Task: Find connections with filter location Ipiales with filter topic #Mentoringwith filter profile language German with filter current company Lenovo India with filter school Medical College with filter industry E-Learning Providers with filter service category Logo Design with filter keywords title Physicist
Action: Mouse moved to (159, 261)
Screenshot: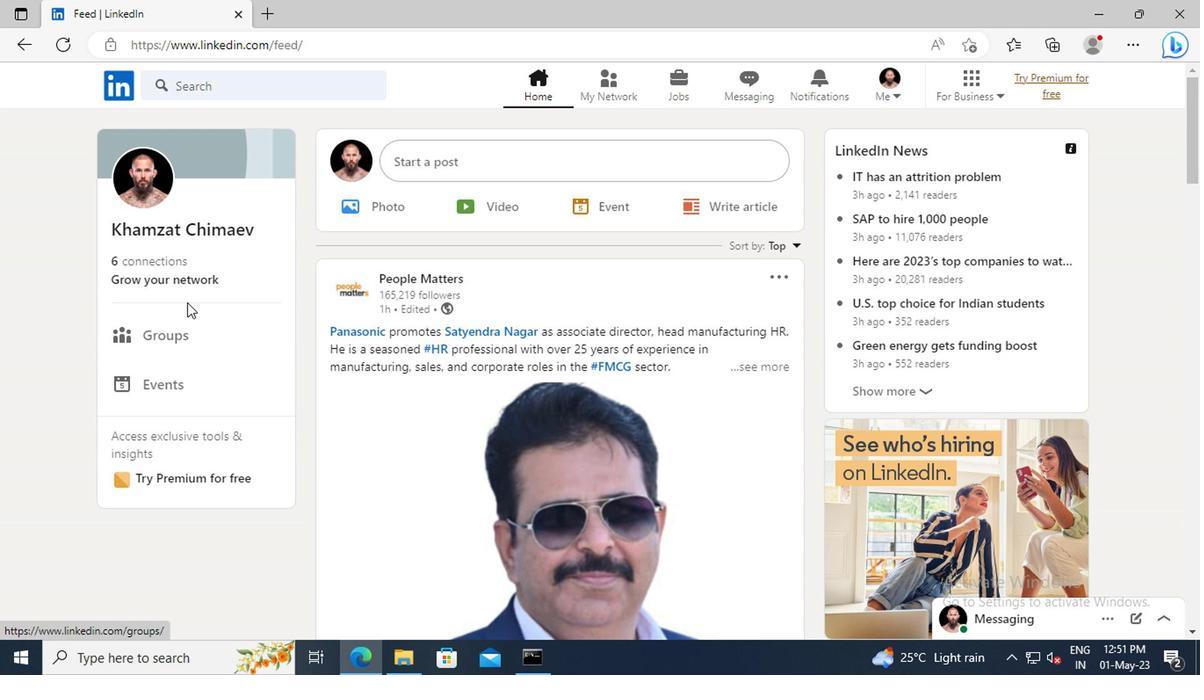 
Action: Mouse pressed left at (159, 261)
Screenshot: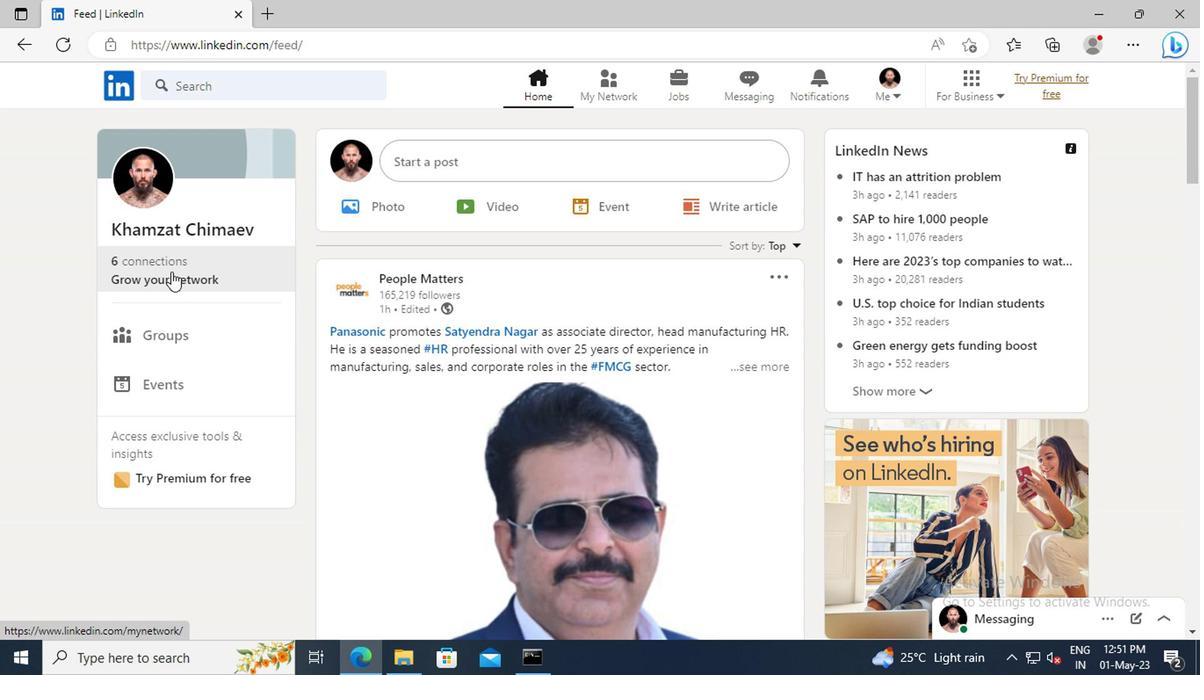 
Action: Mouse moved to (176, 175)
Screenshot: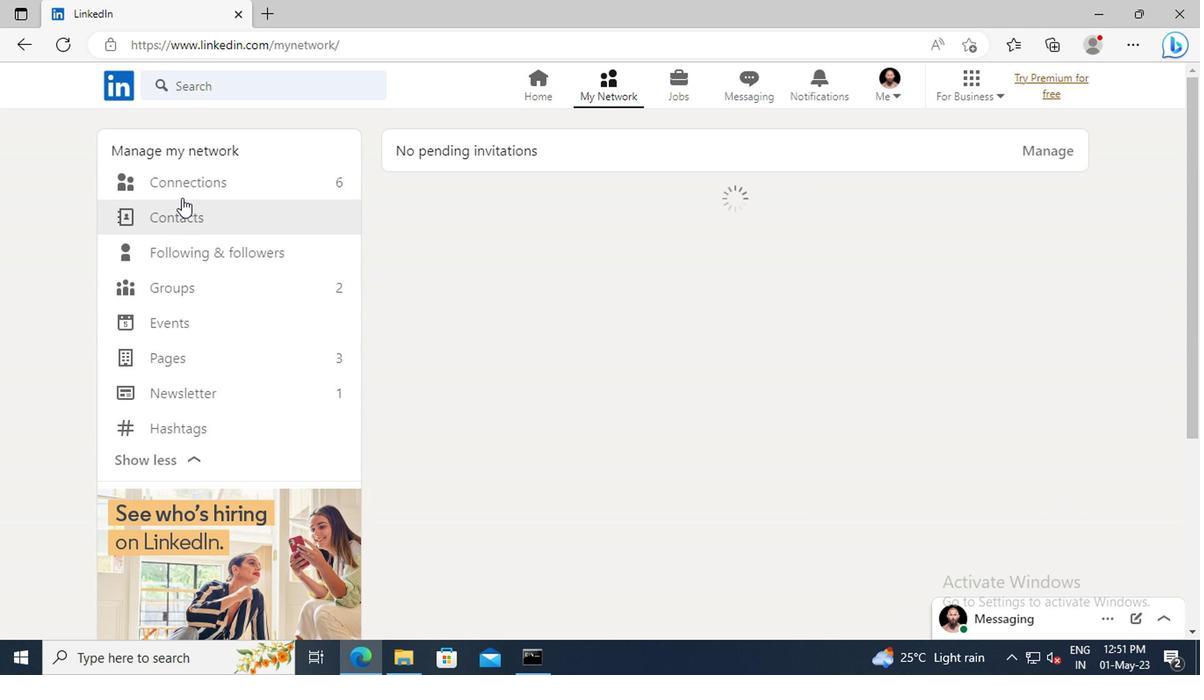 
Action: Mouse pressed left at (176, 175)
Screenshot: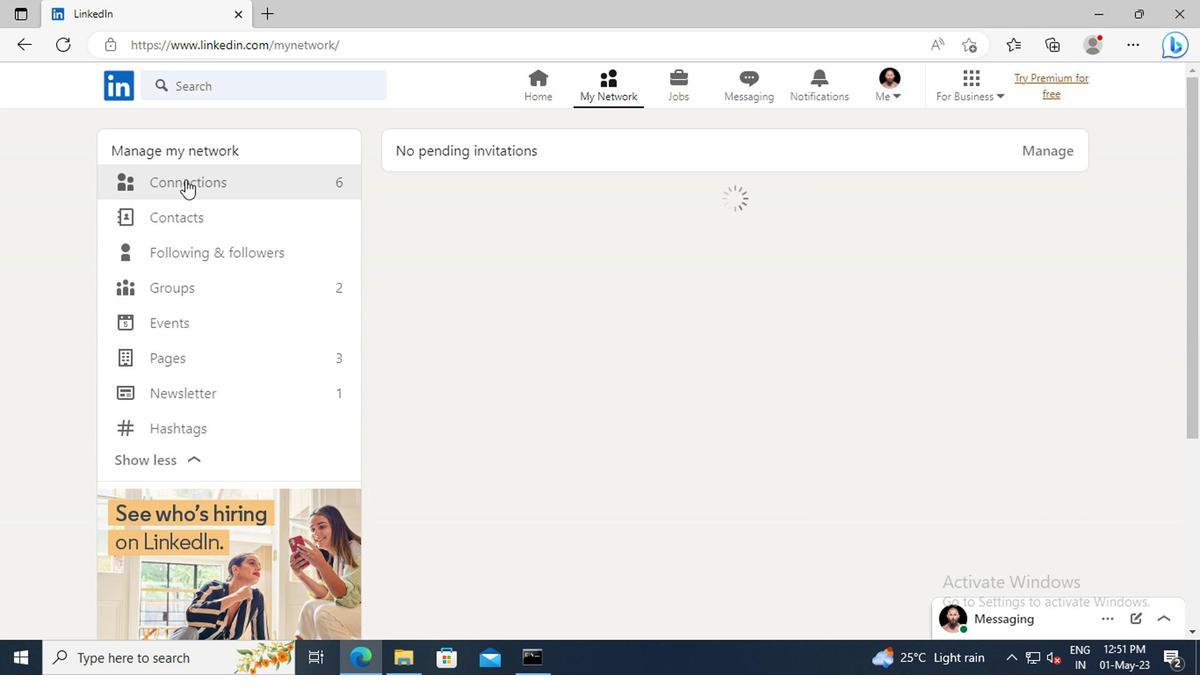 
Action: Mouse moved to (706, 183)
Screenshot: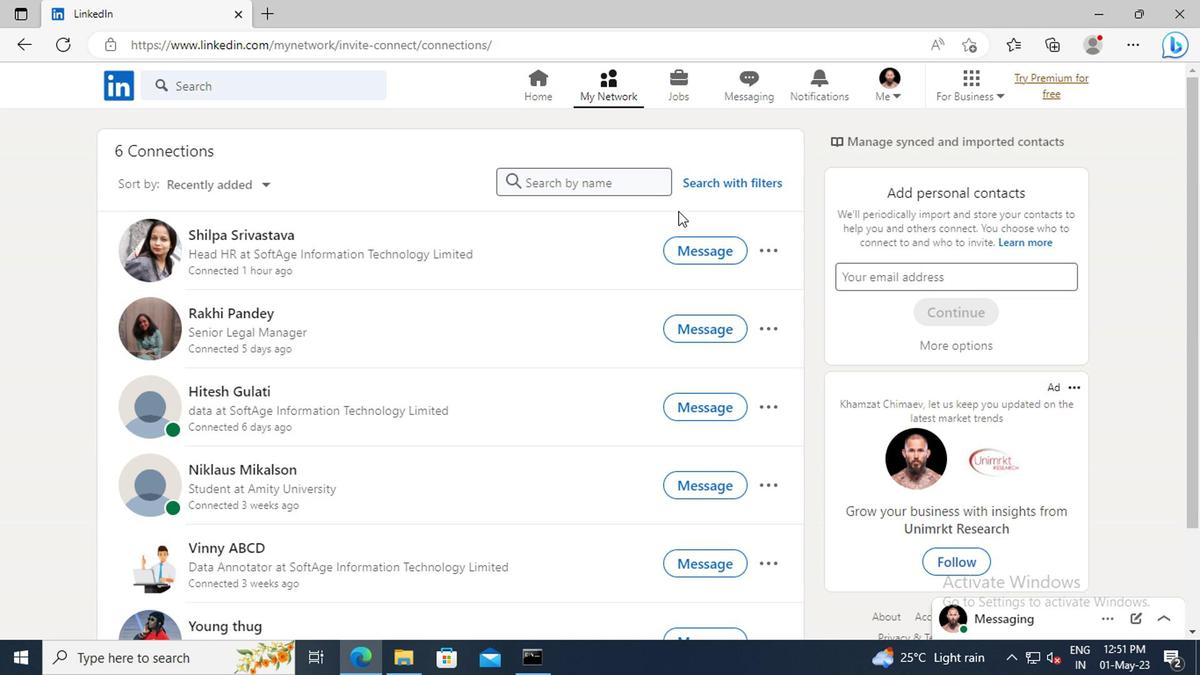 
Action: Mouse pressed left at (706, 183)
Screenshot: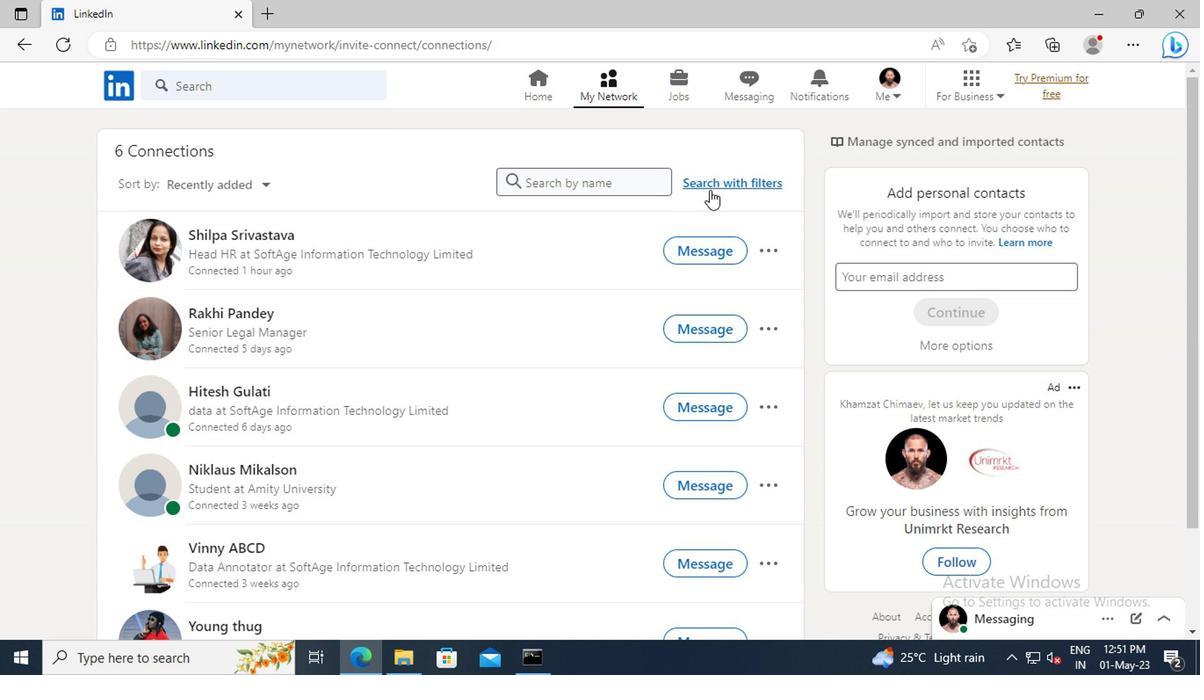 
Action: Mouse moved to (656, 136)
Screenshot: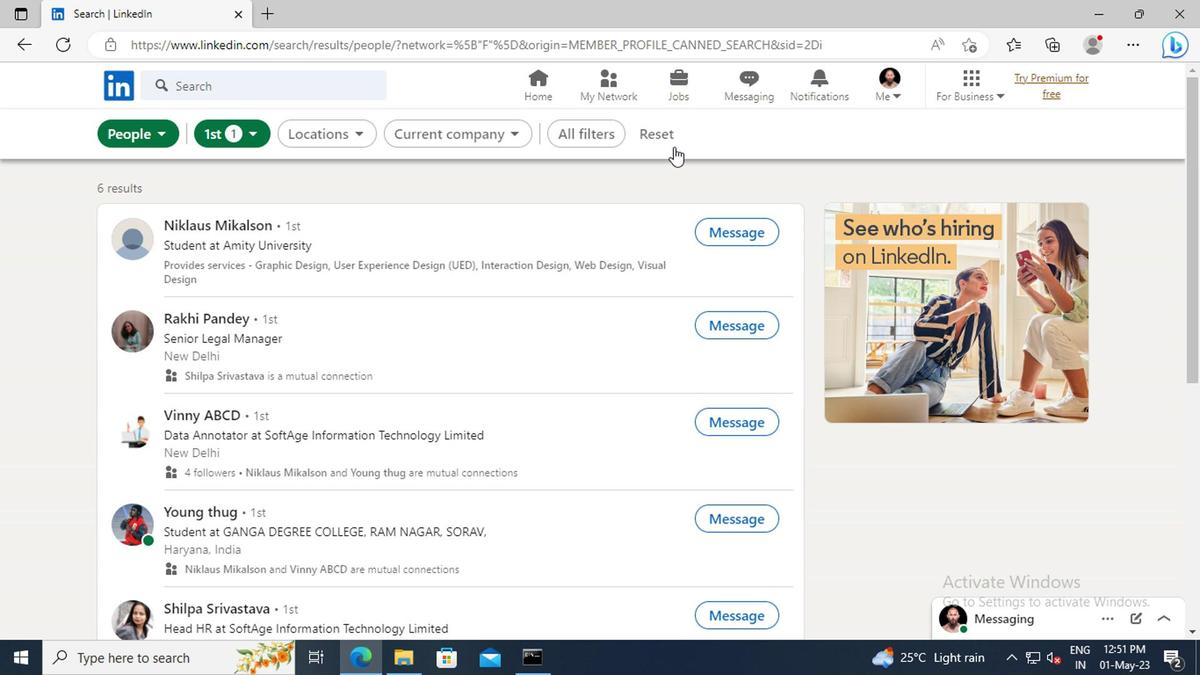 
Action: Mouse pressed left at (656, 136)
Screenshot: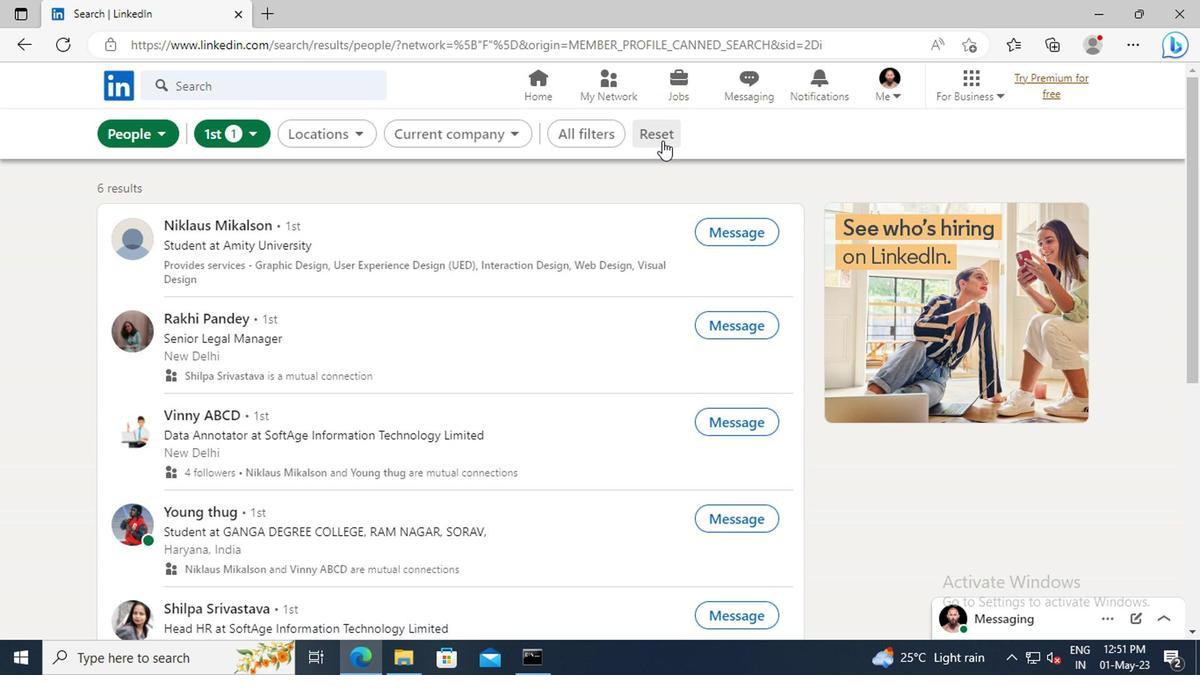 
Action: Mouse moved to (628, 130)
Screenshot: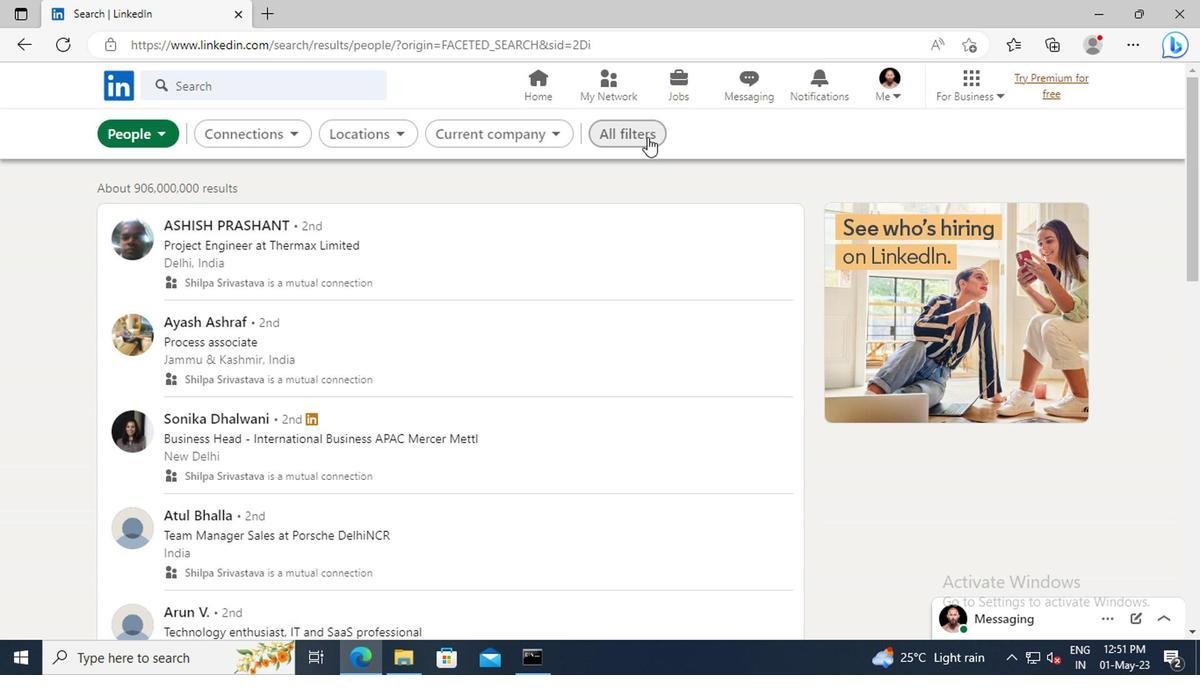 
Action: Mouse pressed left at (628, 130)
Screenshot: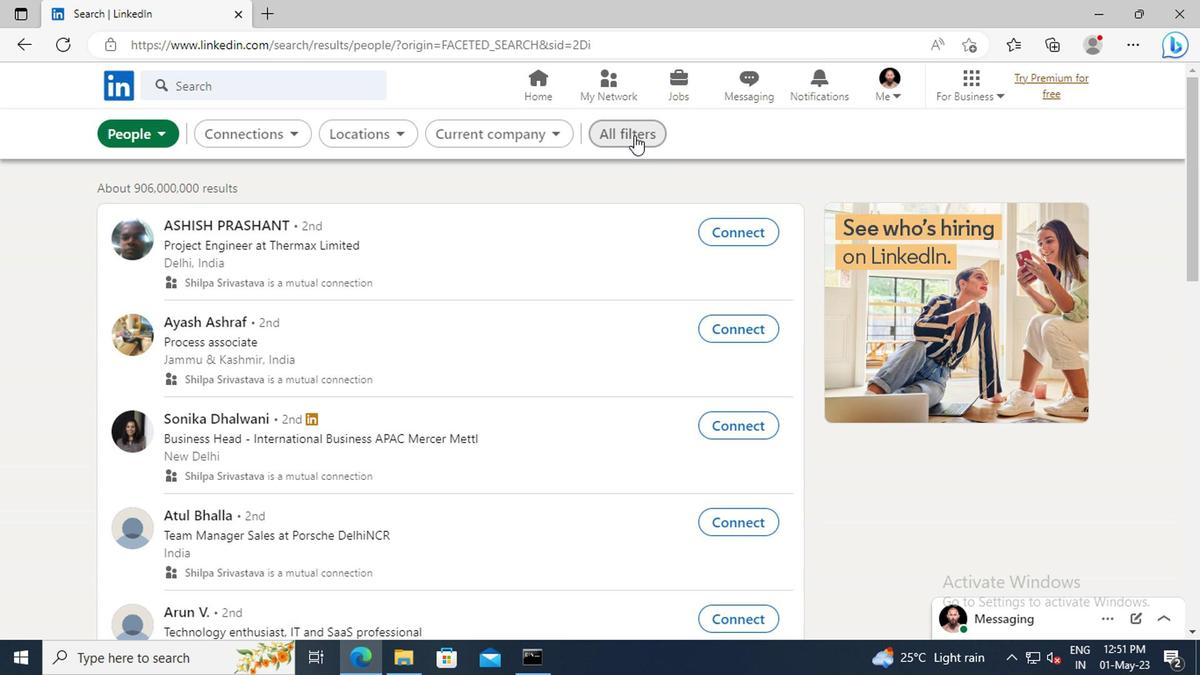 
Action: Mouse moved to (990, 318)
Screenshot: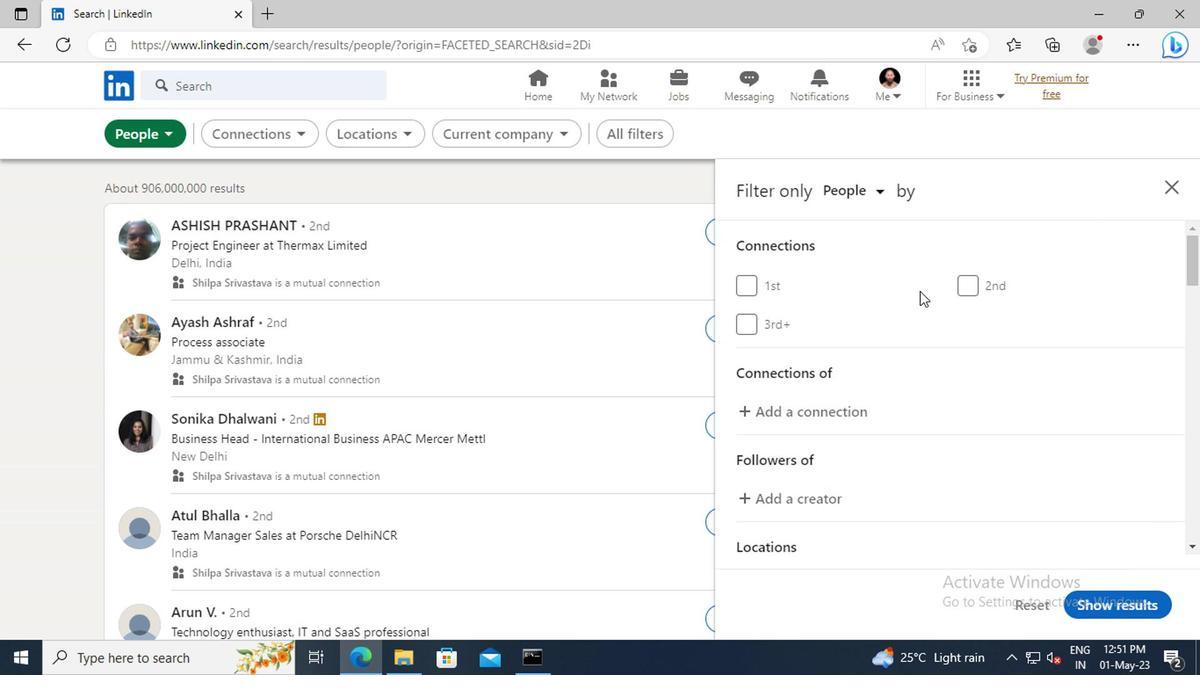
Action: Mouse scrolled (990, 318) with delta (0, 0)
Screenshot: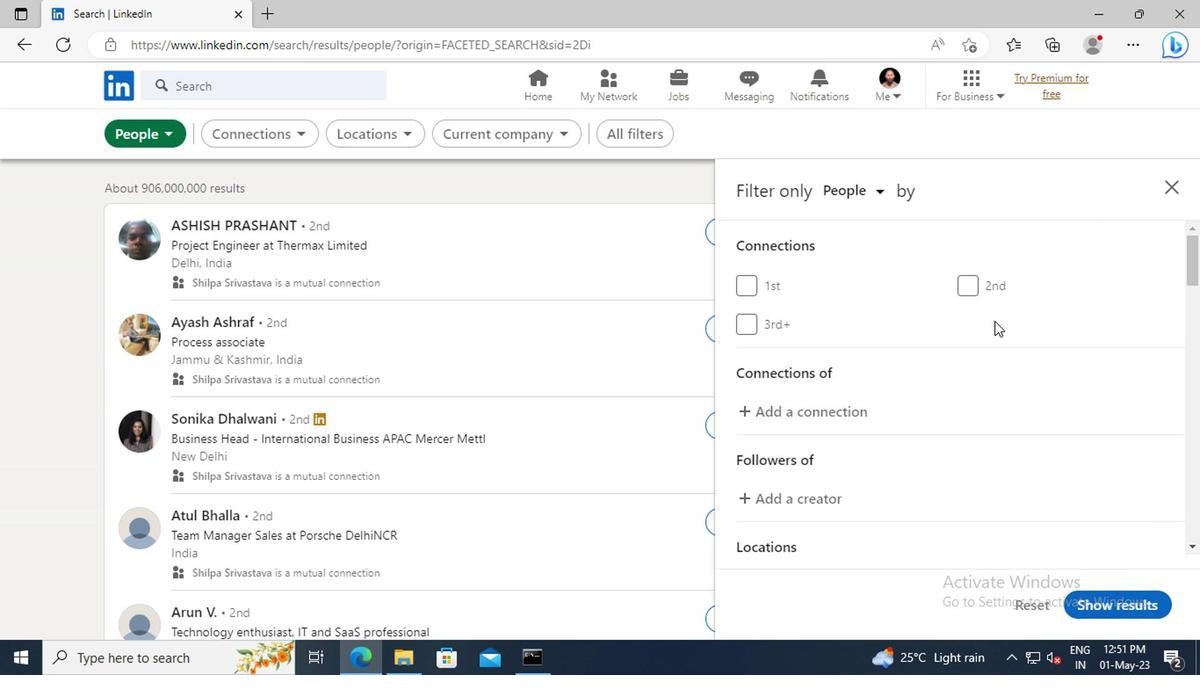 
Action: Mouse scrolled (990, 318) with delta (0, 0)
Screenshot: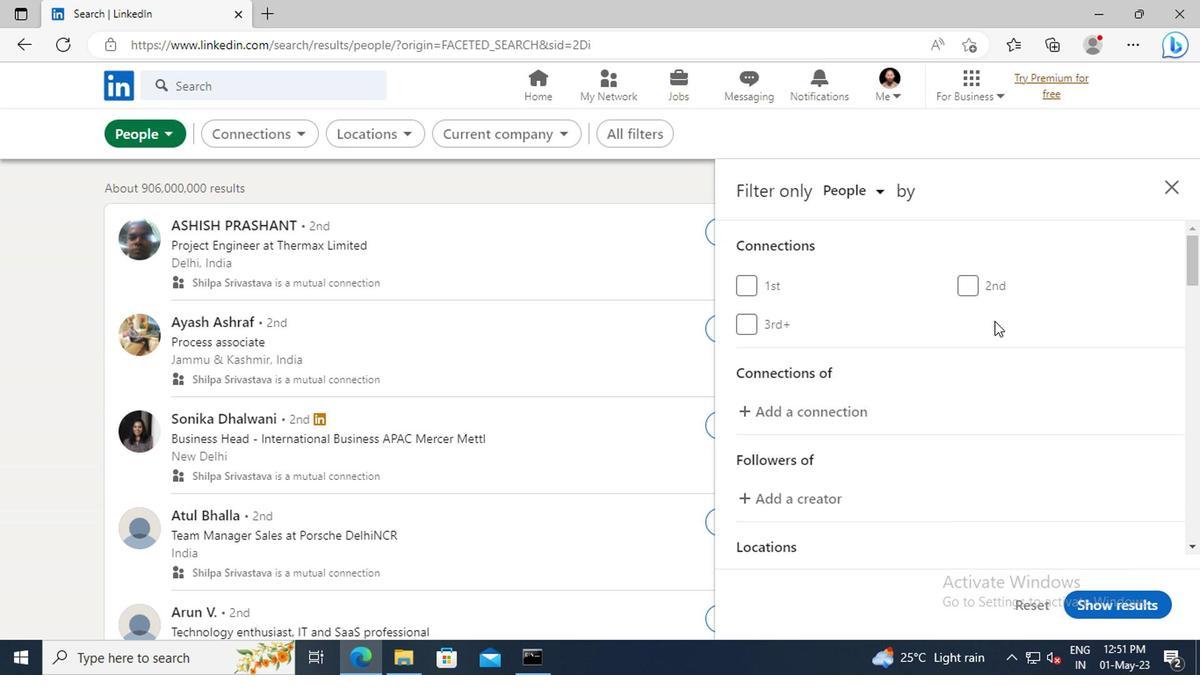 
Action: Mouse scrolled (990, 318) with delta (0, 0)
Screenshot: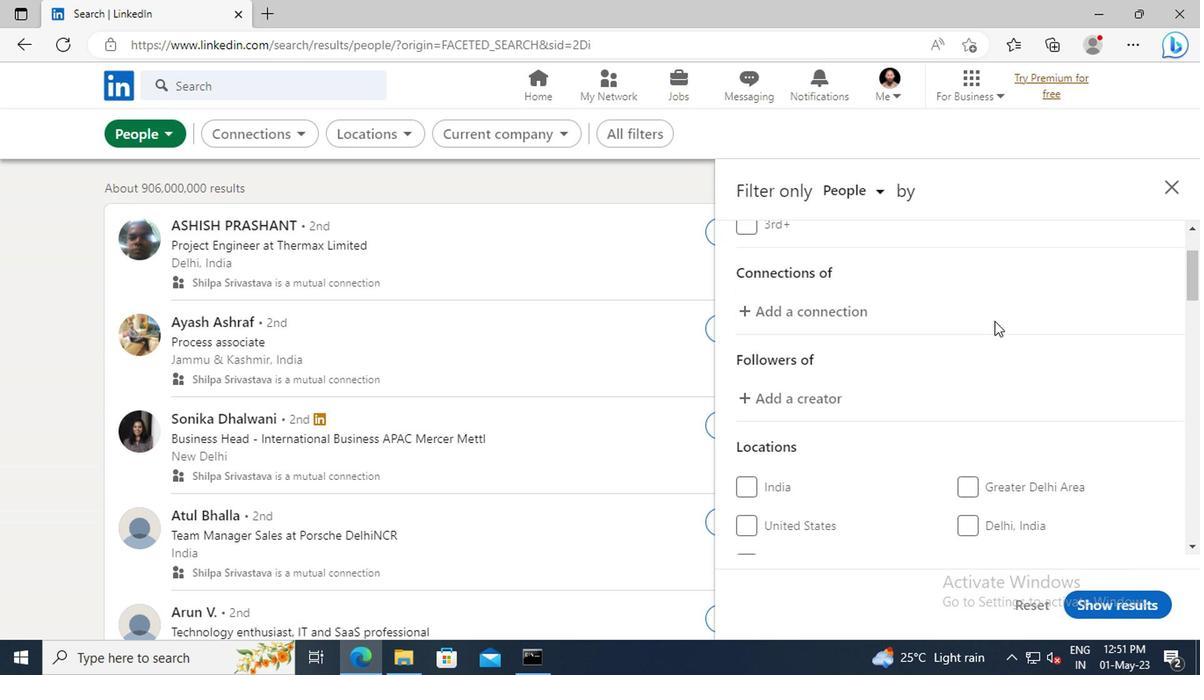 
Action: Mouse scrolled (990, 318) with delta (0, 0)
Screenshot: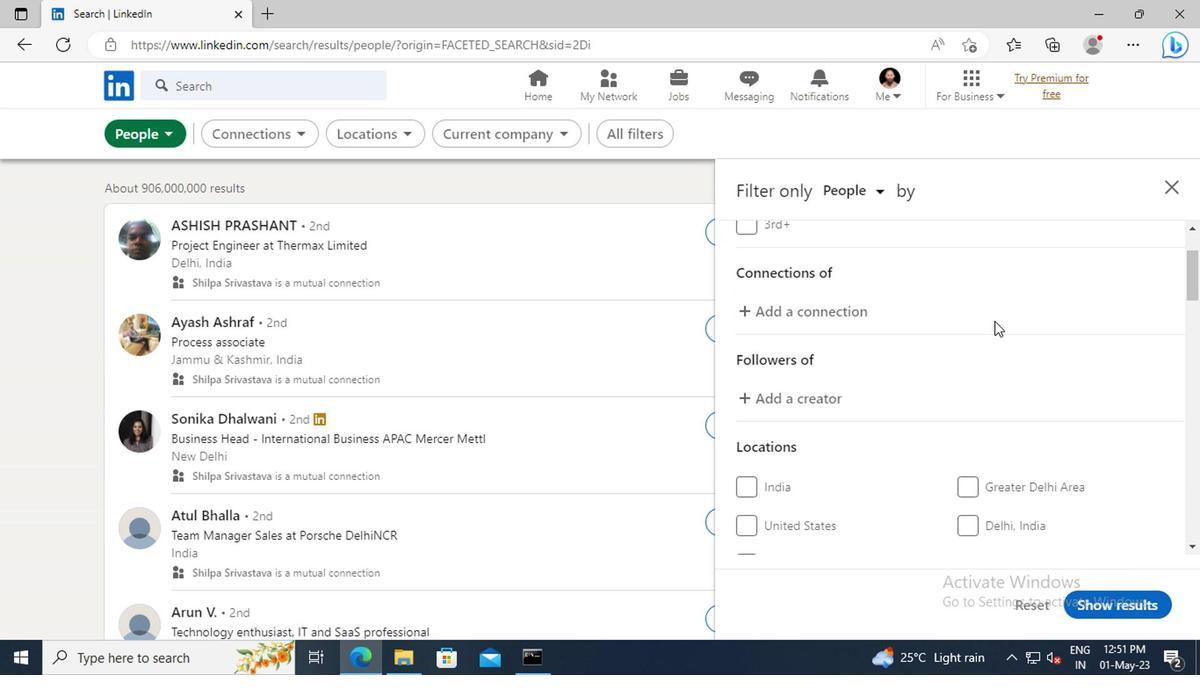 
Action: Mouse scrolled (990, 318) with delta (0, 0)
Screenshot: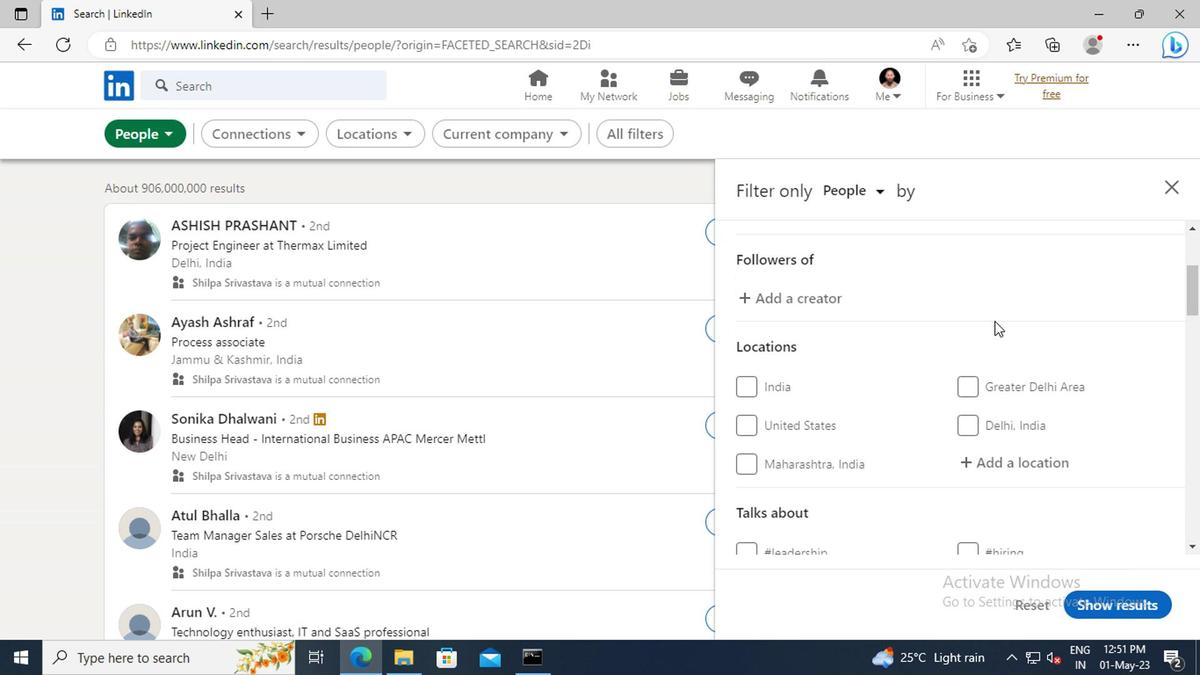 
Action: Mouse moved to (983, 410)
Screenshot: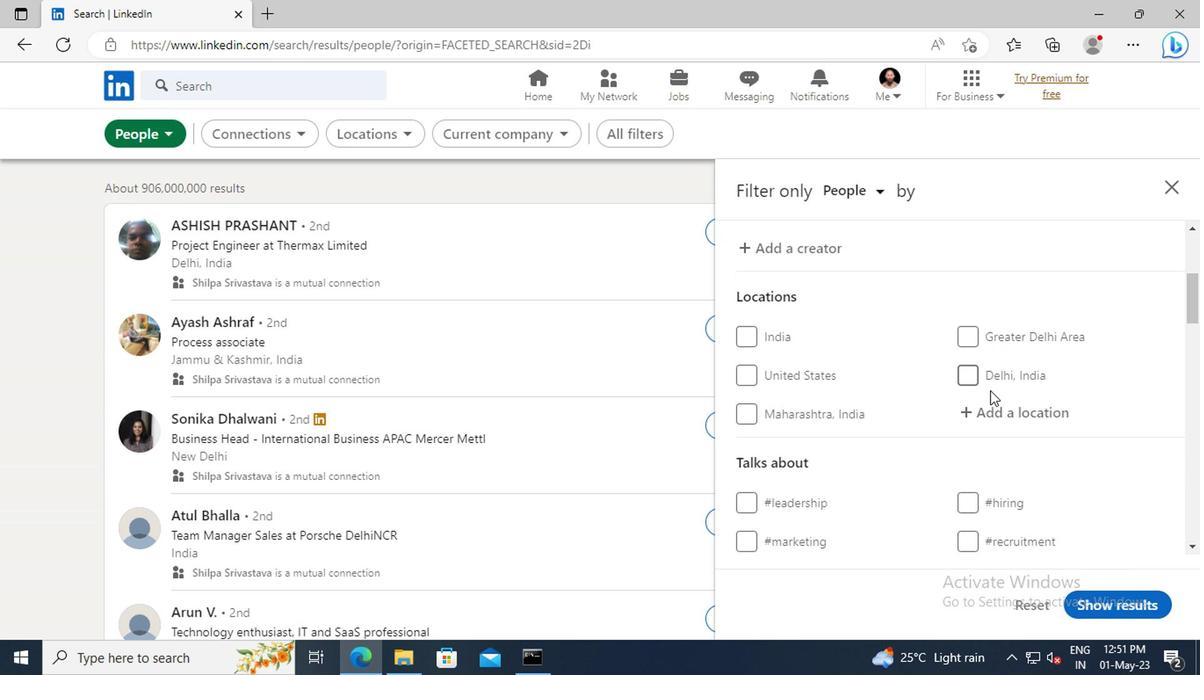 
Action: Mouse pressed left at (983, 410)
Screenshot: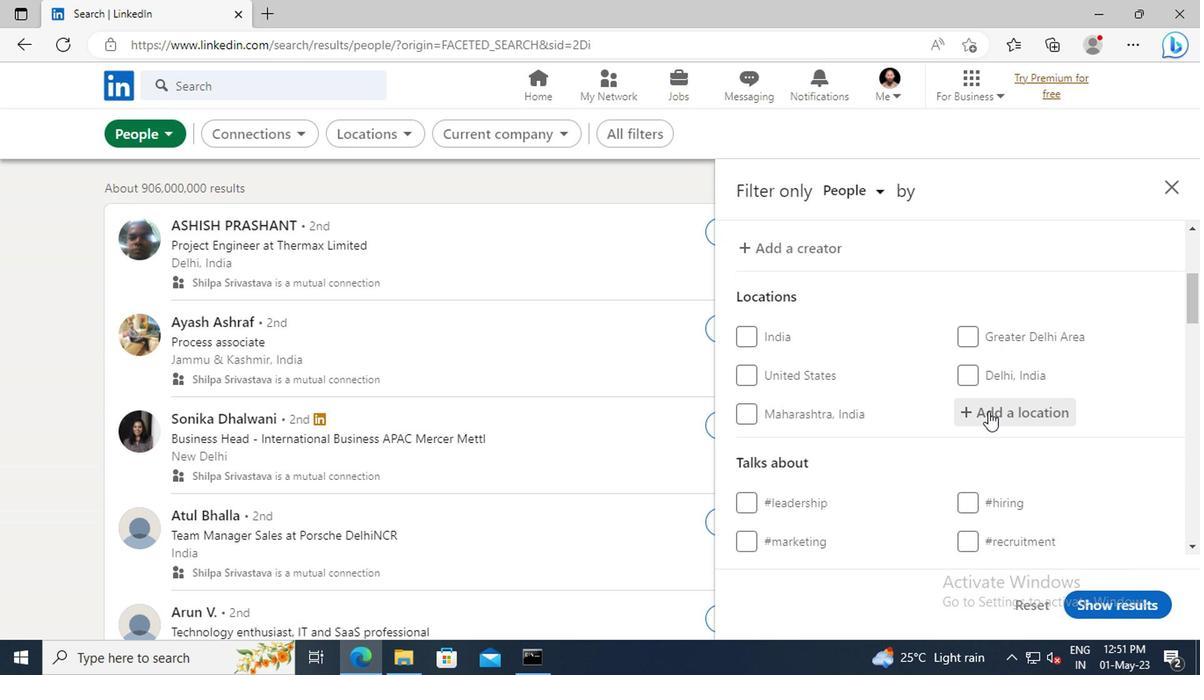 
Action: Key pressed <Key.shift>IPIALES
Screenshot: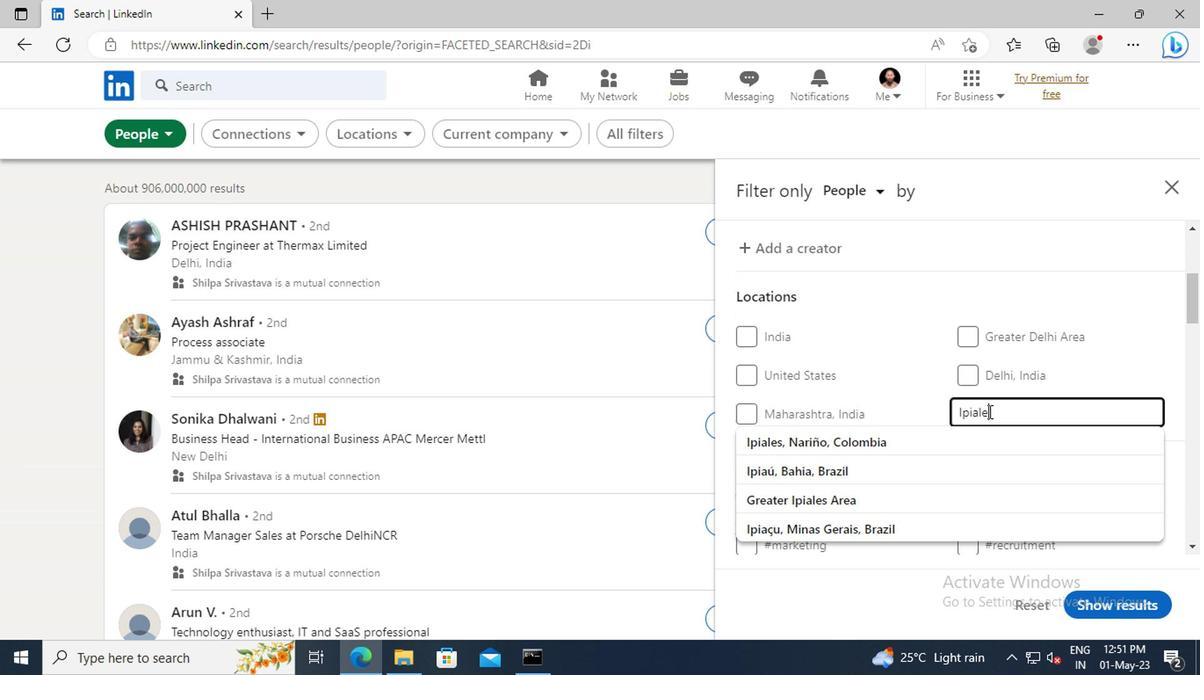 
Action: Mouse moved to (968, 443)
Screenshot: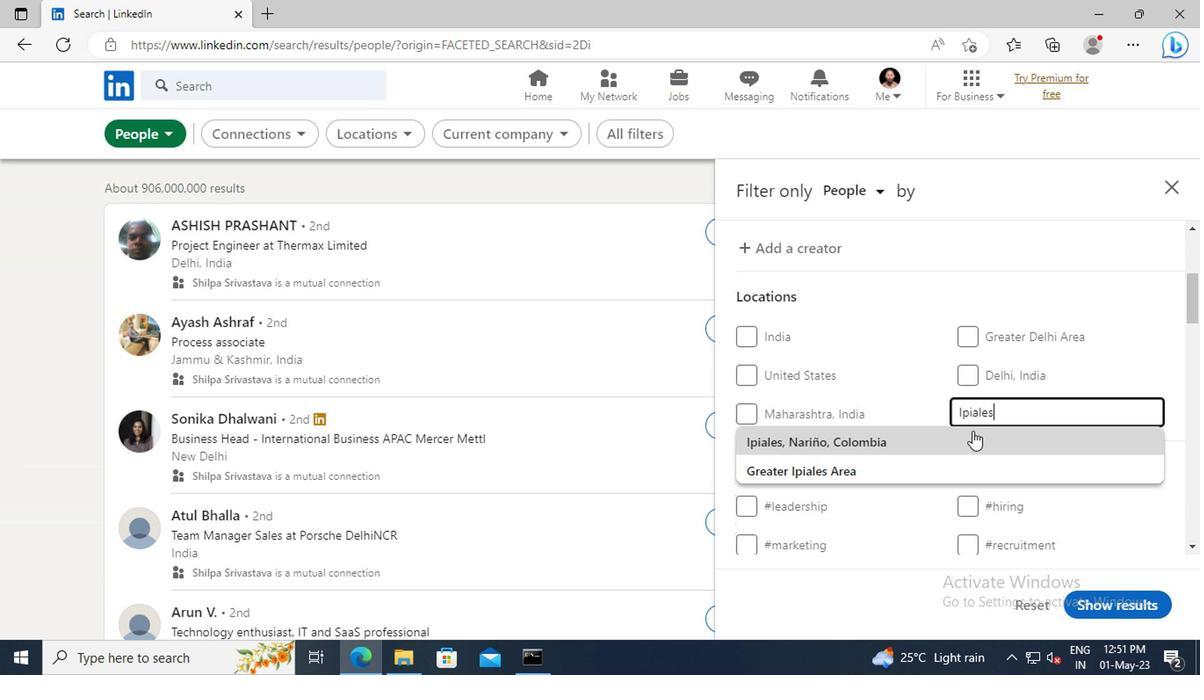 
Action: Mouse pressed left at (968, 443)
Screenshot: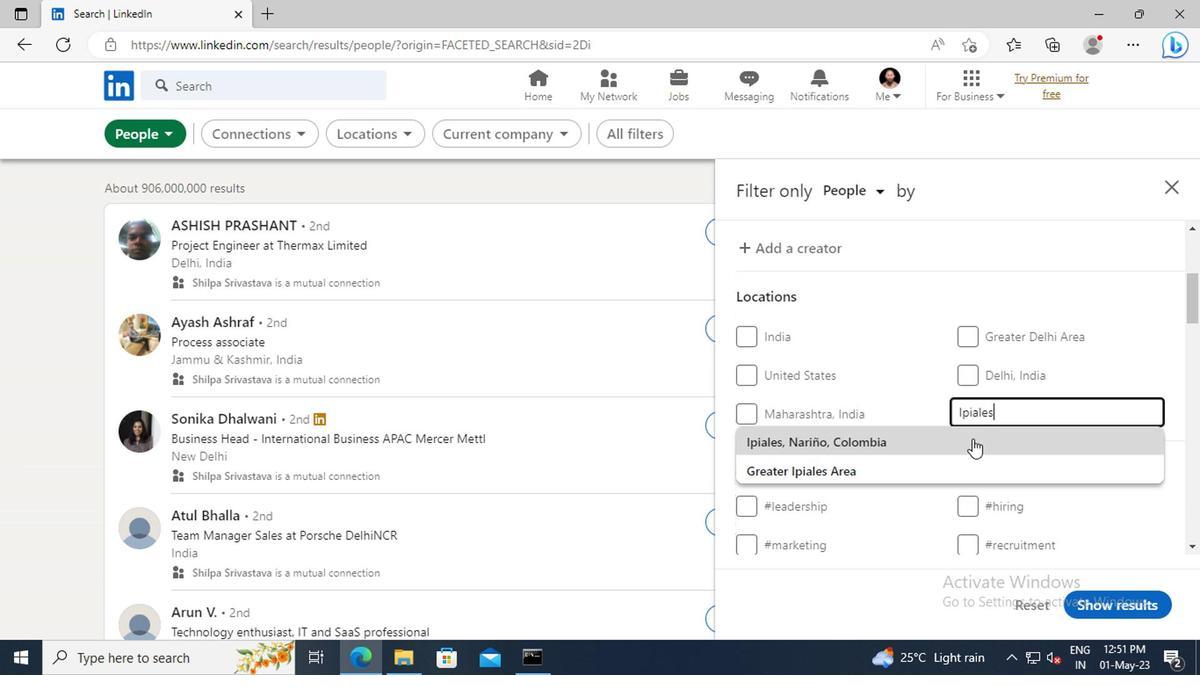 
Action: Mouse scrolled (968, 441) with delta (0, -1)
Screenshot: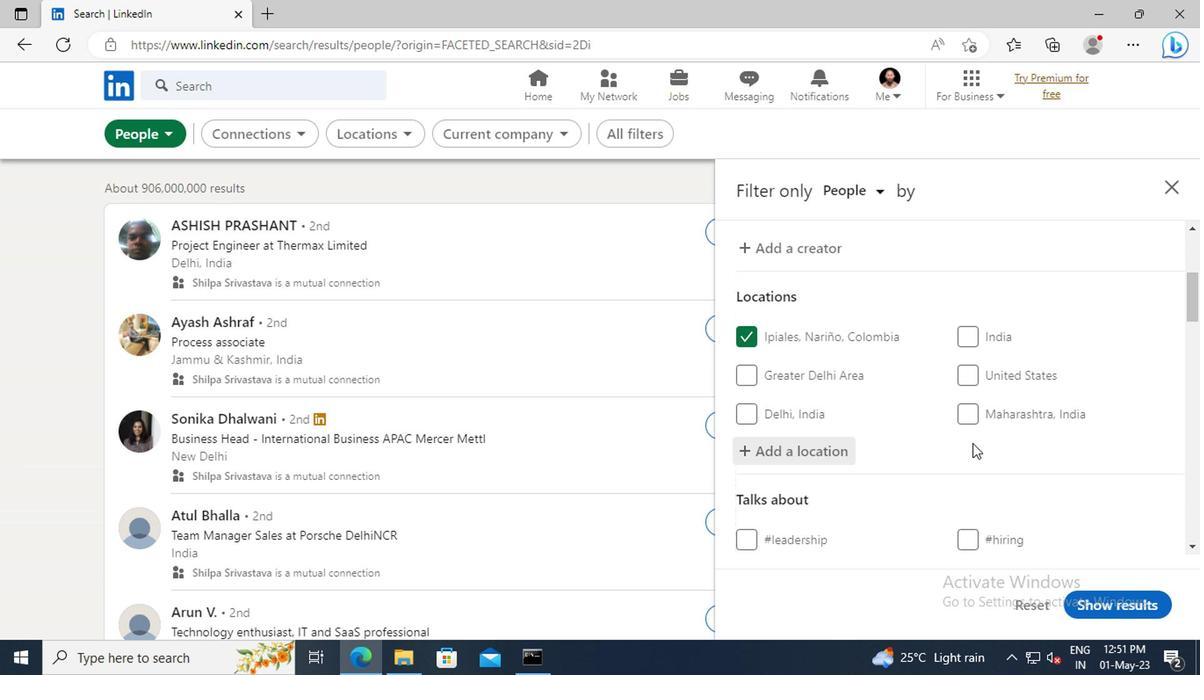 
Action: Mouse scrolled (968, 441) with delta (0, -1)
Screenshot: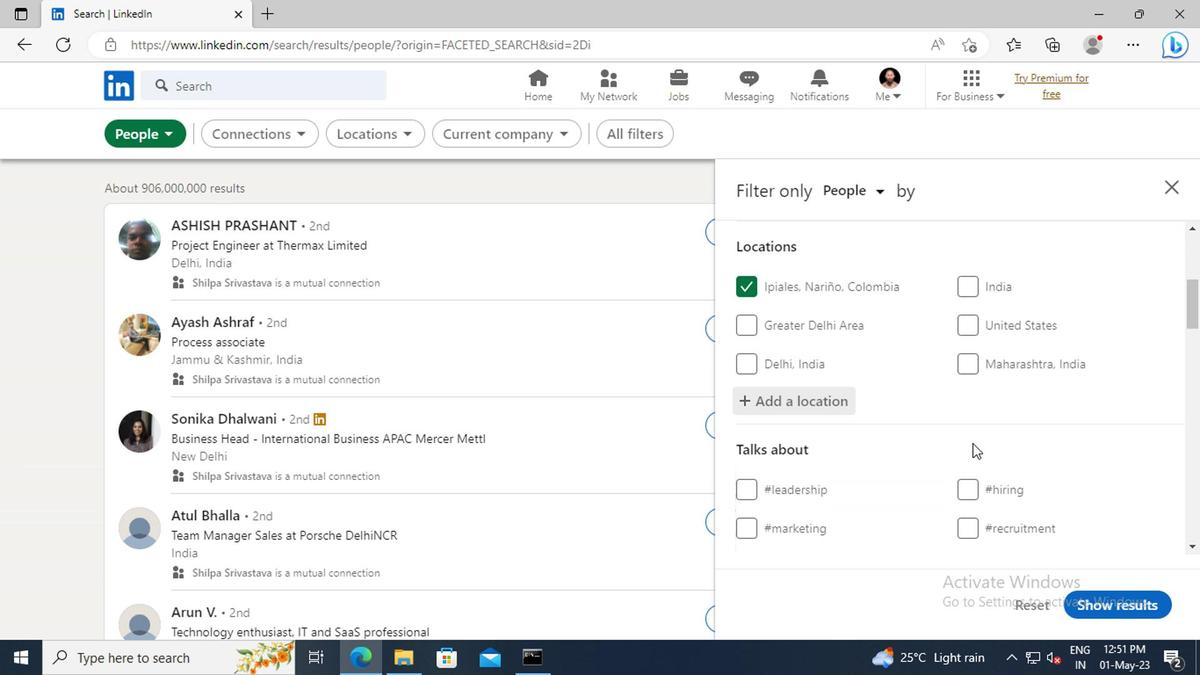 
Action: Mouse scrolled (968, 441) with delta (0, -1)
Screenshot: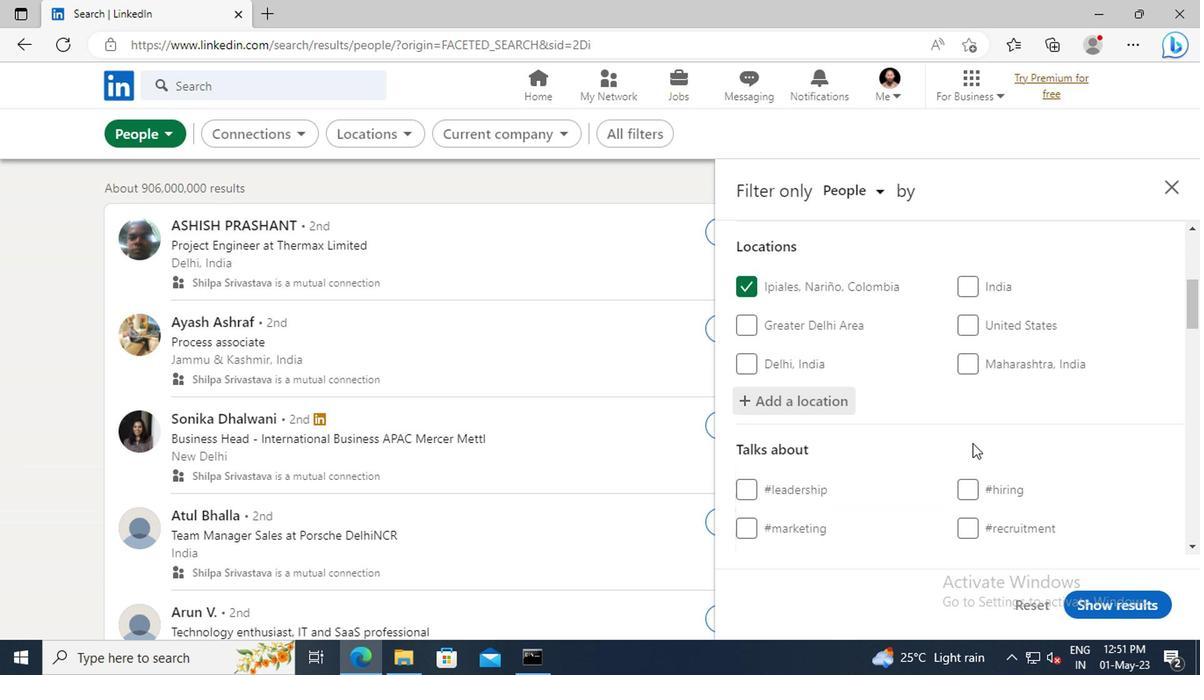 
Action: Mouse moved to (970, 466)
Screenshot: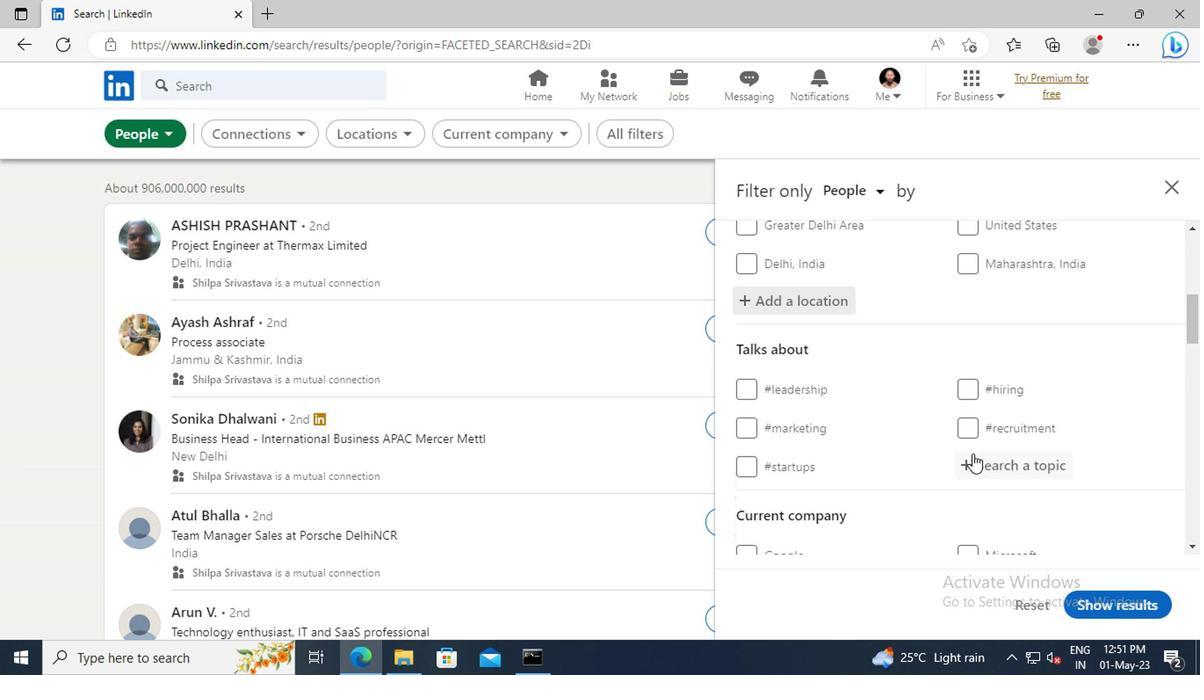 
Action: Mouse pressed left at (970, 466)
Screenshot: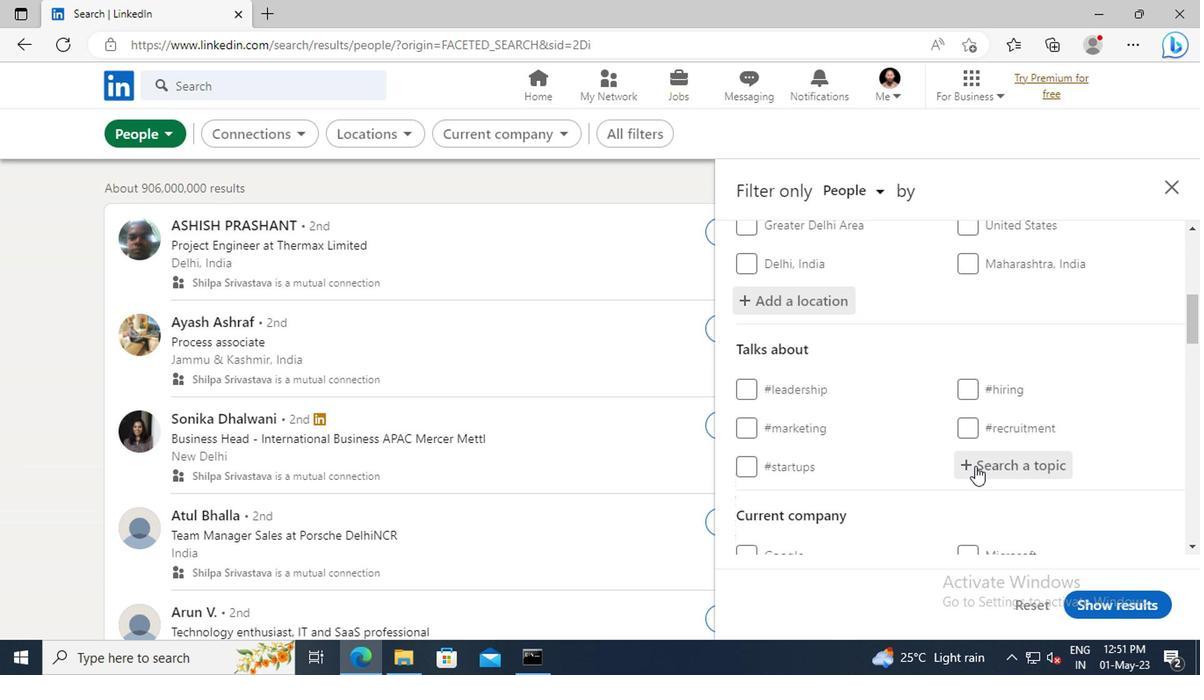 
Action: Key pressed <Key.shift>MENTORI
Screenshot: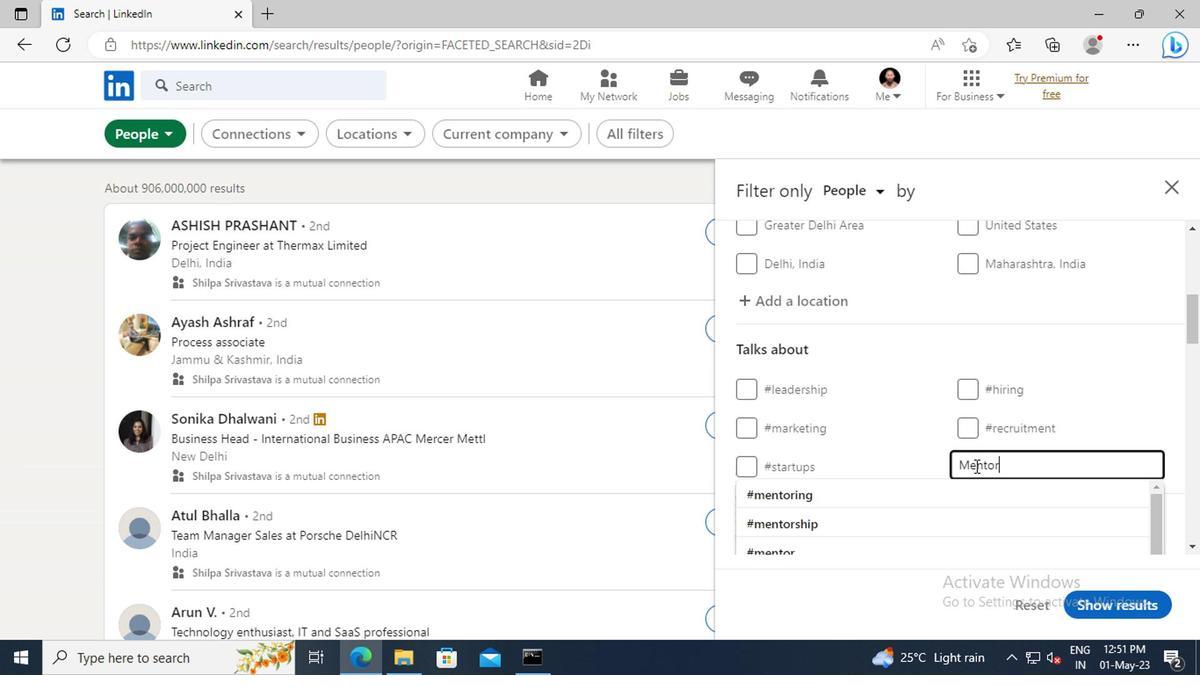 
Action: Mouse moved to (947, 496)
Screenshot: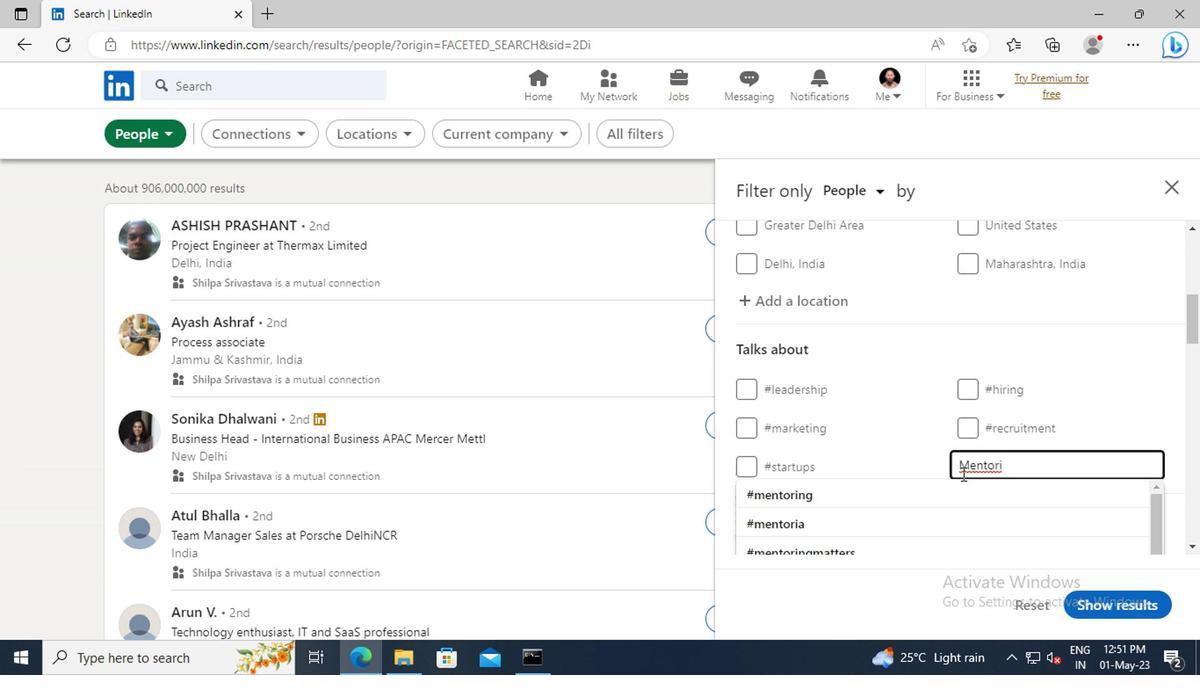 
Action: Mouse pressed left at (947, 496)
Screenshot: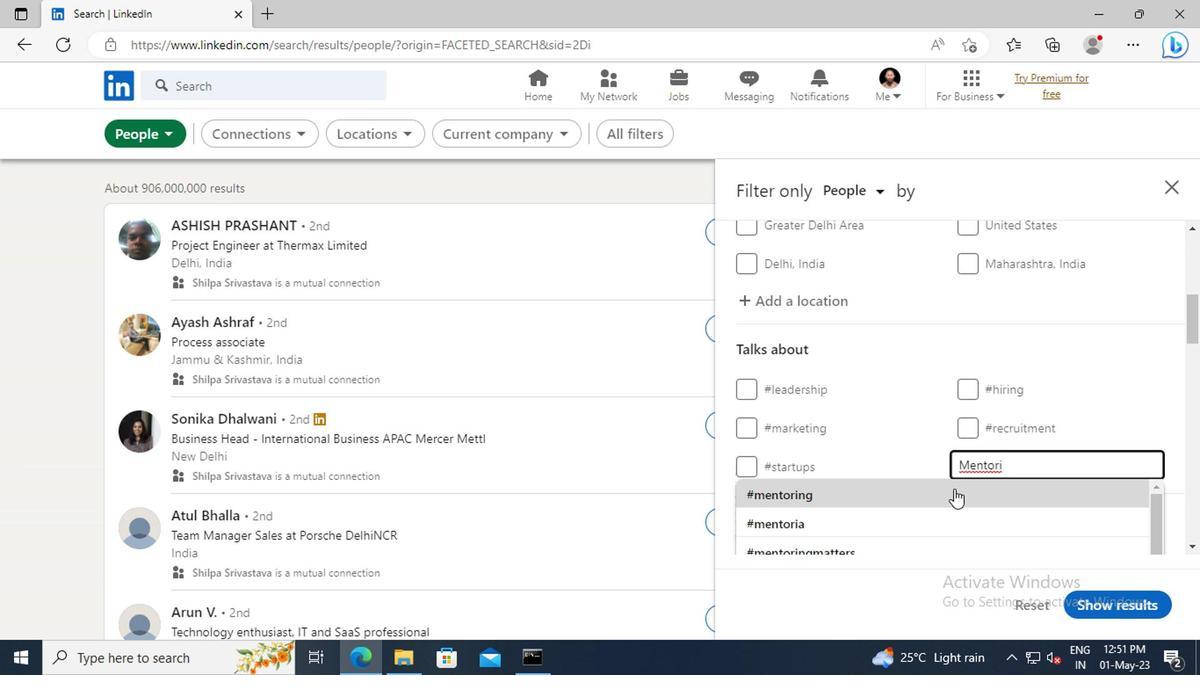 
Action: Mouse scrolled (947, 495) with delta (0, 0)
Screenshot: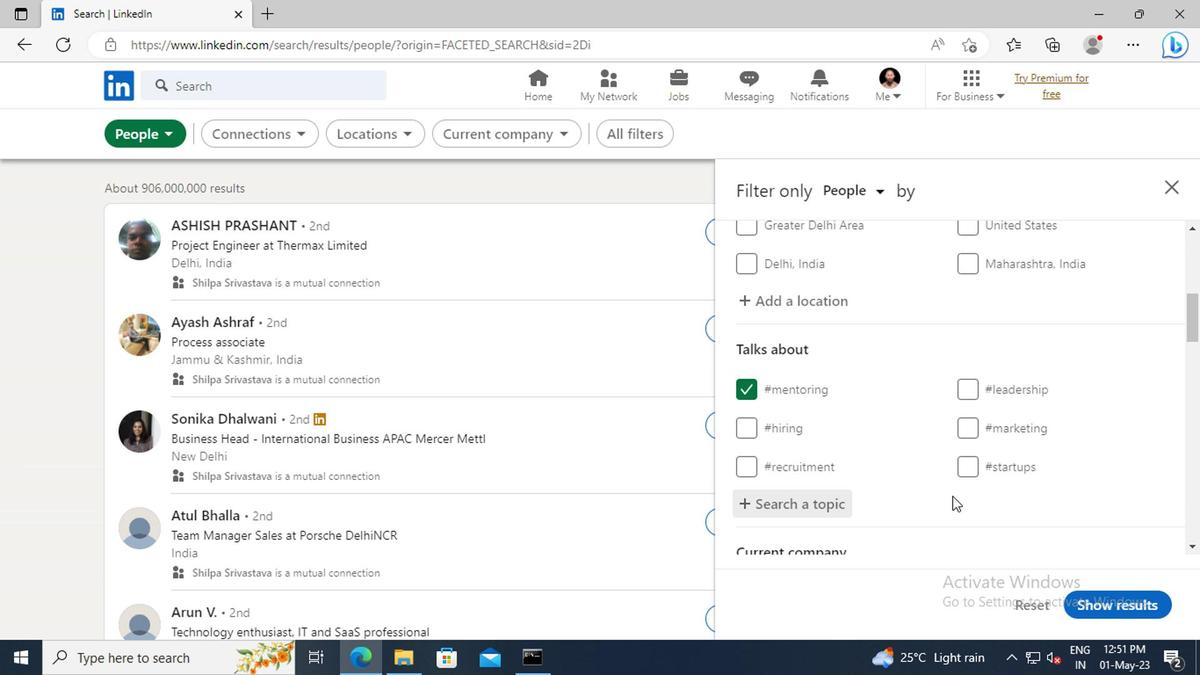 
Action: Mouse scrolled (947, 495) with delta (0, 0)
Screenshot: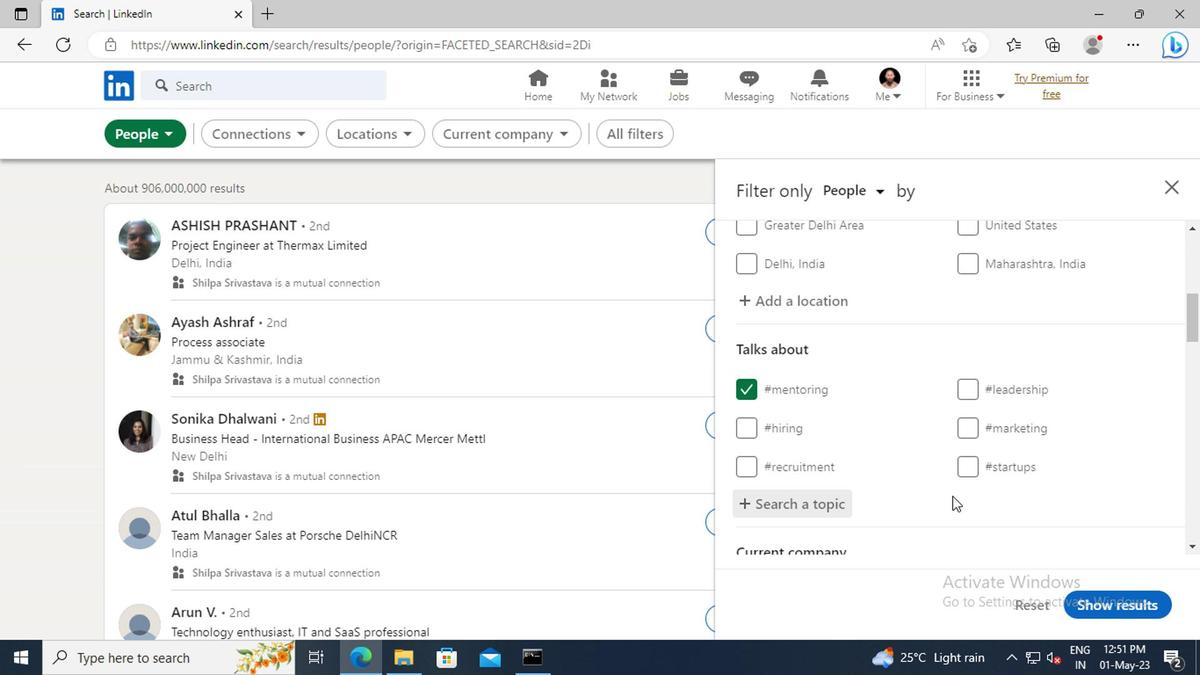 
Action: Mouse scrolled (947, 495) with delta (0, 0)
Screenshot: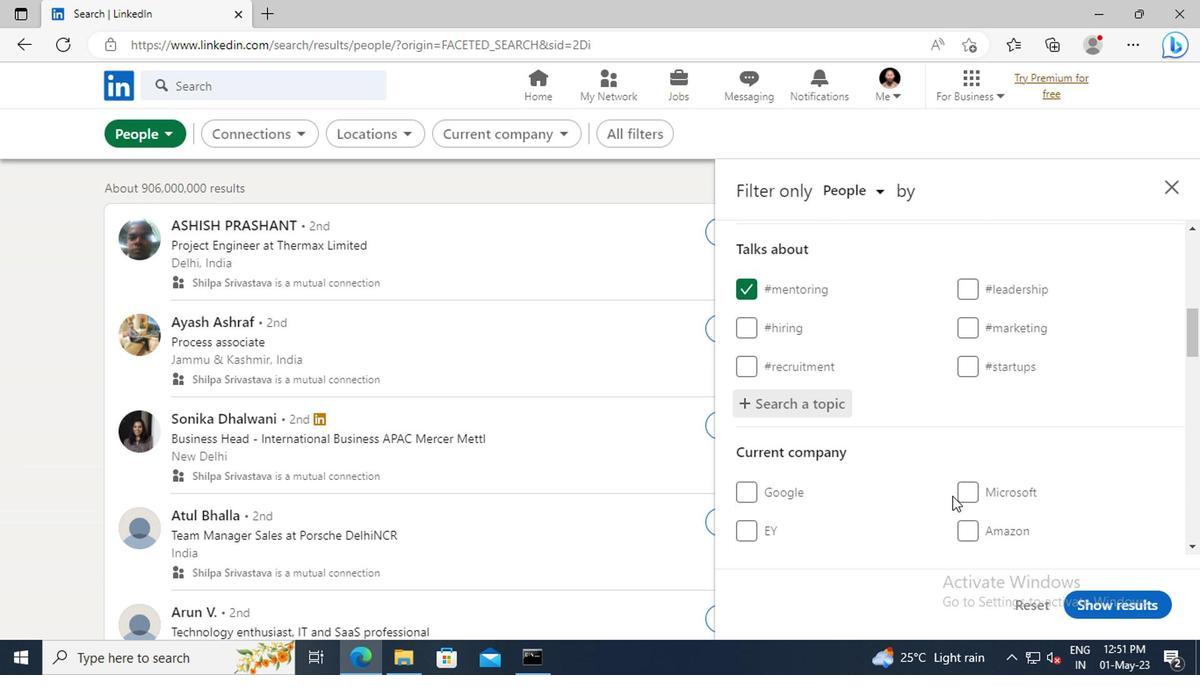 
Action: Mouse scrolled (947, 495) with delta (0, 0)
Screenshot: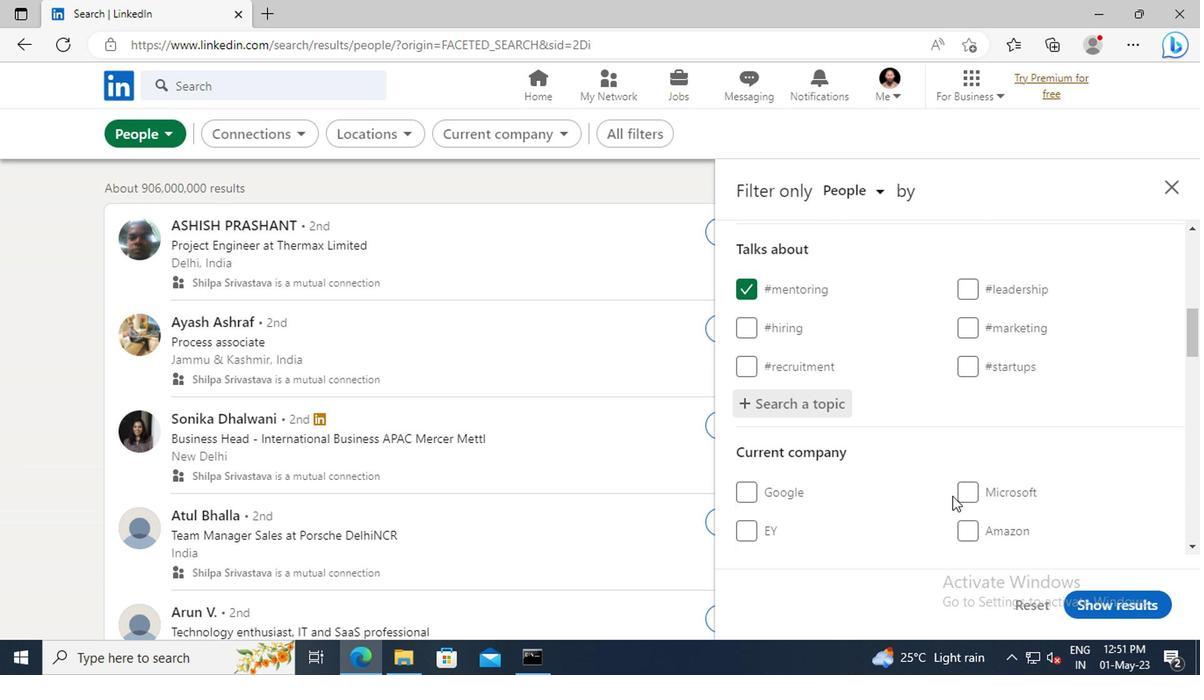 
Action: Mouse scrolled (947, 495) with delta (0, 0)
Screenshot: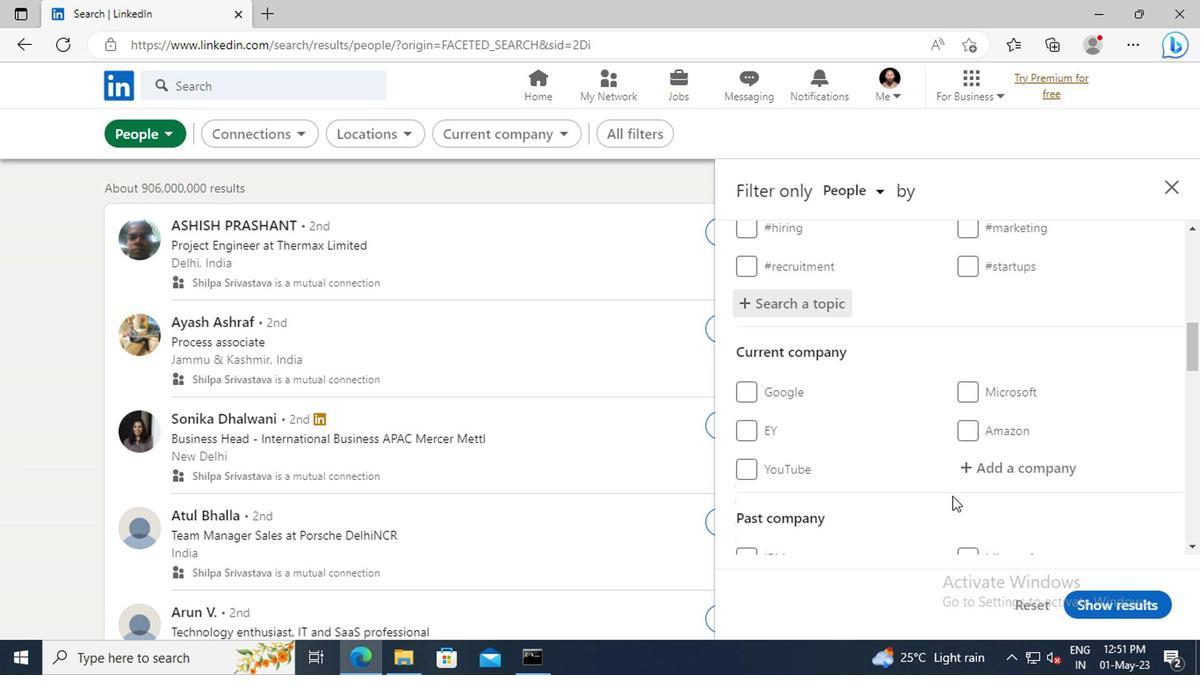 
Action: Mouse scrolled (947, 495) with delta (0, 0)
Screenshot: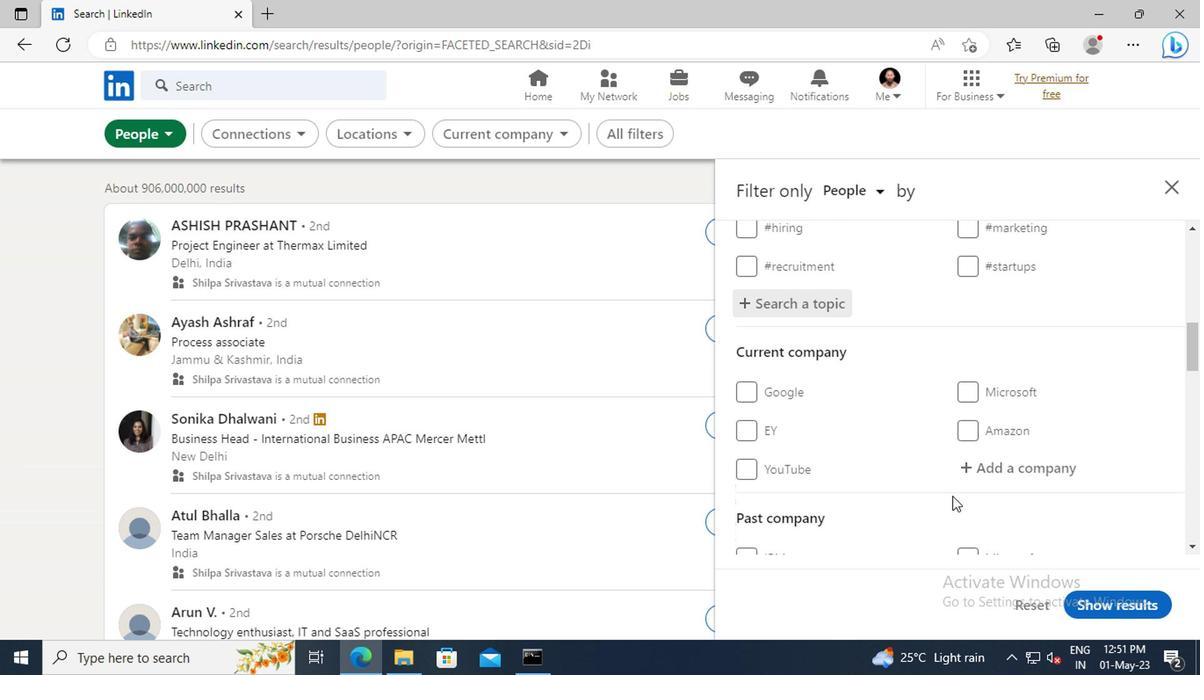 
Action: Mouse scrolled (947, 495) with delta (0, 0)
Screenshot: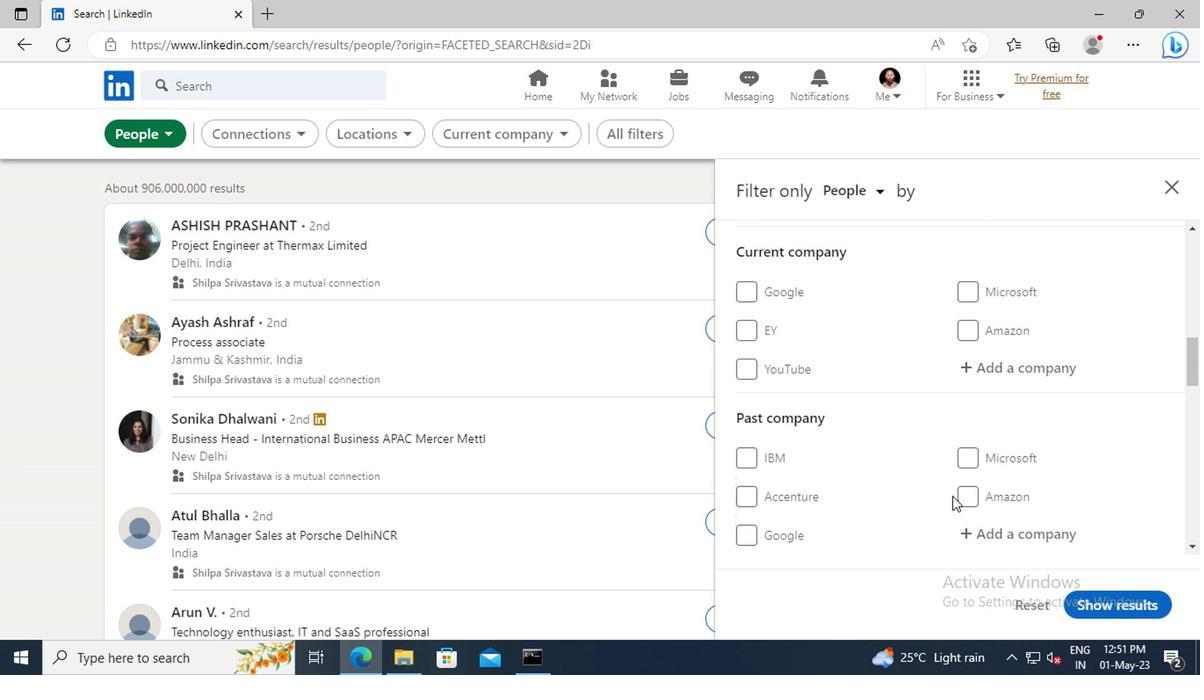 
Action: Mouse scrolled (947, 495) with delta (0, 0)
Screenshot: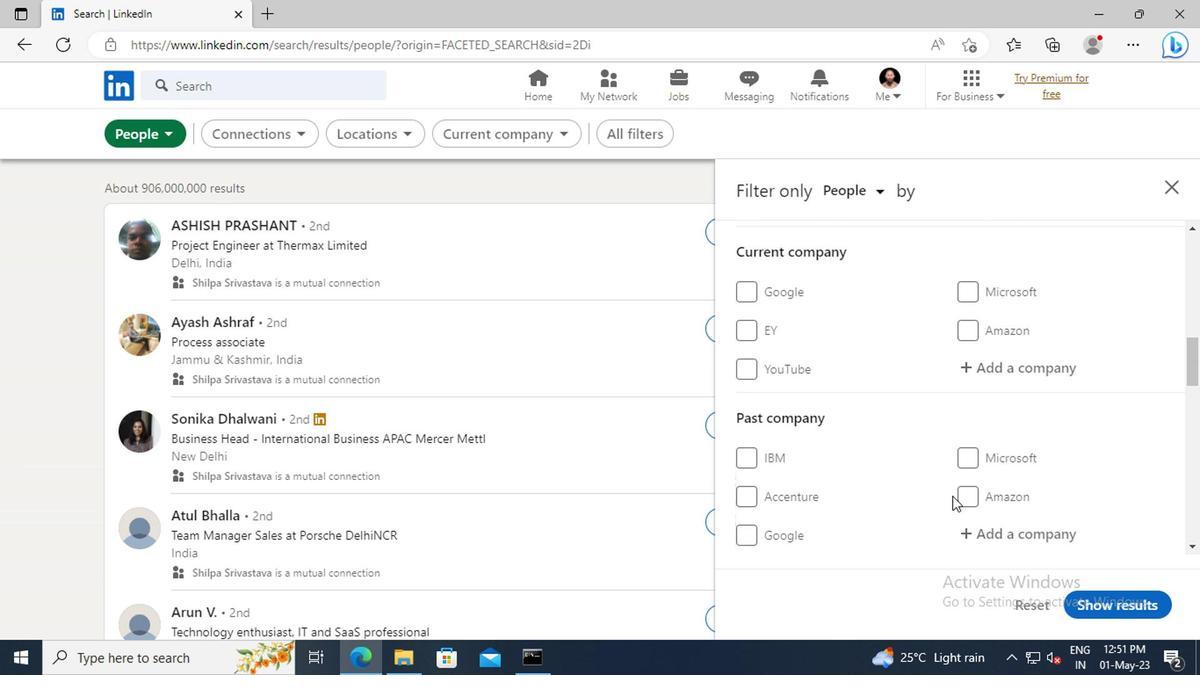 
Action: Mouse scrolled (947, 495) with delta (0, 0)
Screenshot: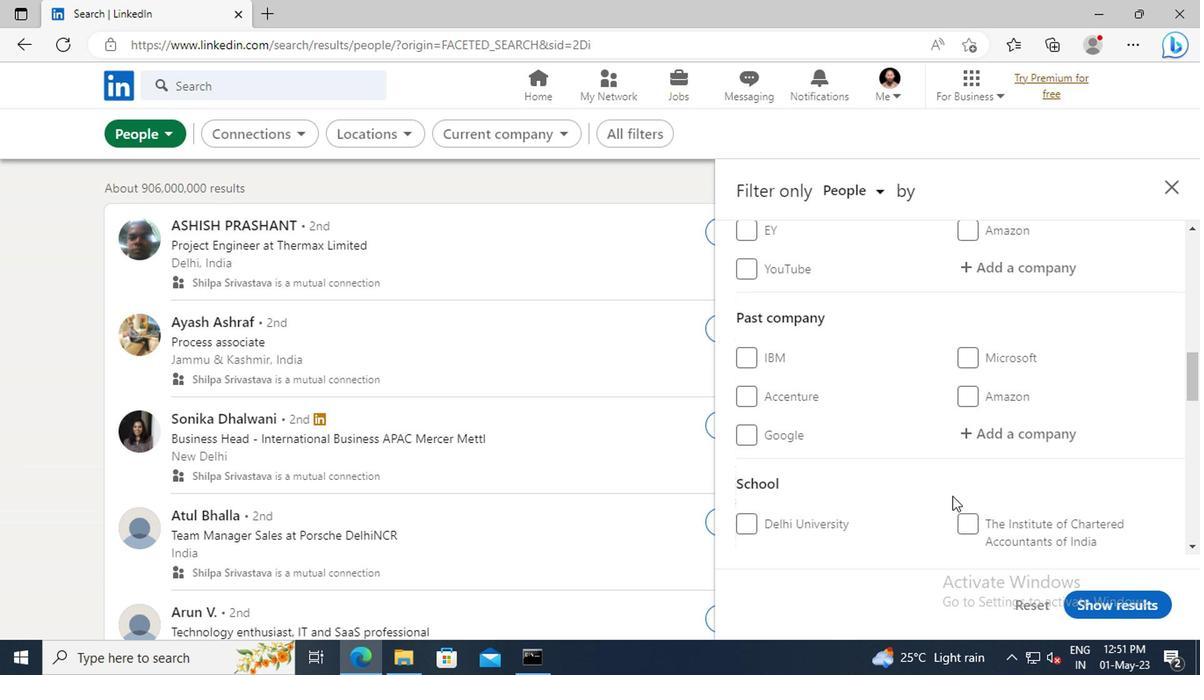 
Action: Mouse scrolled (947, 495) with delta (0, 0)
Screenshot: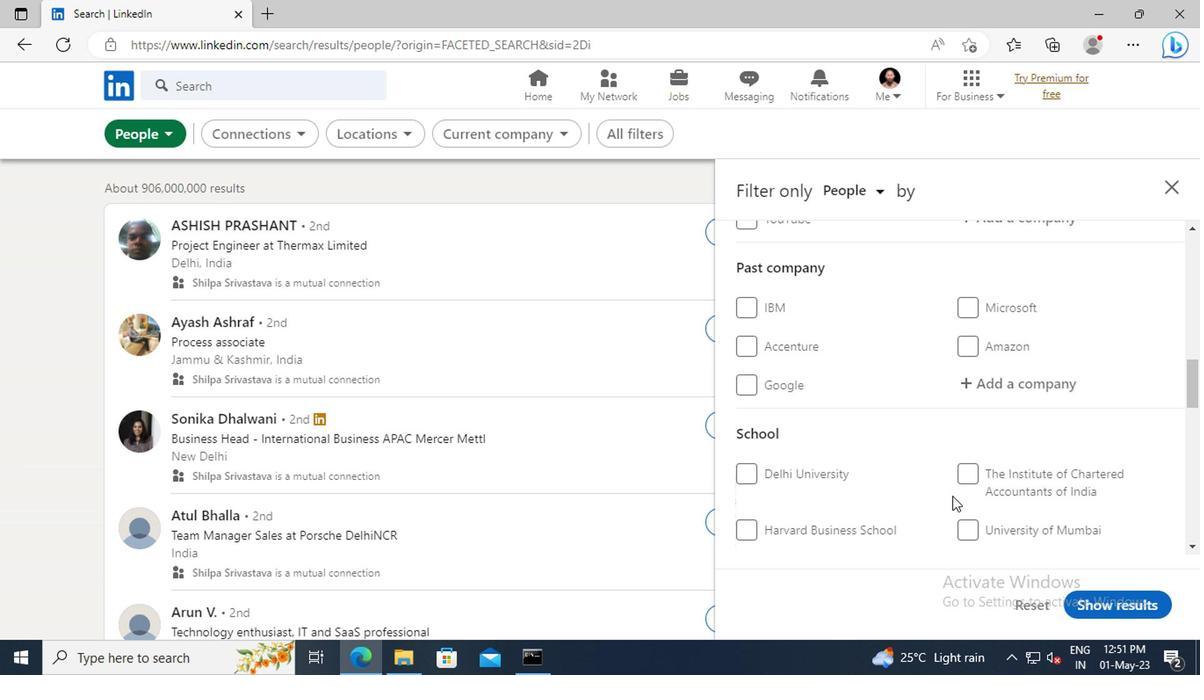 
Action: Mouse scrolled (947, 495) with delta (0, 0)
Screenshot: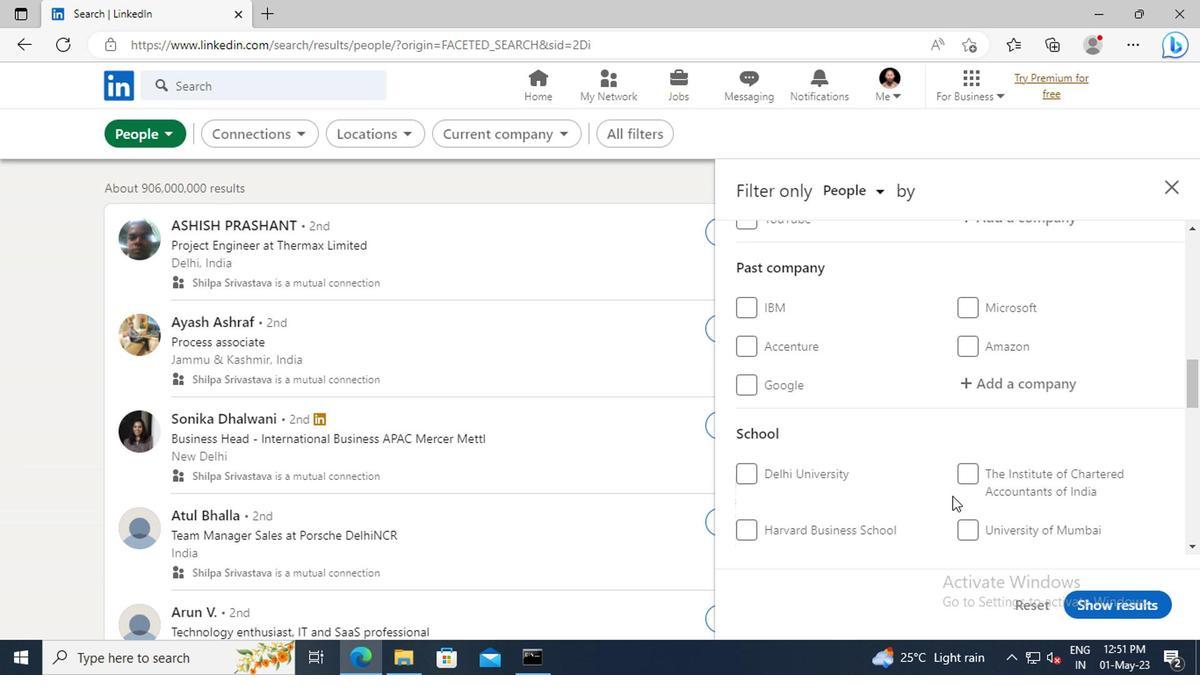 
Action: Mouse scrolled (947, 495) with delta (0, 0)
Screenshot: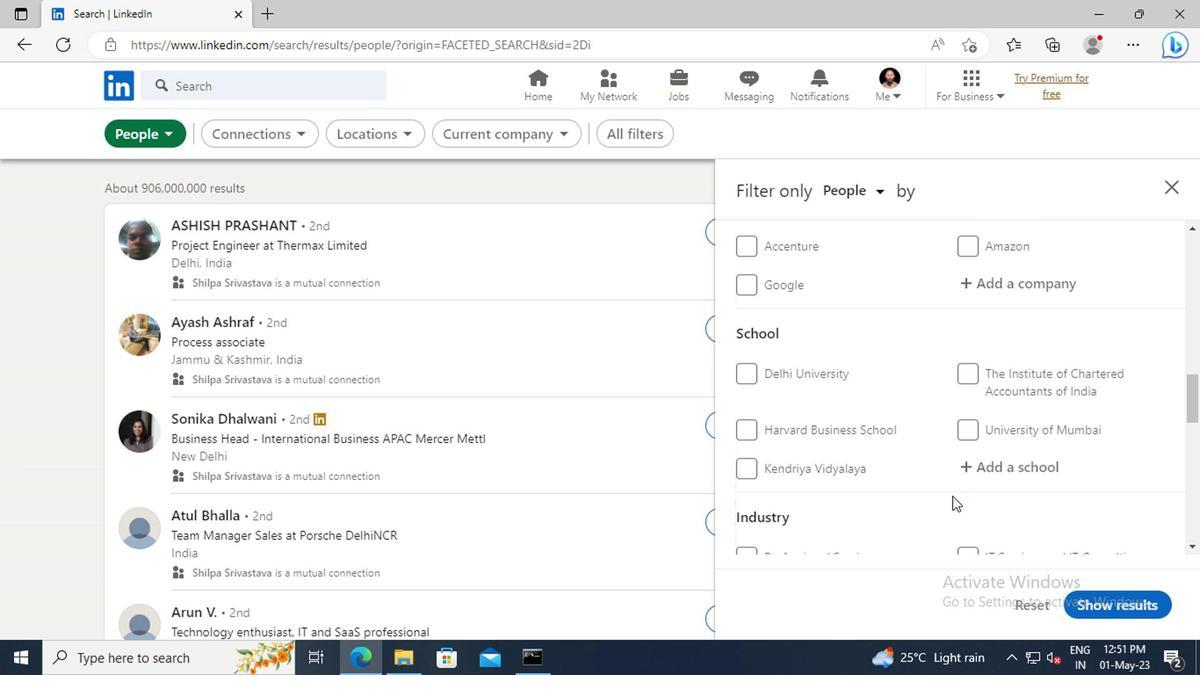 
Action: Mouse scrolled (947, 495) with delta (0, 0)
Screenshot: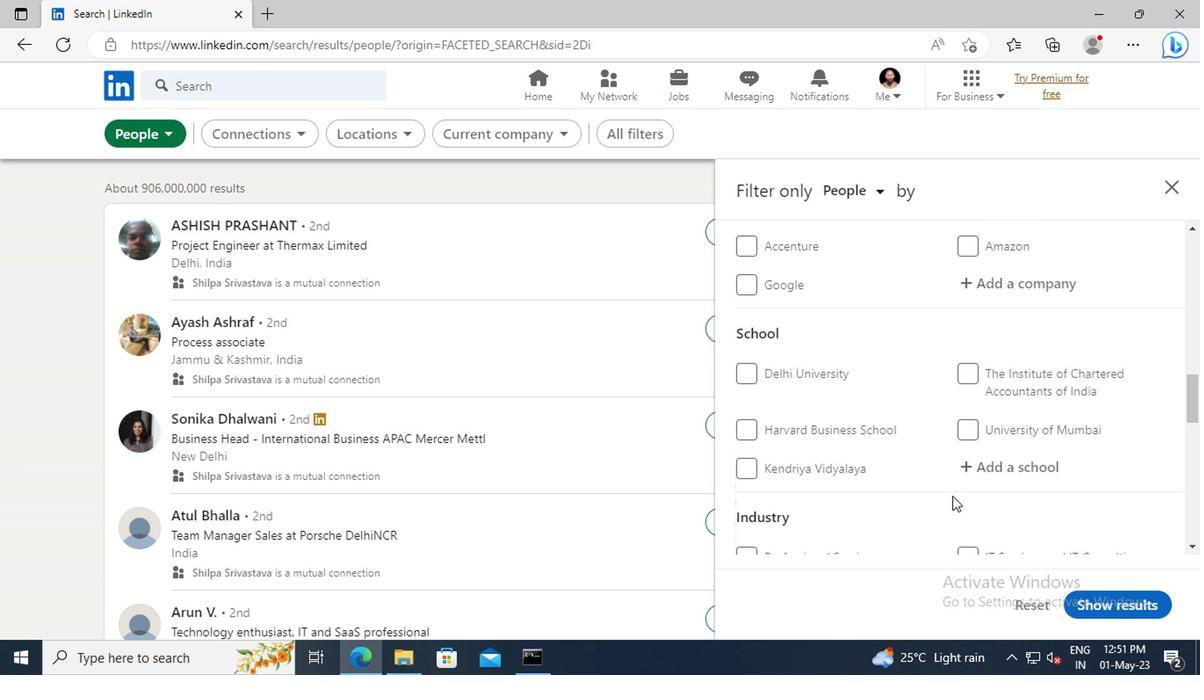 
Action: Mouse scrolled (947, 495) with delta (0, 0)
Screenshot: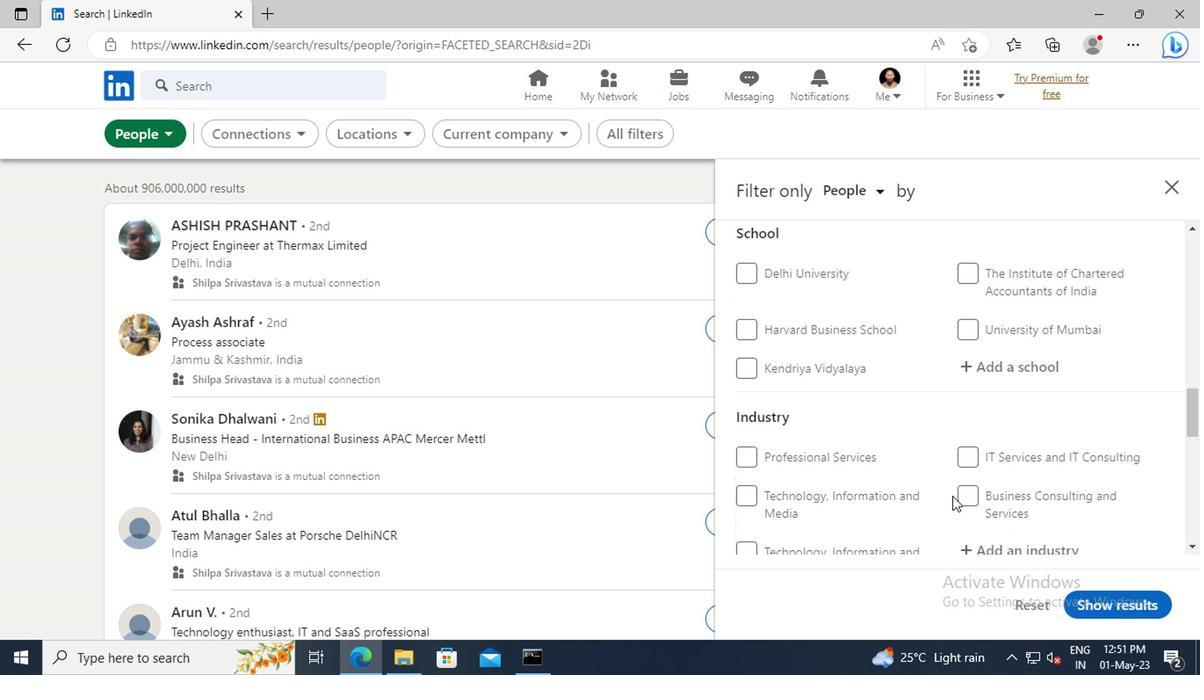
Action: Mouse scrolled (947, 495) with delta (0, 0)
Screenshot: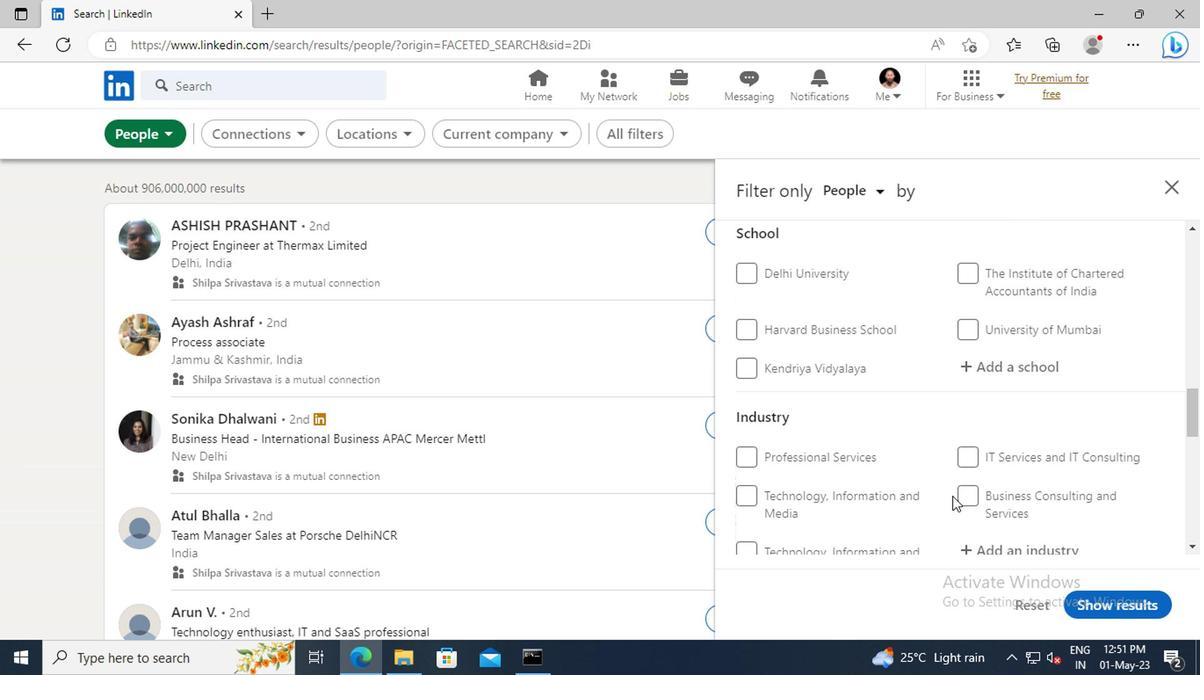 
Action: Mouse scrolled (947, 495) with delta (0, 0)
Screenshot: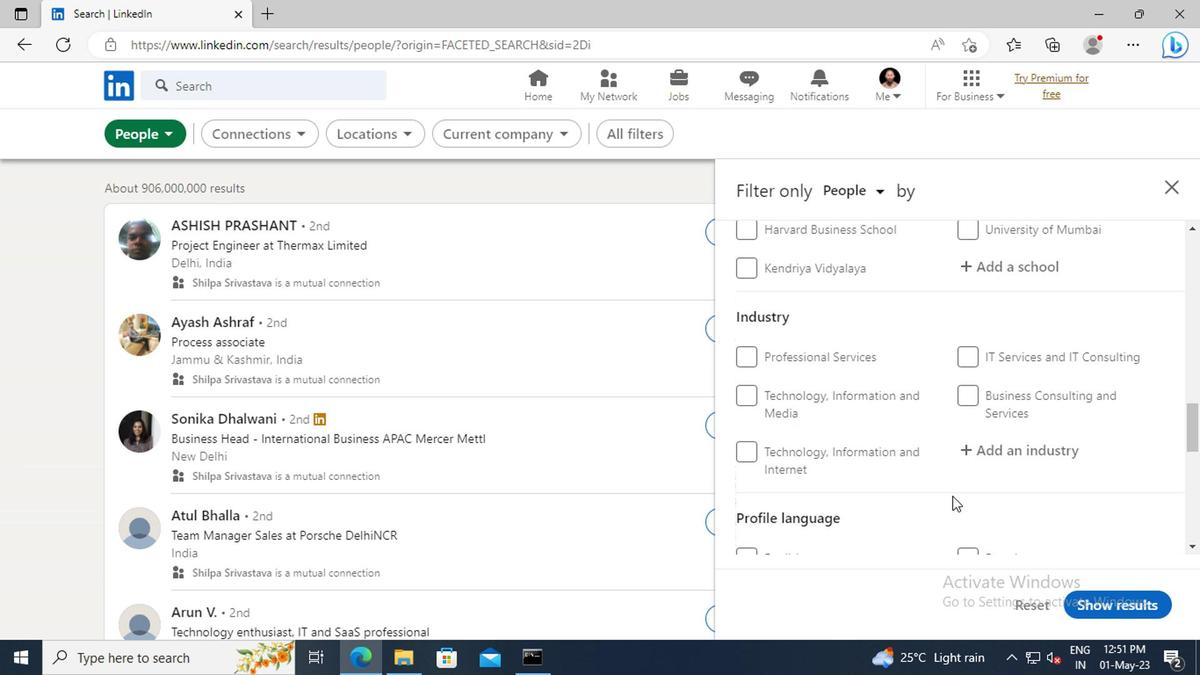 
Action: Mouse scrolled (947, 495) with delta (0, 0)
Screenshot: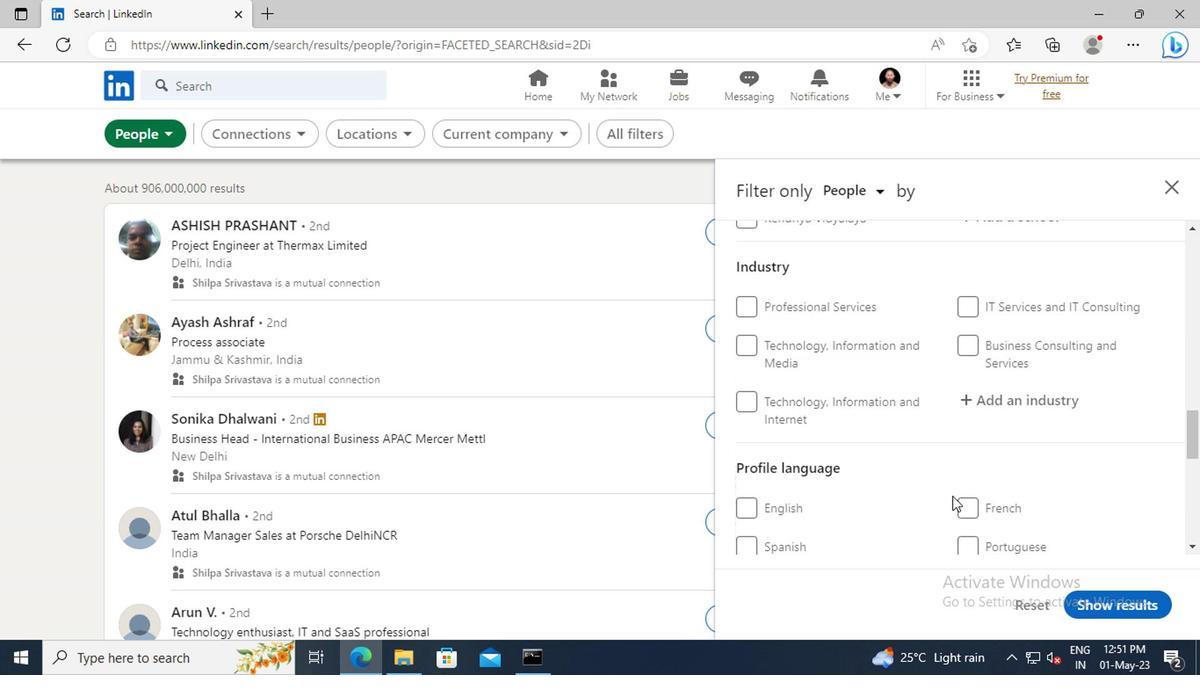 
Action: Mouse scrolled (947, 495) with delta (0, 0)
Screenshot: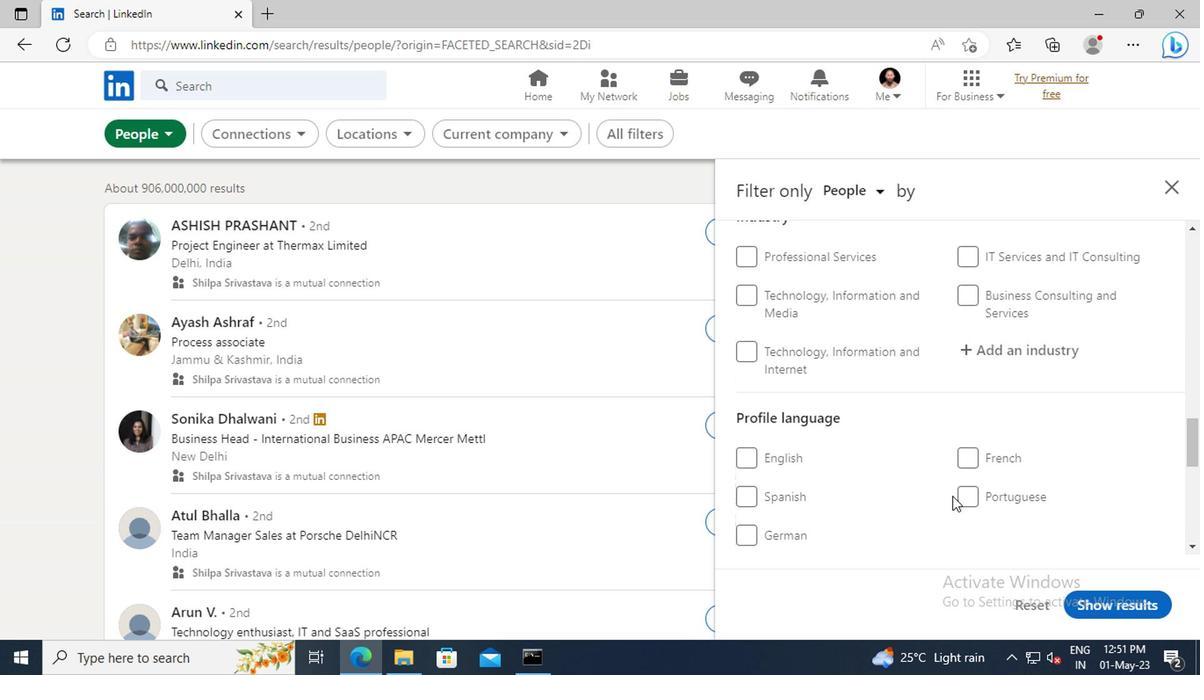 
Action: Mouse moved to (738, 487)
Screenshot: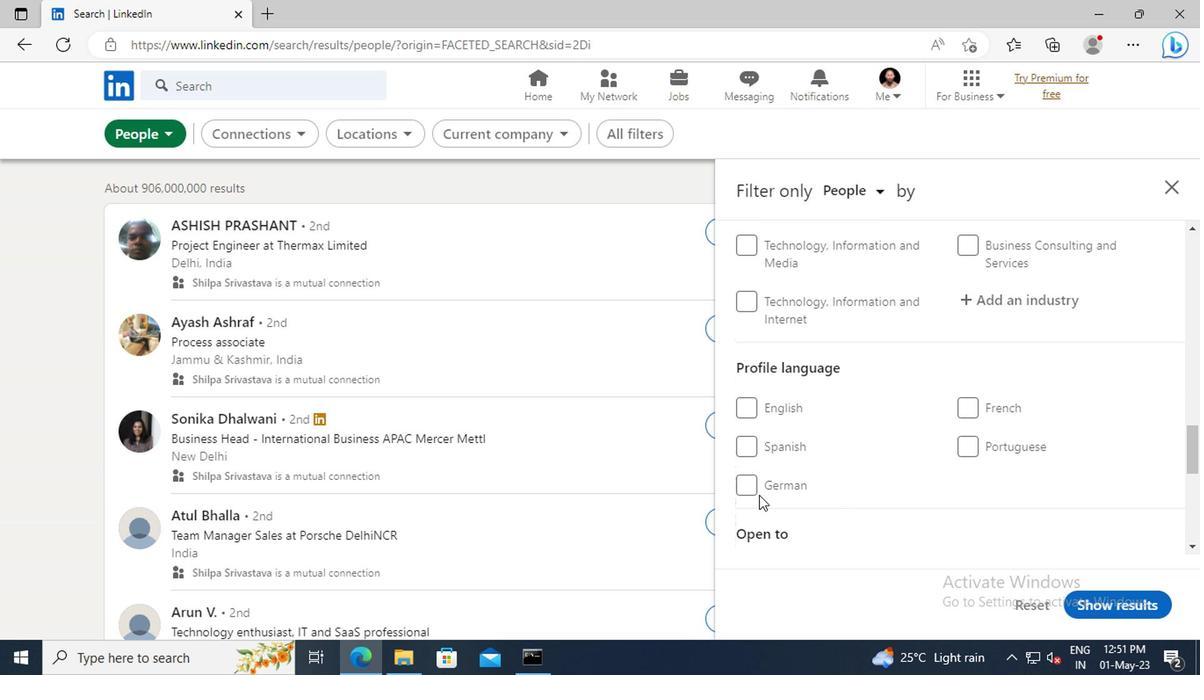 
Action: Mouse pressed left at (738, 487)
Screenshot: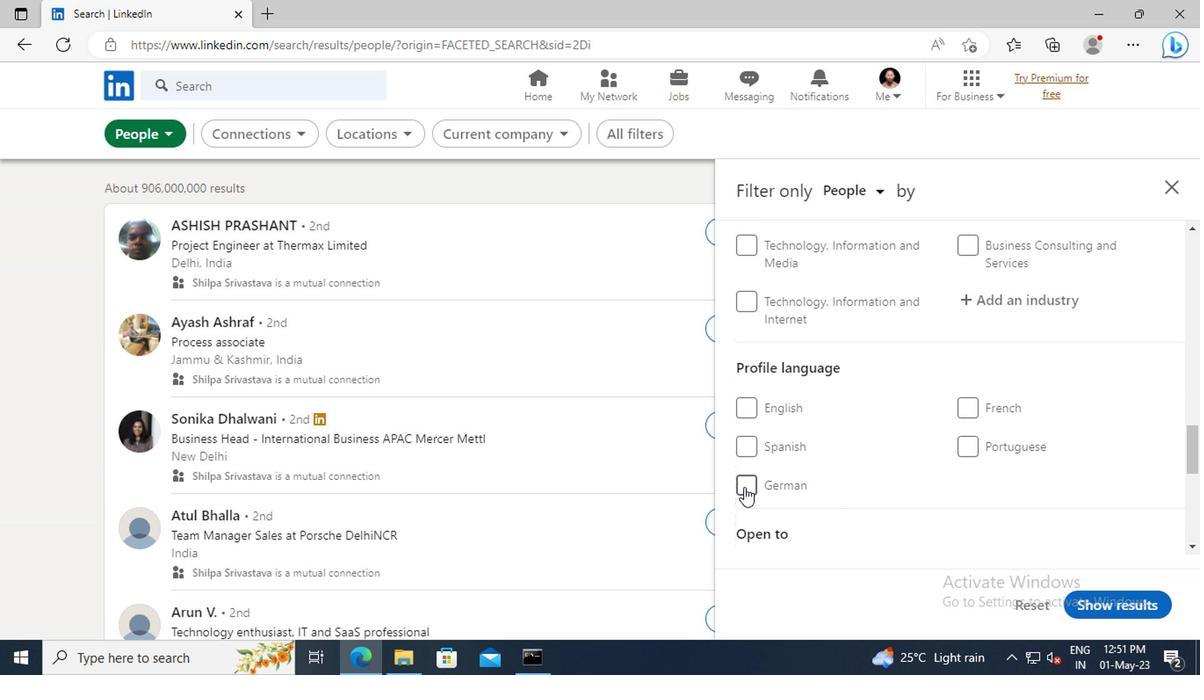 
Action: Mouse moved to (985, 468)
Screenshot: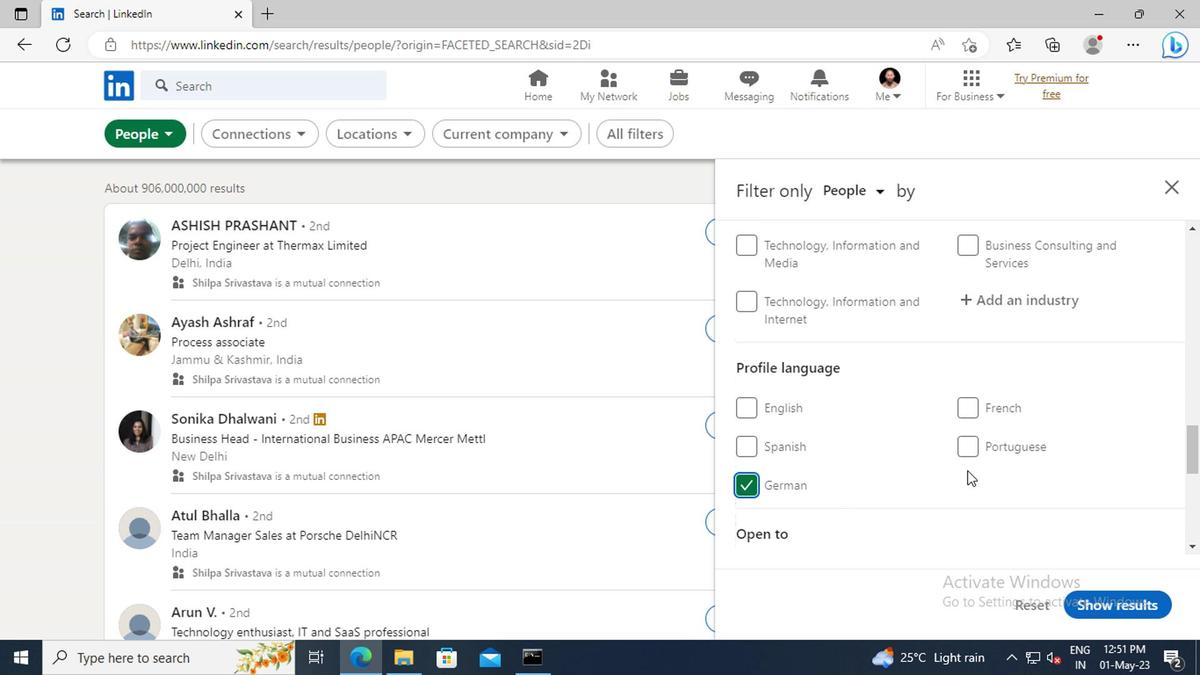 
Action: Mouse scrolled (985, 468) with delta (0, 0)
Screenshot: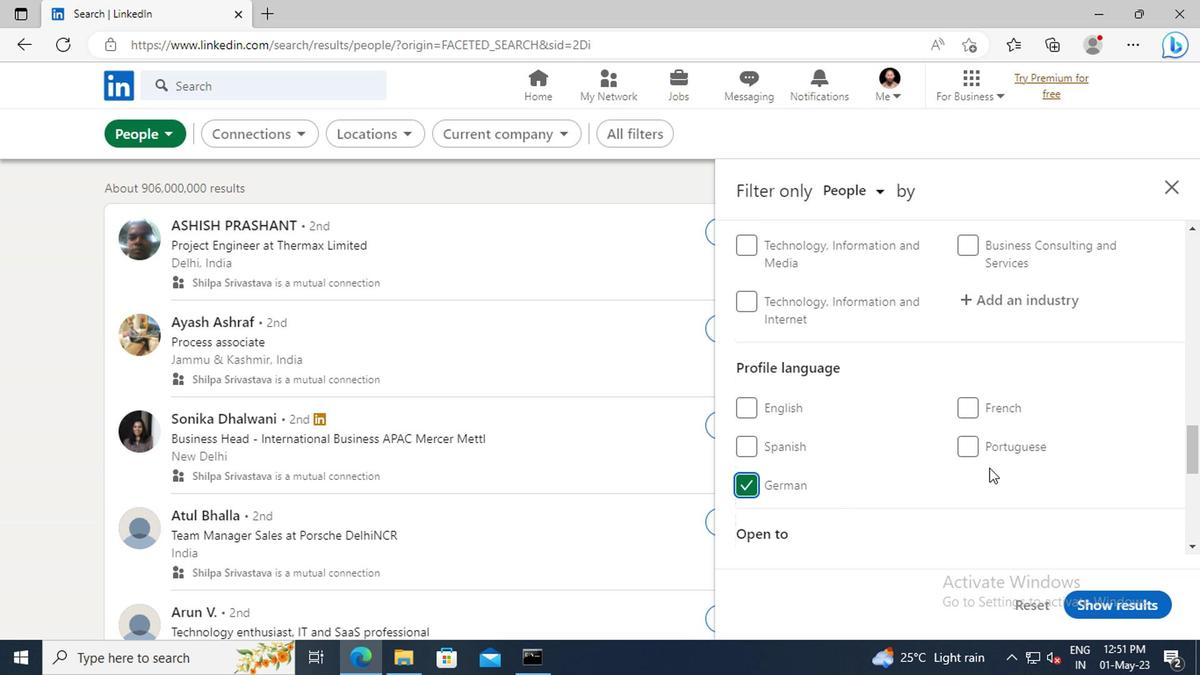 
Action: Mouse scrolled (985, 468) with delta (0, 0)
Screenshot: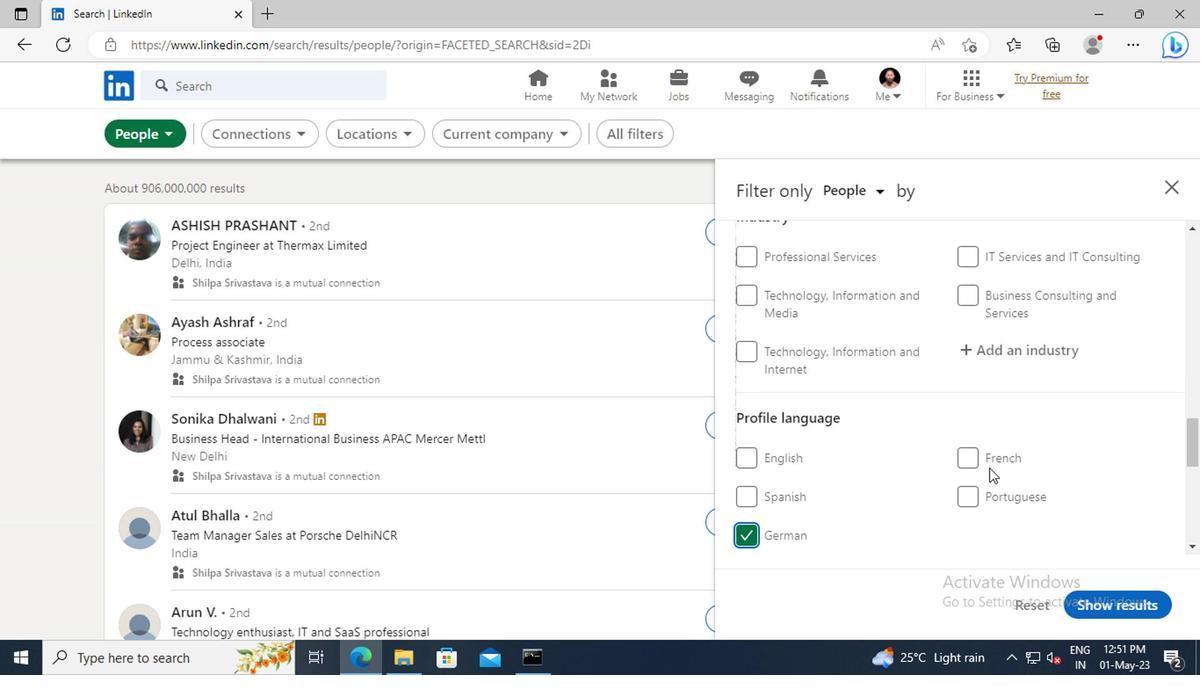 
Action: Mouse scrolled (985, 468) with delta (0, 0)
Screenshot: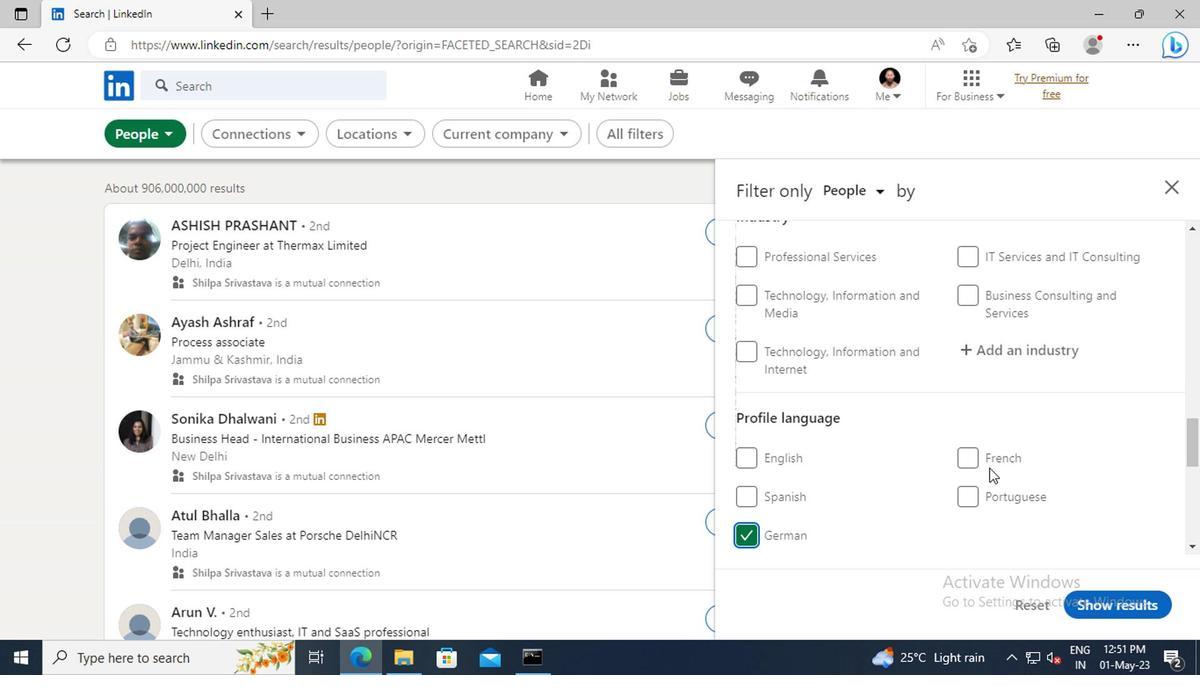 
Action: Mouse scrolled (985, 468) with delta (0, 0)
Screenshot: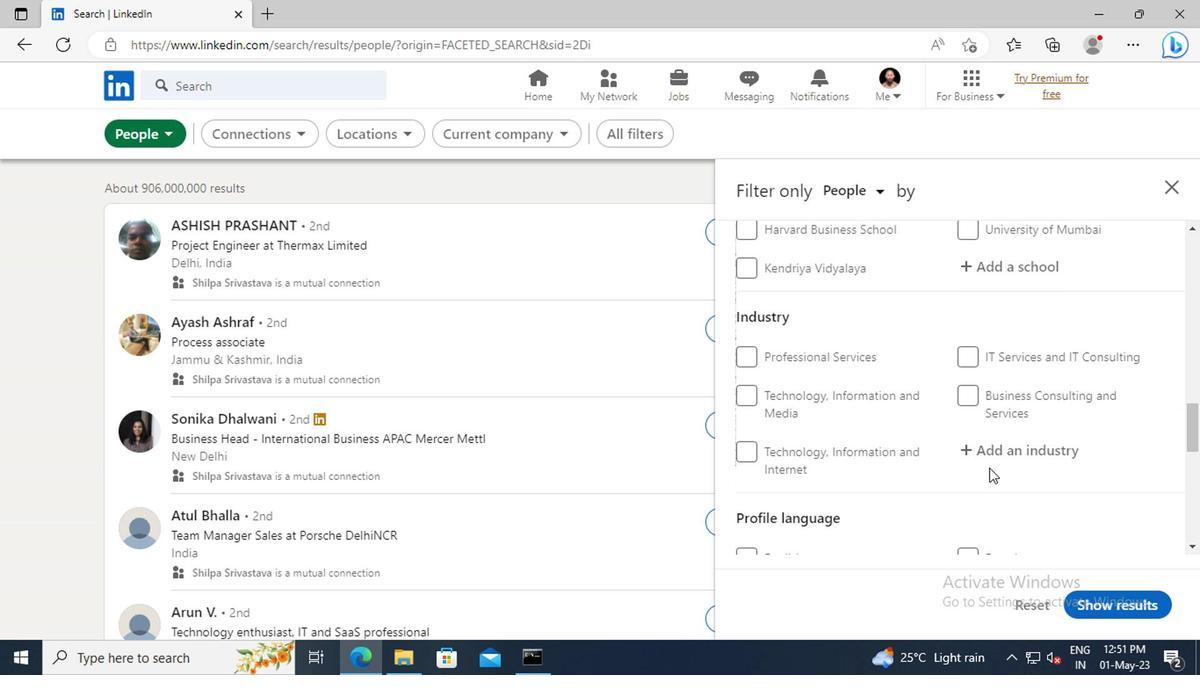 
Action: Mouse scrolled (985, 468) with delta (0, 0)
Screenshot: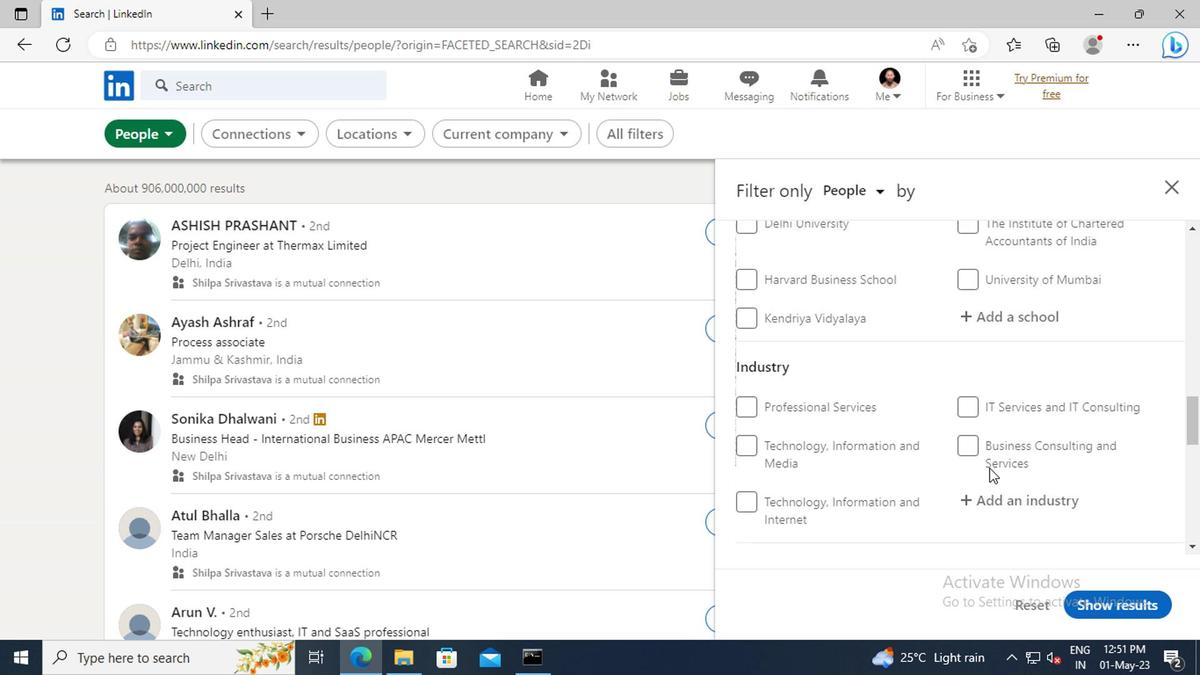 
Action: Mouse scrolled (985, 468) with delta (0, 0)
Screenshot: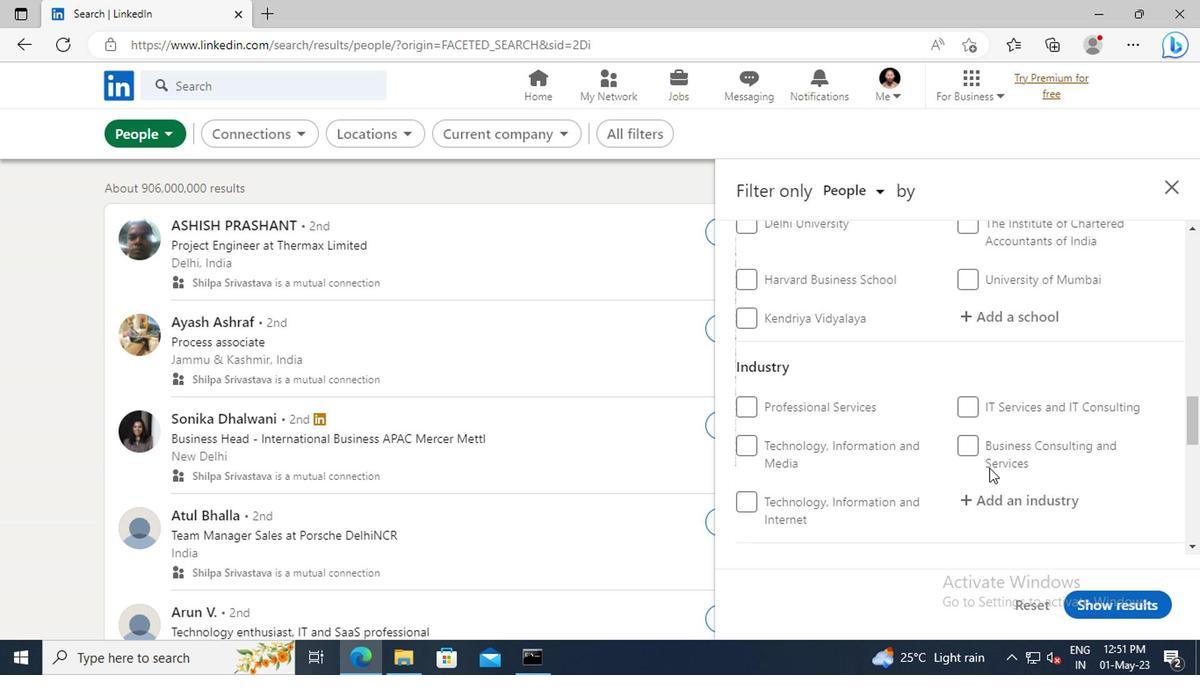 
Action: Mouse scrolled (985, 468) with delta (0, 0)
Screenshot: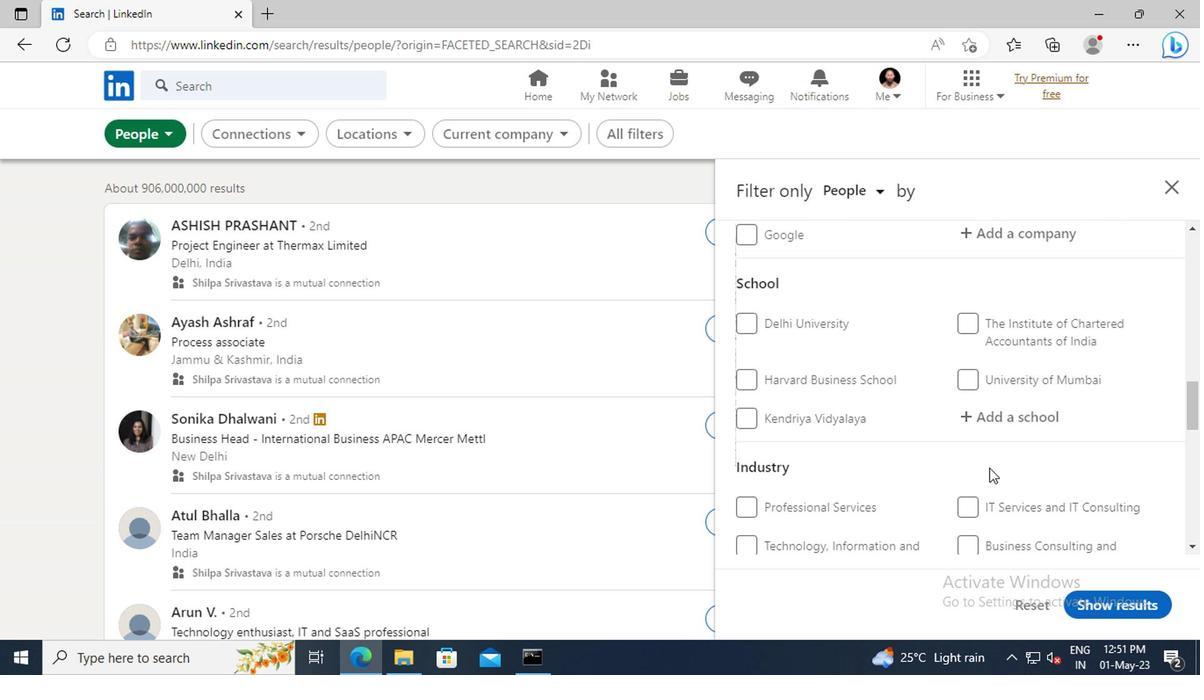 
Action: Mouse scrolled (985, 468) with delta (0, 0)
Screenshot: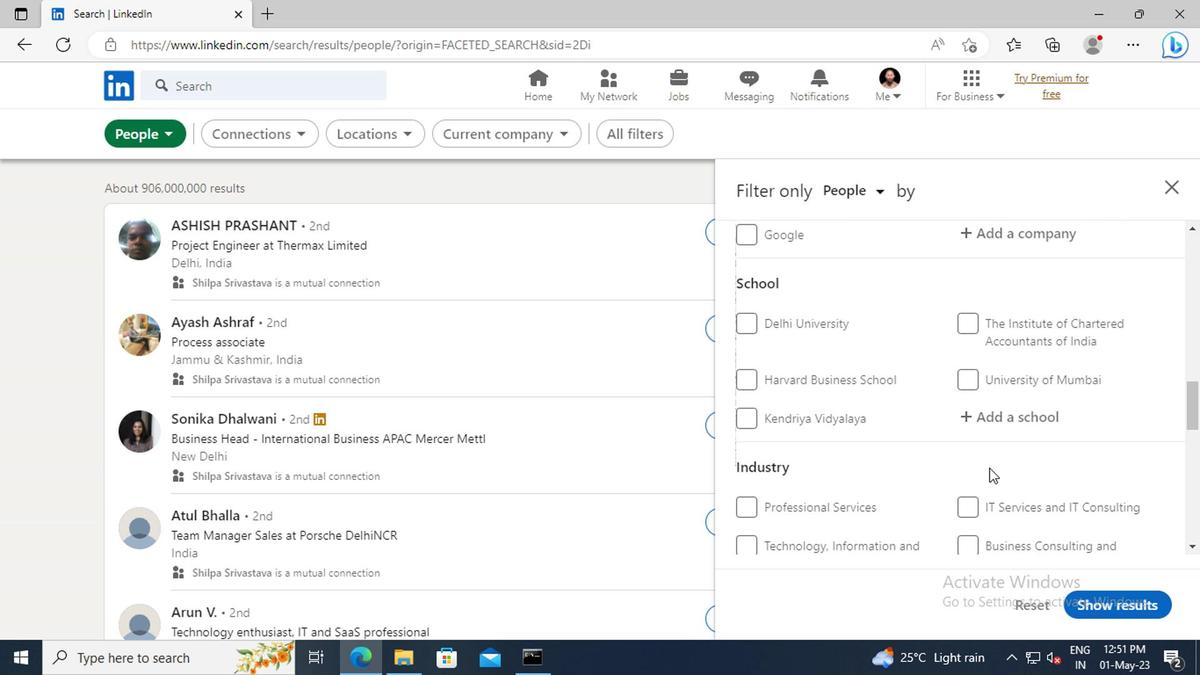 
Action: Mouse scrolled (985, 468) with delta (0, 0)
Screenshot: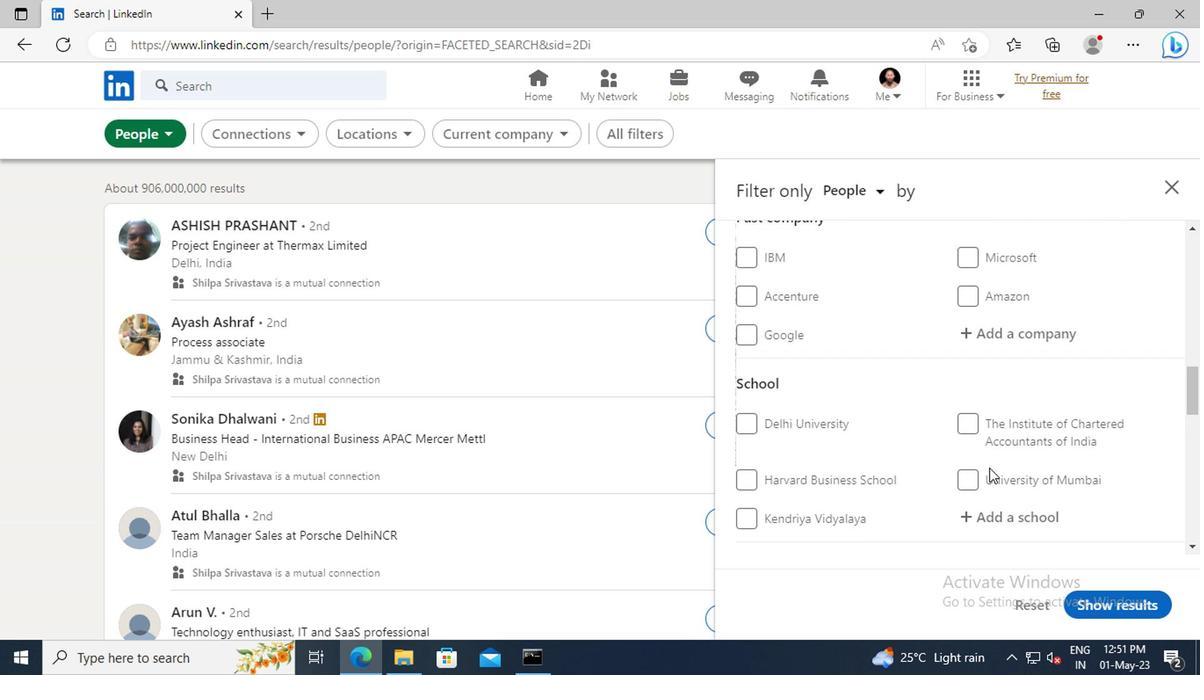 
Action: Mouse scrolled (985, 468) with delta (0, 0)
Screenshot: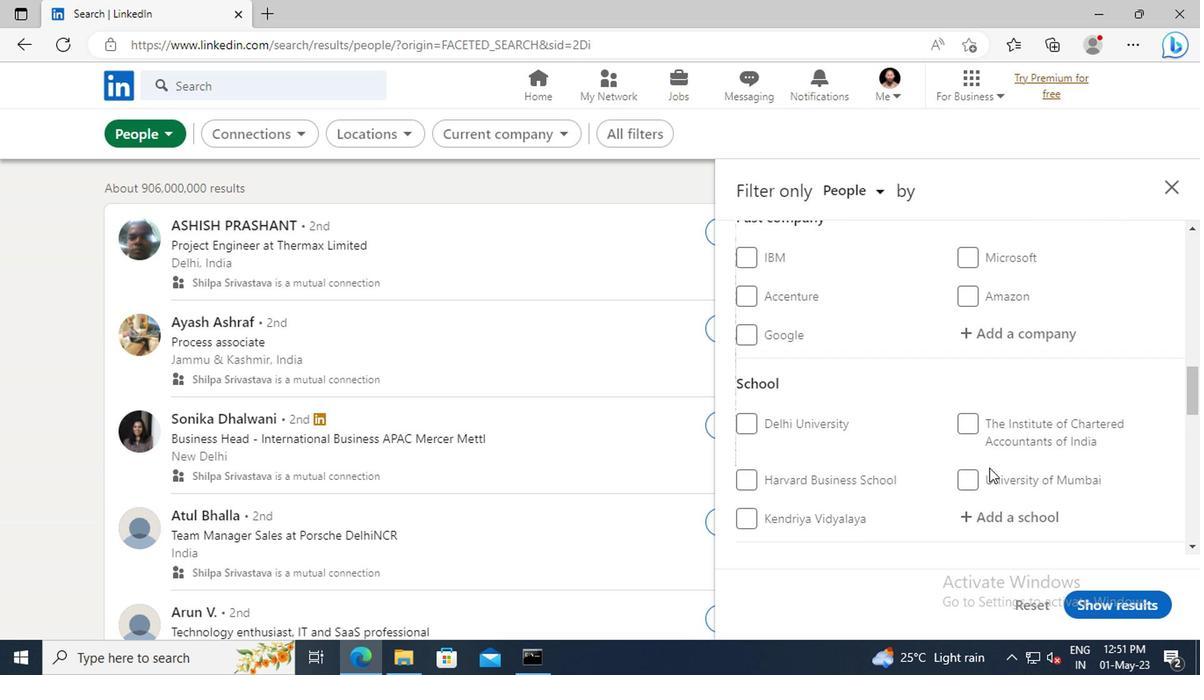 
Action: Mouse scrolled (985, 468) with delta (0, 0)
Screenshot: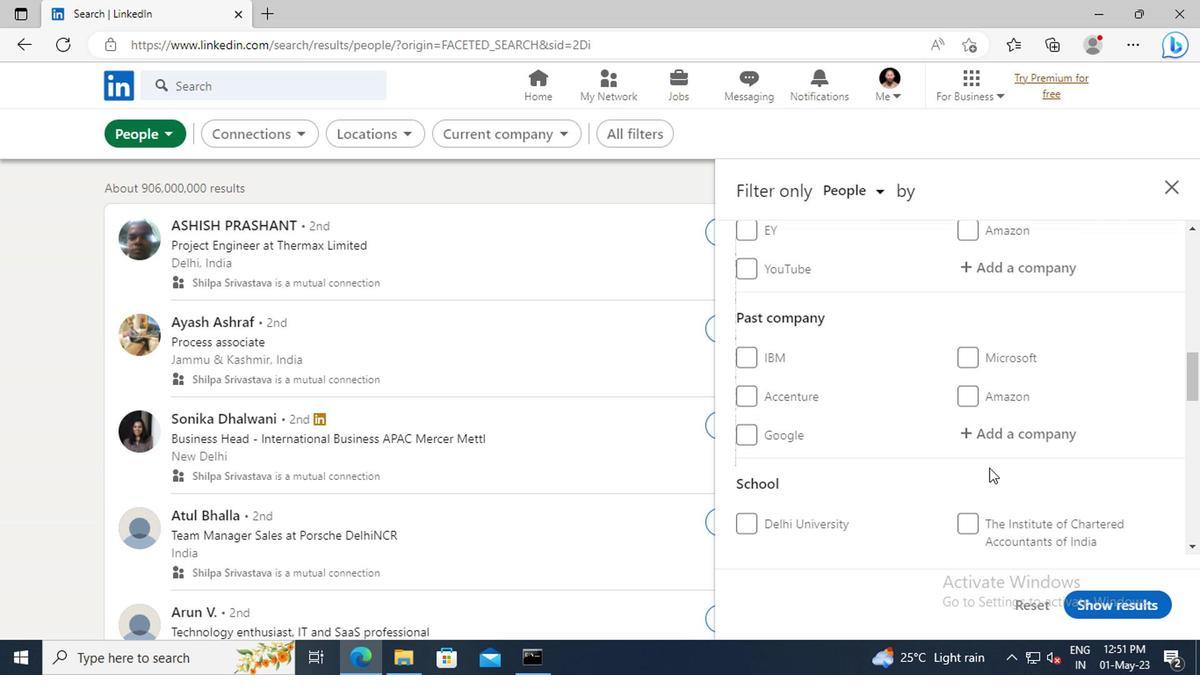 
Action: Mouse scrolled (985, 468) with delta (0, 0)
Screenshot: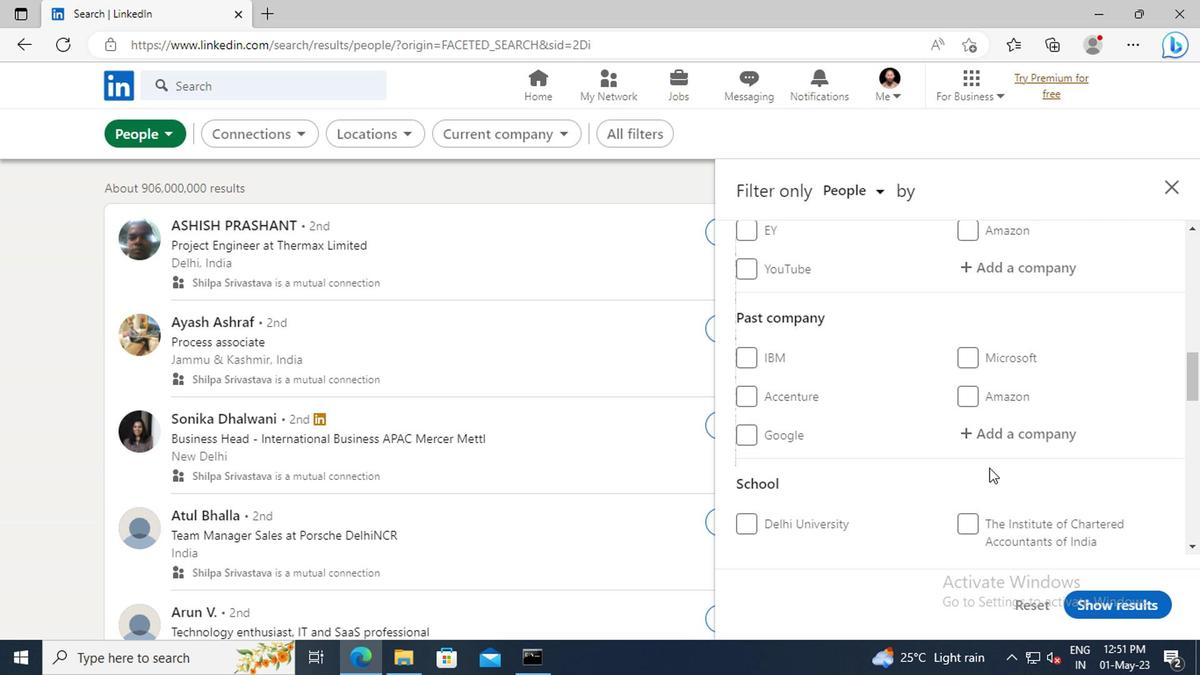 
Action: Mouse scrolled (985, 468) with delta (0, 0)
Screenshot: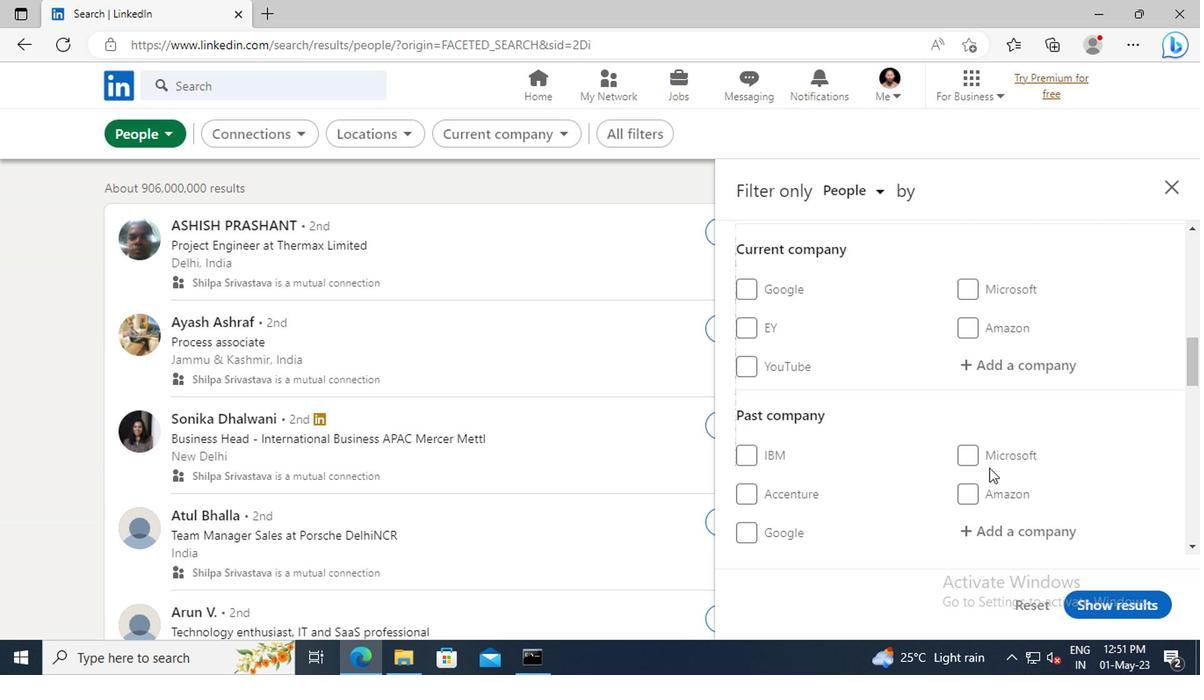 
Action: Mouse moved to (985, 422)
Screenshot: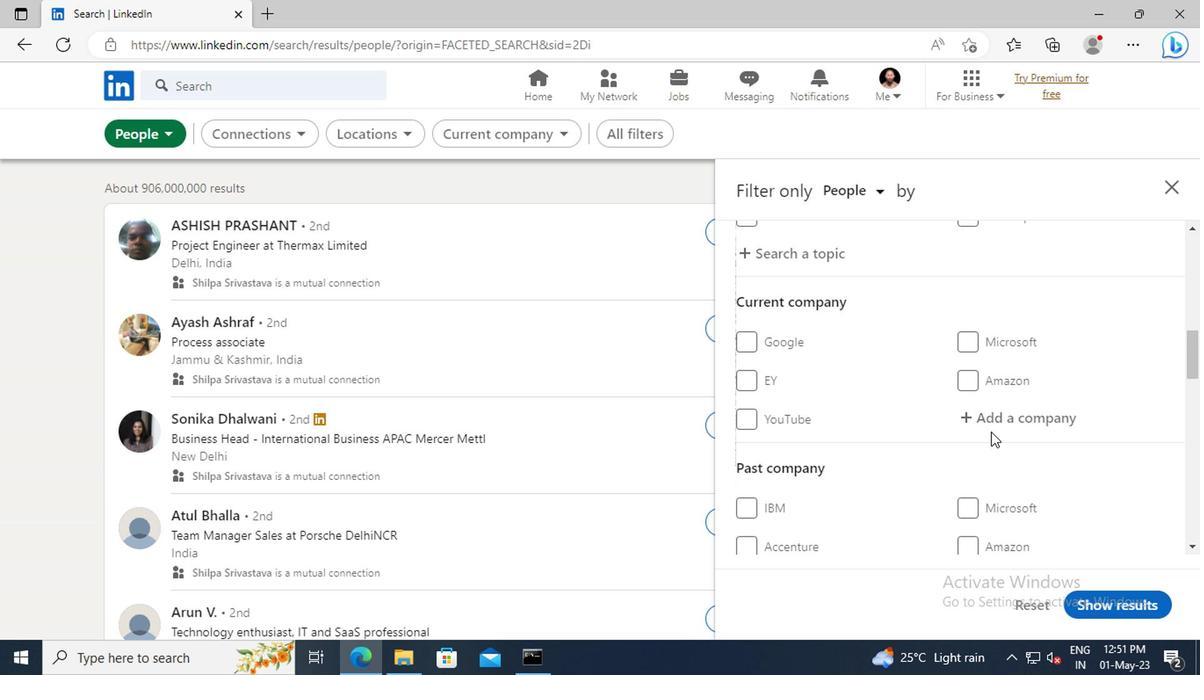 
Action: Mouse pressed left at (985, 422)
Screenshot: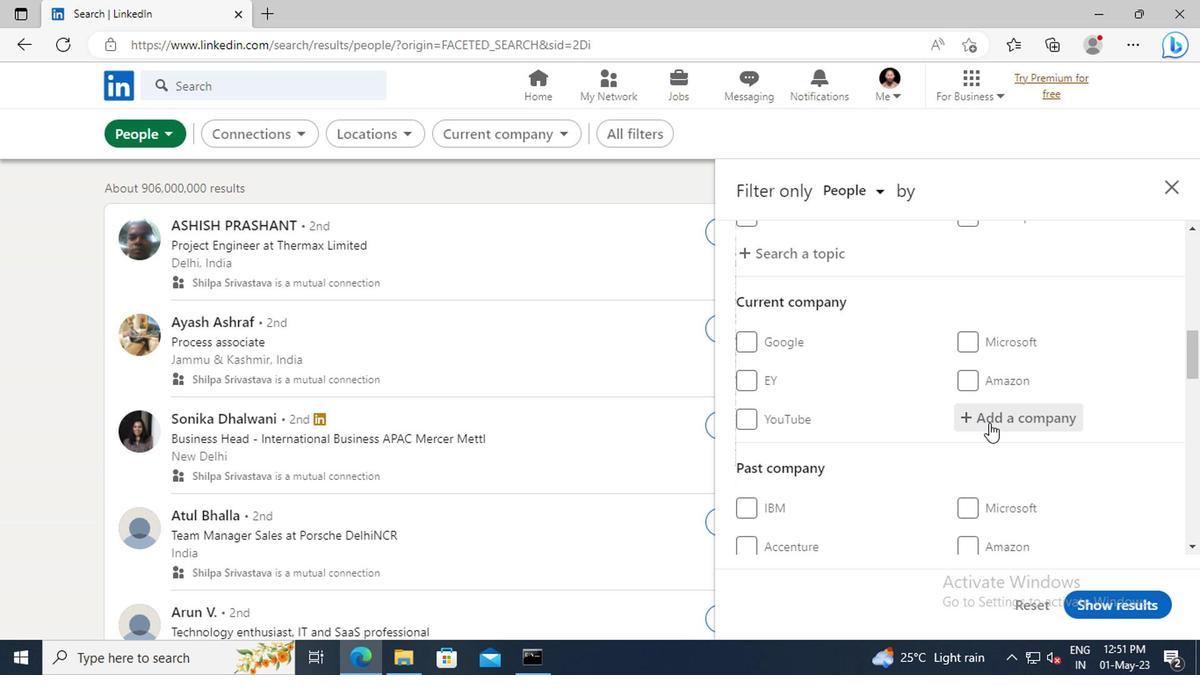 
Action: Key pressed <Key.shift>LENOVO<Key.space><Key.shift>IND
Screenshot: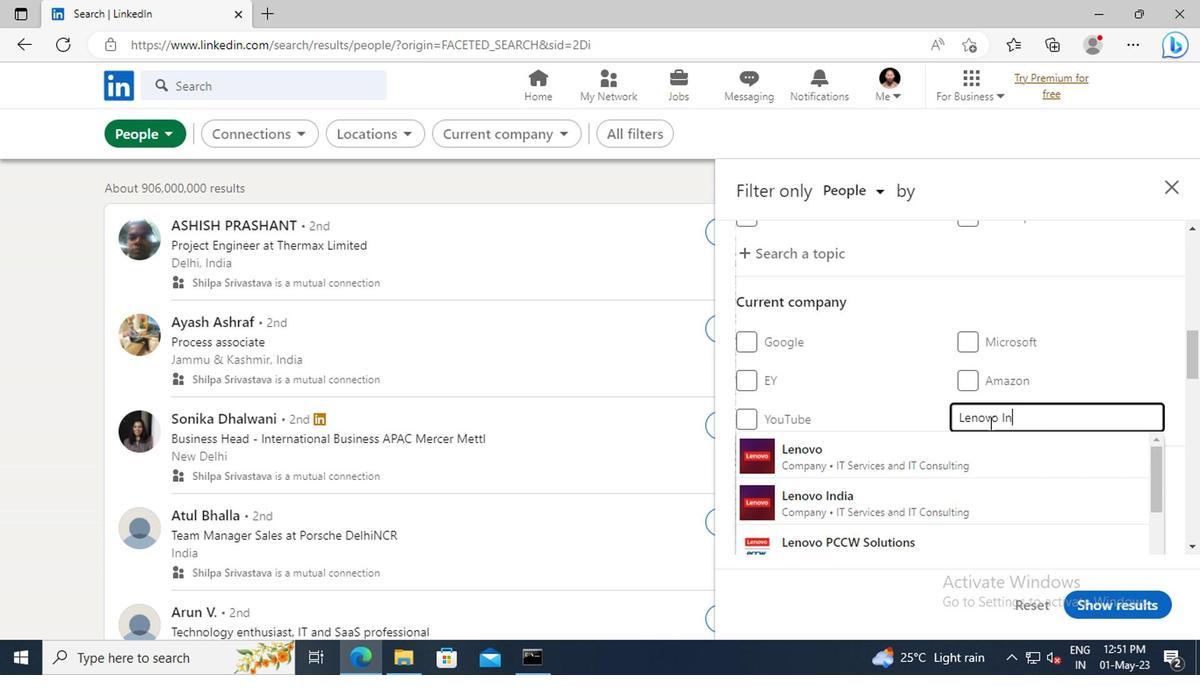 
Action: Mouse moved to (946, 450)
Screenshot: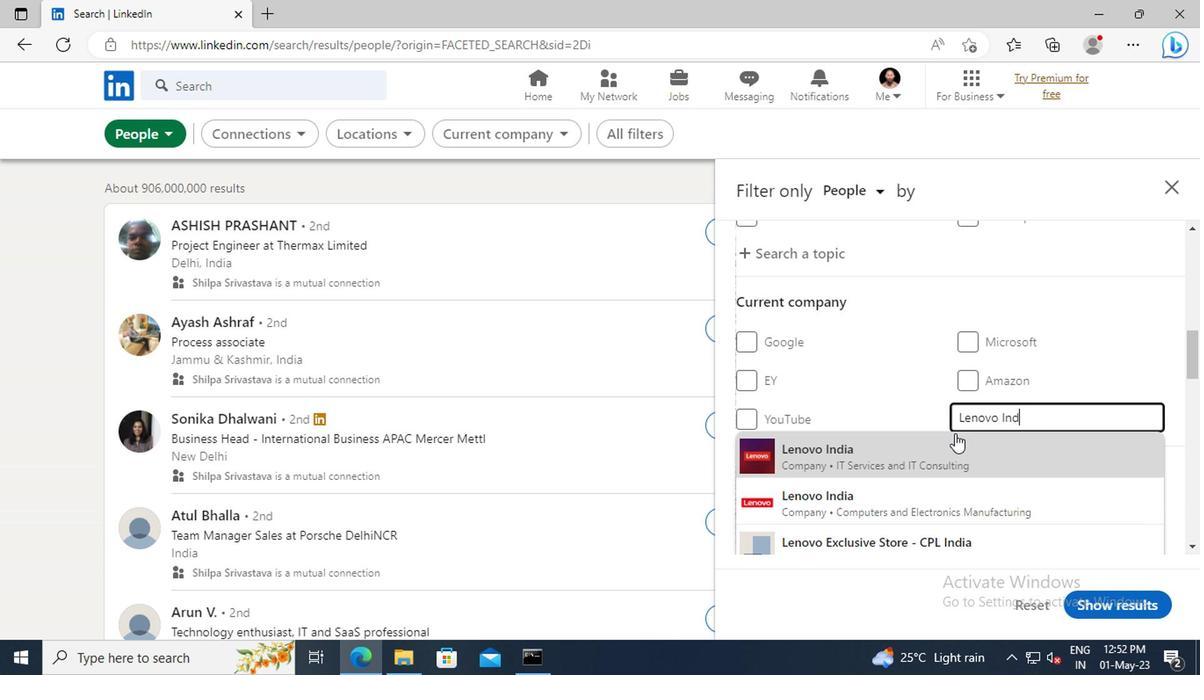 
Action: Mouse pressed left at (946, 450)
Screenshot: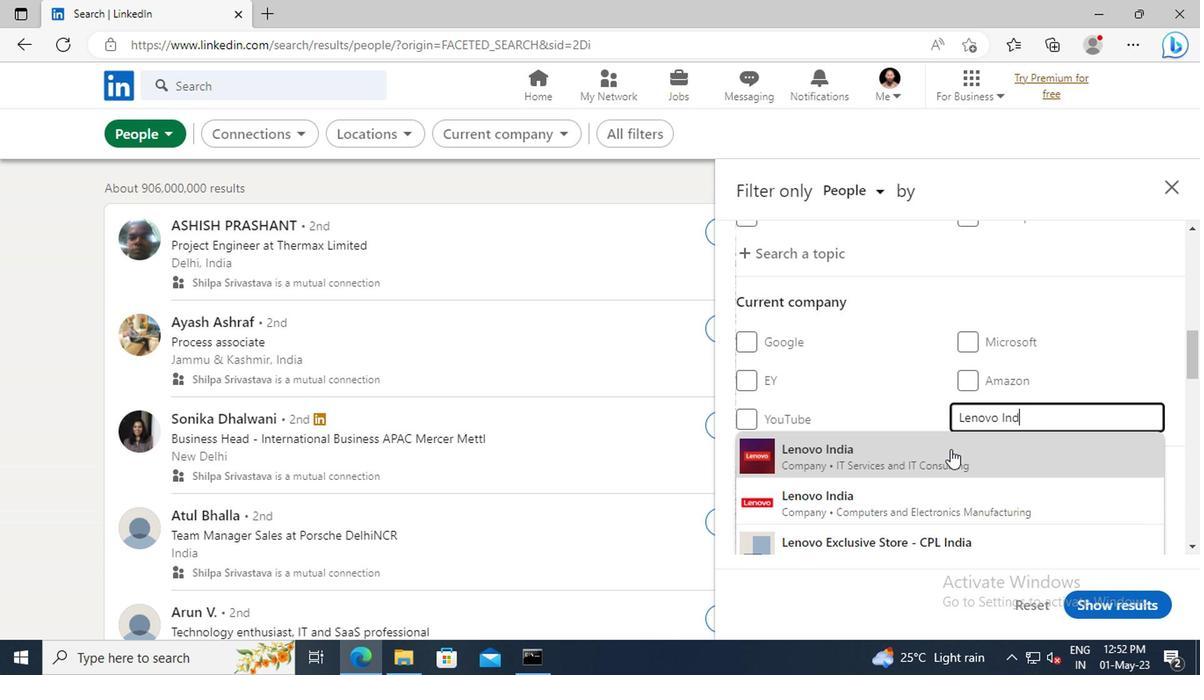 
Action: Mouse scrolled (946, 450) with delta (0, 0)
Screenshot: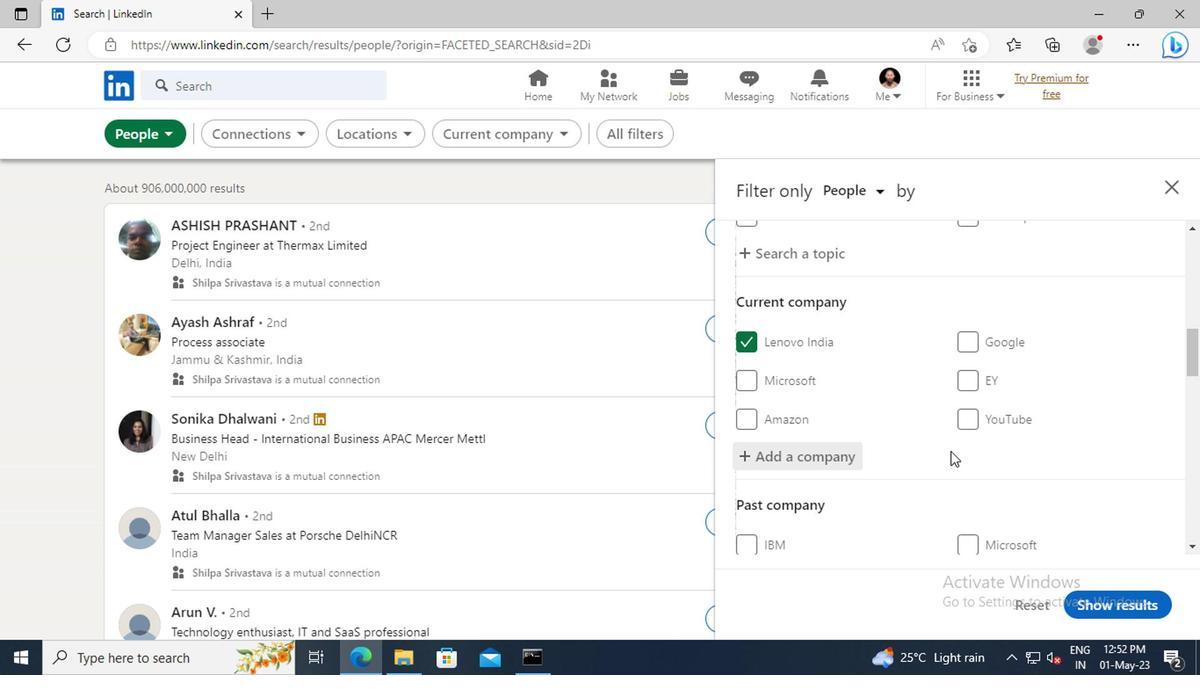 
Action: Mouse scrolled (946, 450) with delta (0, 0)
Screenshot: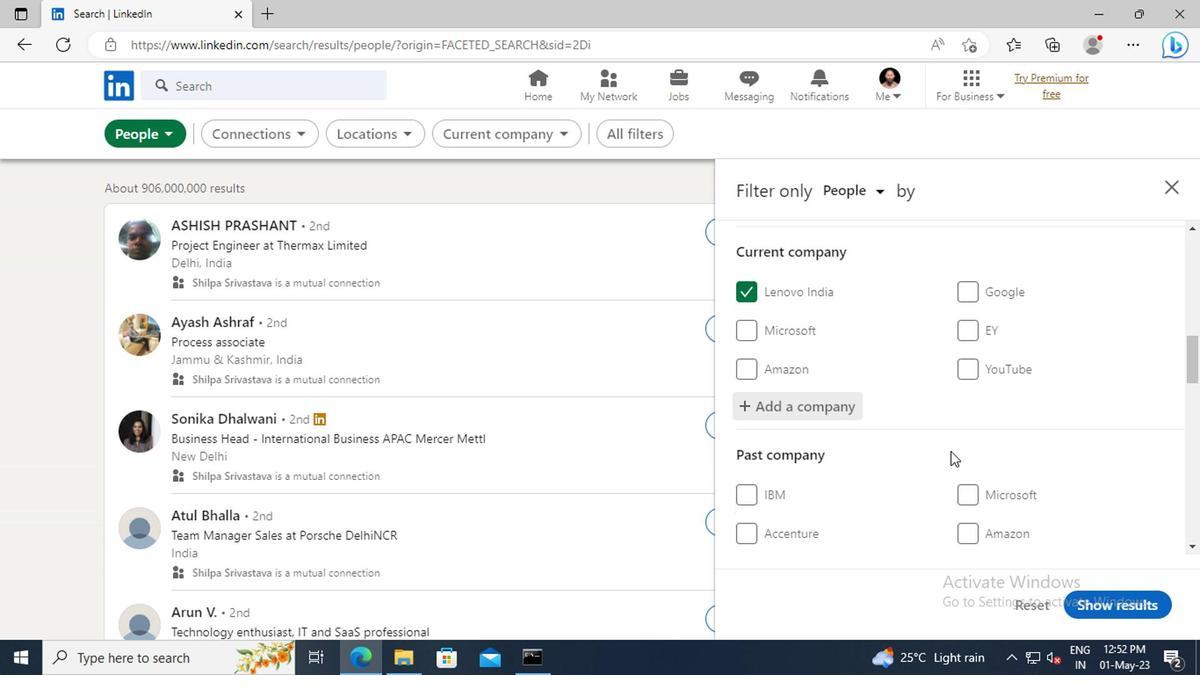 
Action: Mouse scrolled (946, 450) with delta (0, 0)
Screenshot: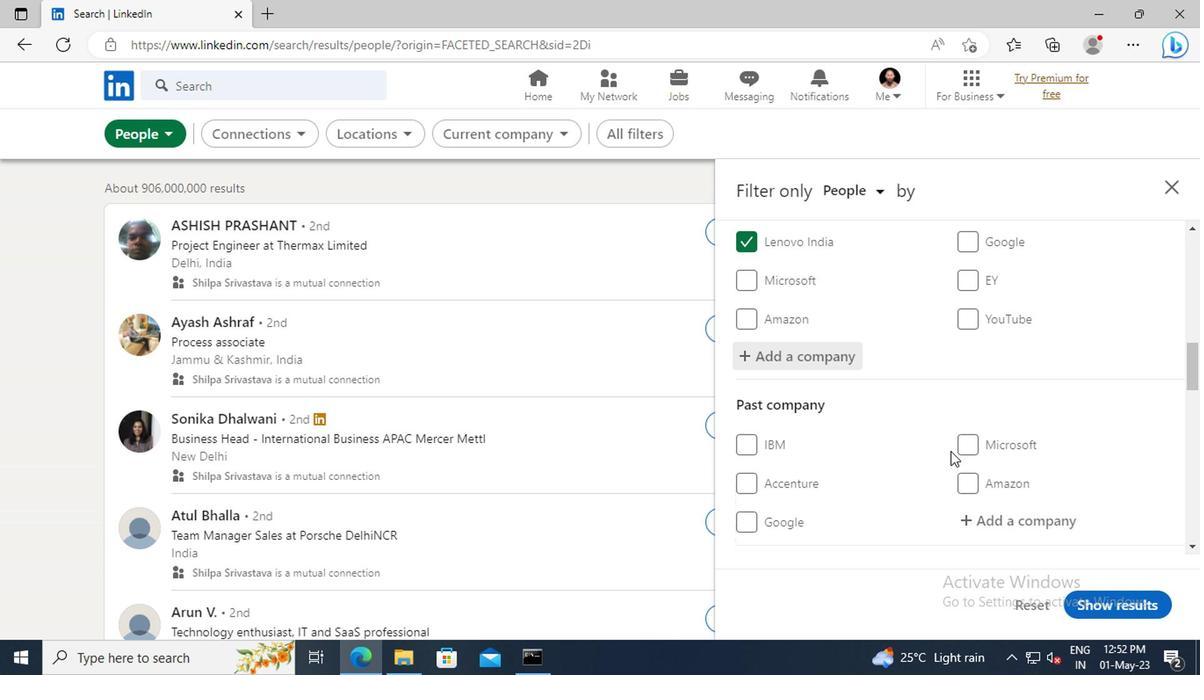
Action: Mouse scrolled (946, 450) with delta (0, 0)
Screenshot: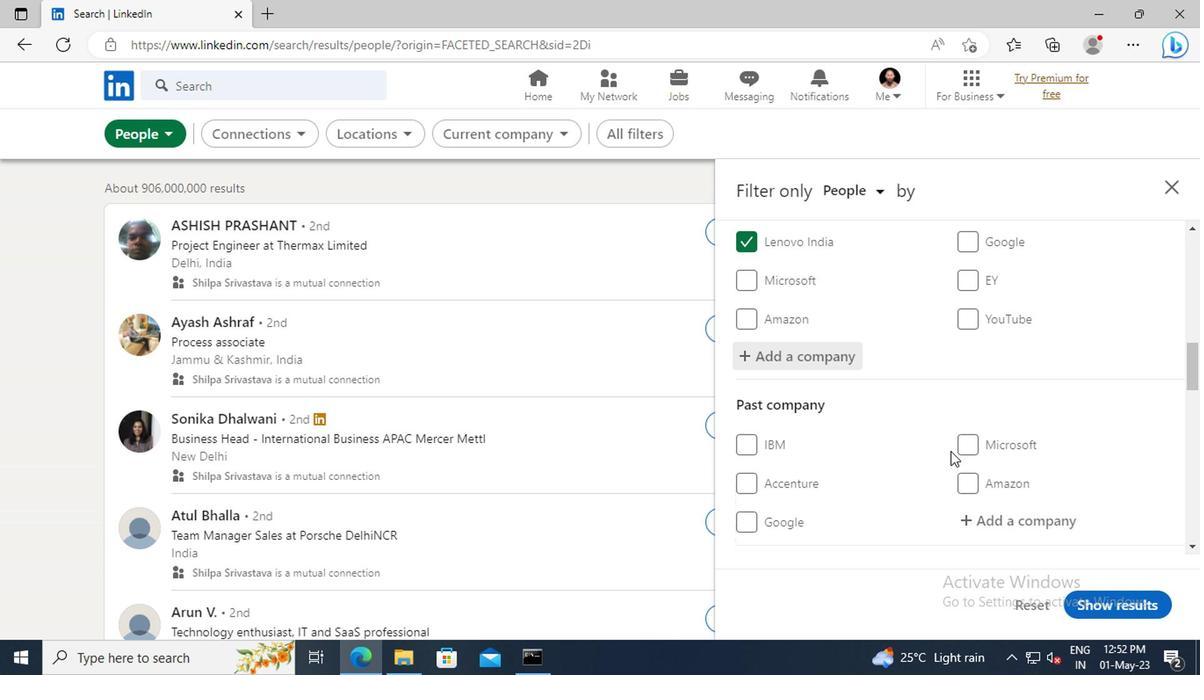 
Action: Mouse scrolled (946, 450) with delta (0, 0)
Screenshot: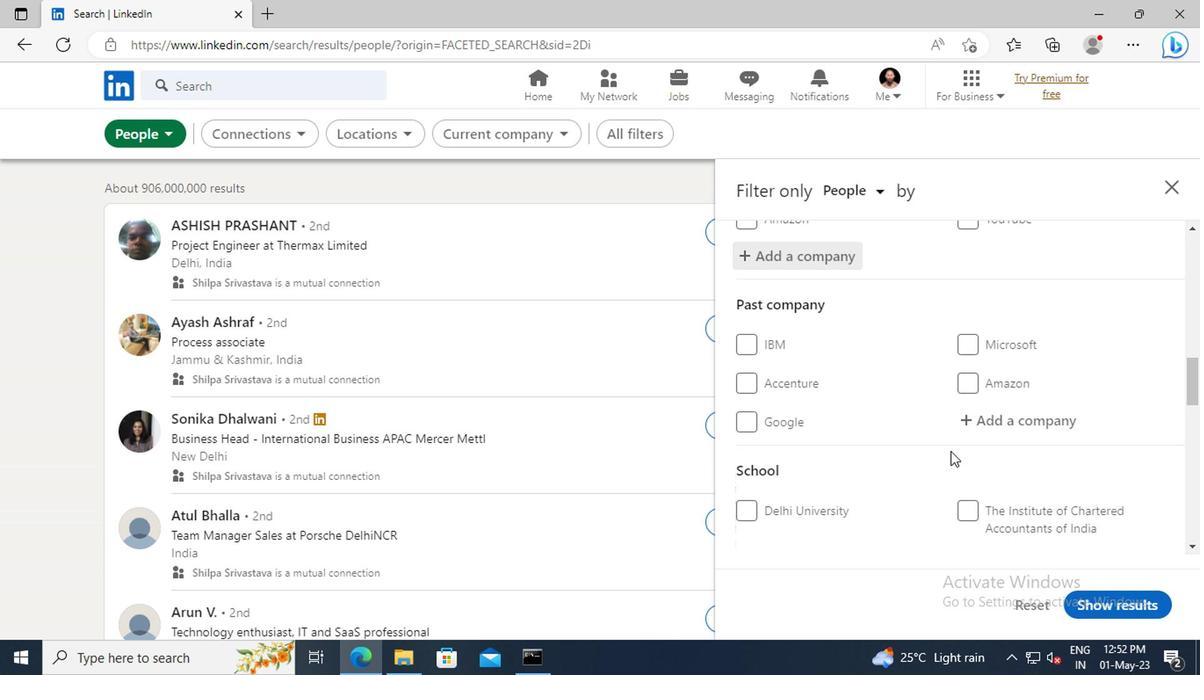 
Action: Mouse scrolled (946, 450) with delta (0, 0)
Screenshot: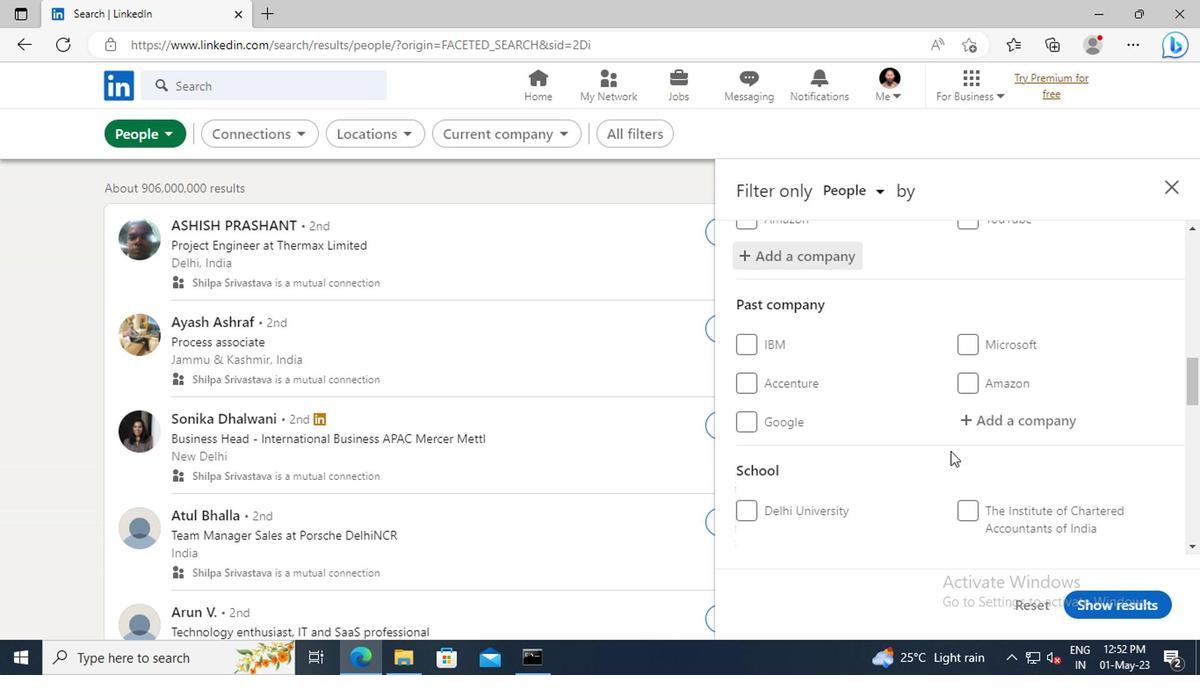 
Action: Mouse scrolled (946, 450) with delta (0, 0)
Screenshot: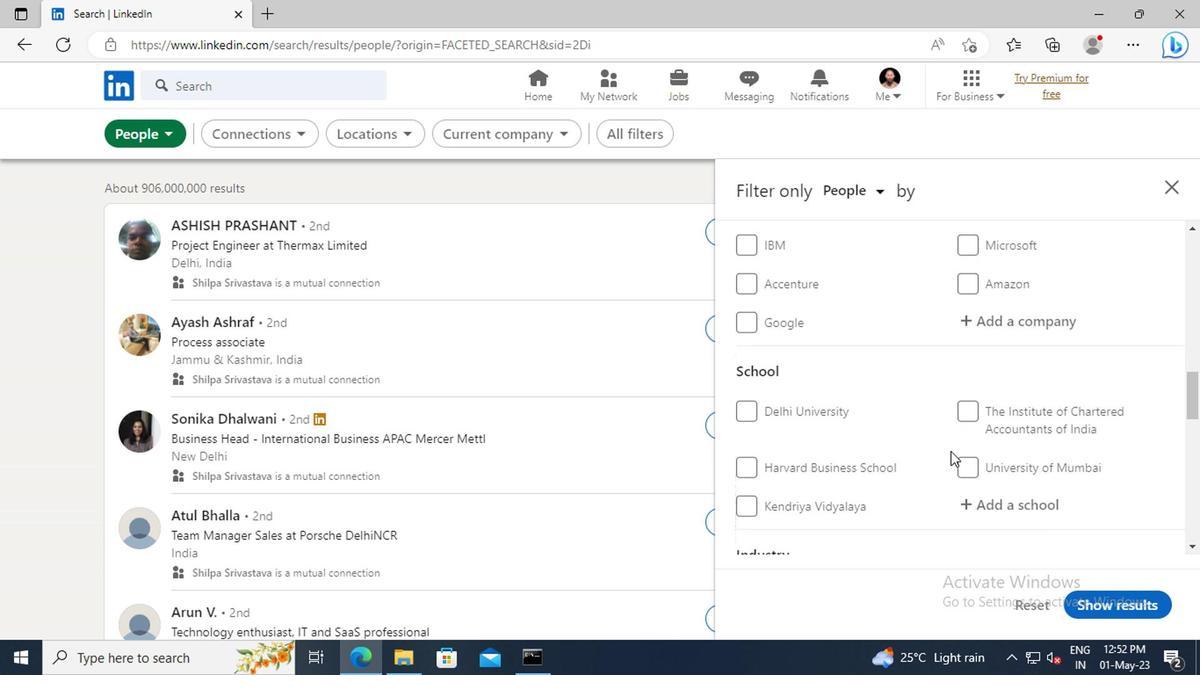 
Action: Mouse moved to (971, 451)
Screenshot: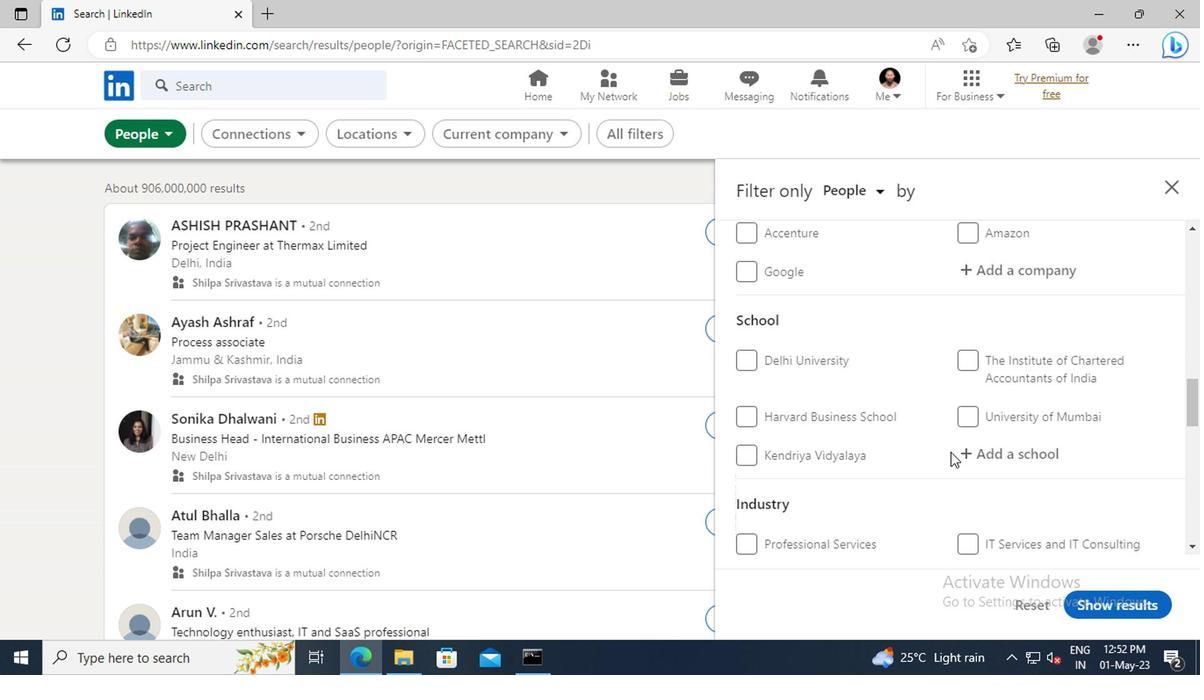 
Action: Mouse pressed left at (971, 451)
Screenshot: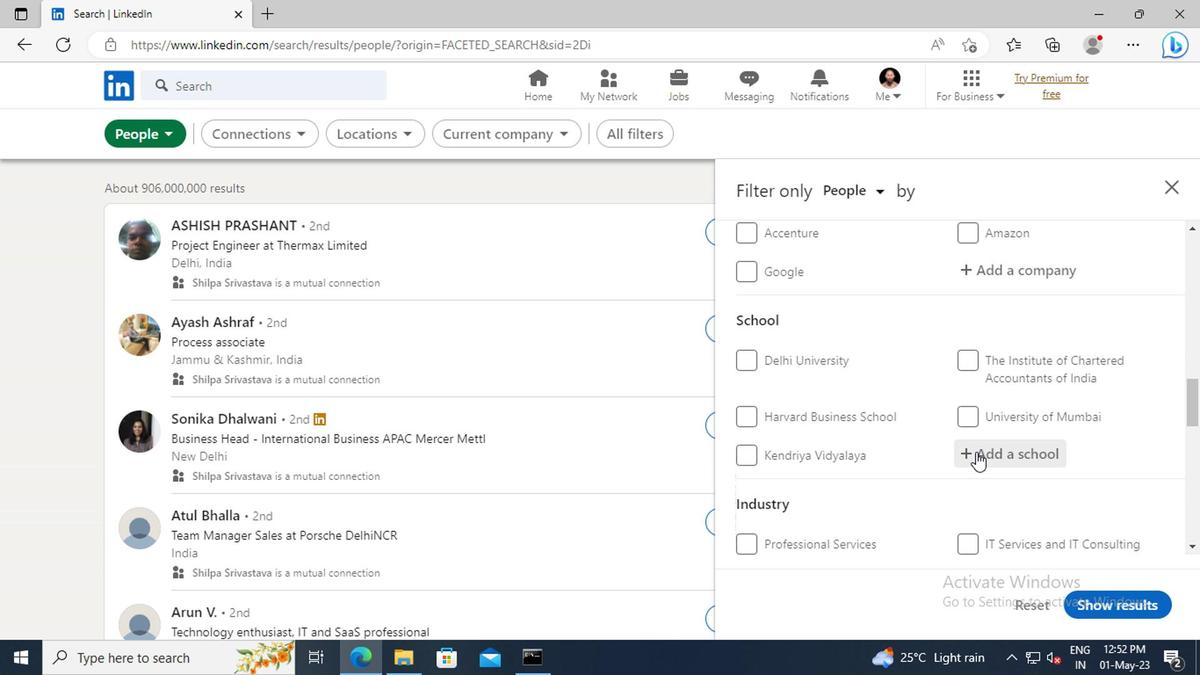 
Action: Key pressed <Key.shift>MEDICAL<Key.space><Key.shift>COLLEGE<Key.enter>
Screenshot: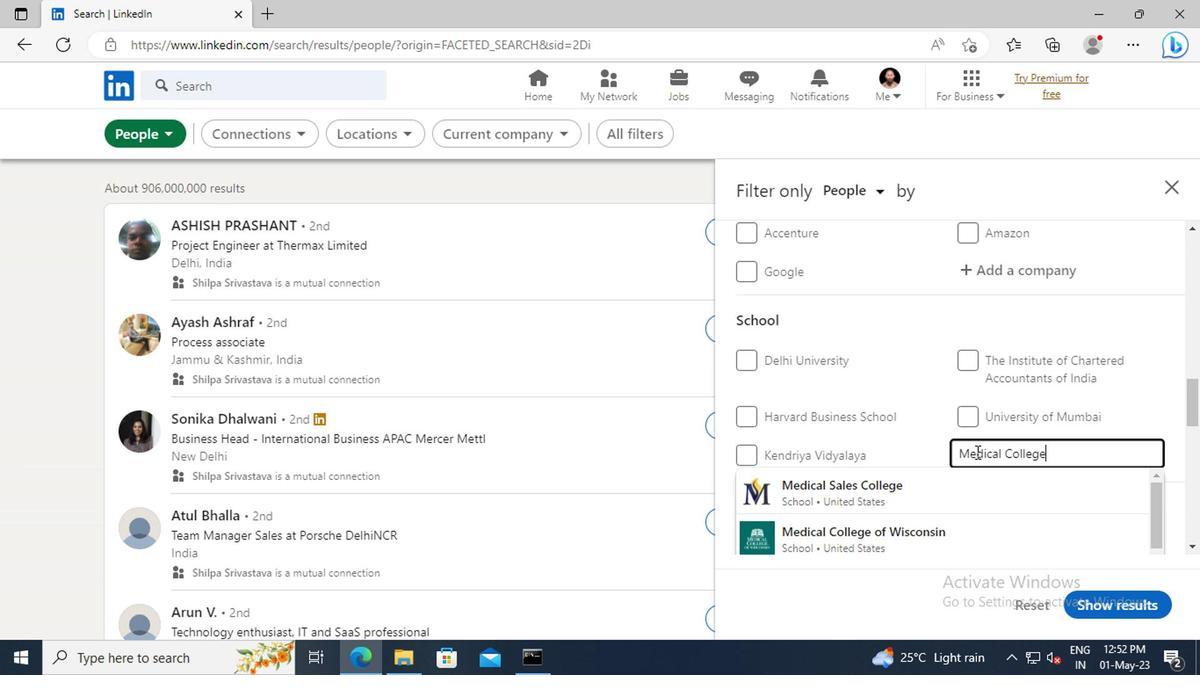 
Action: Mouse scrolled (971, 450) with delta (0, -1)
Screenshot: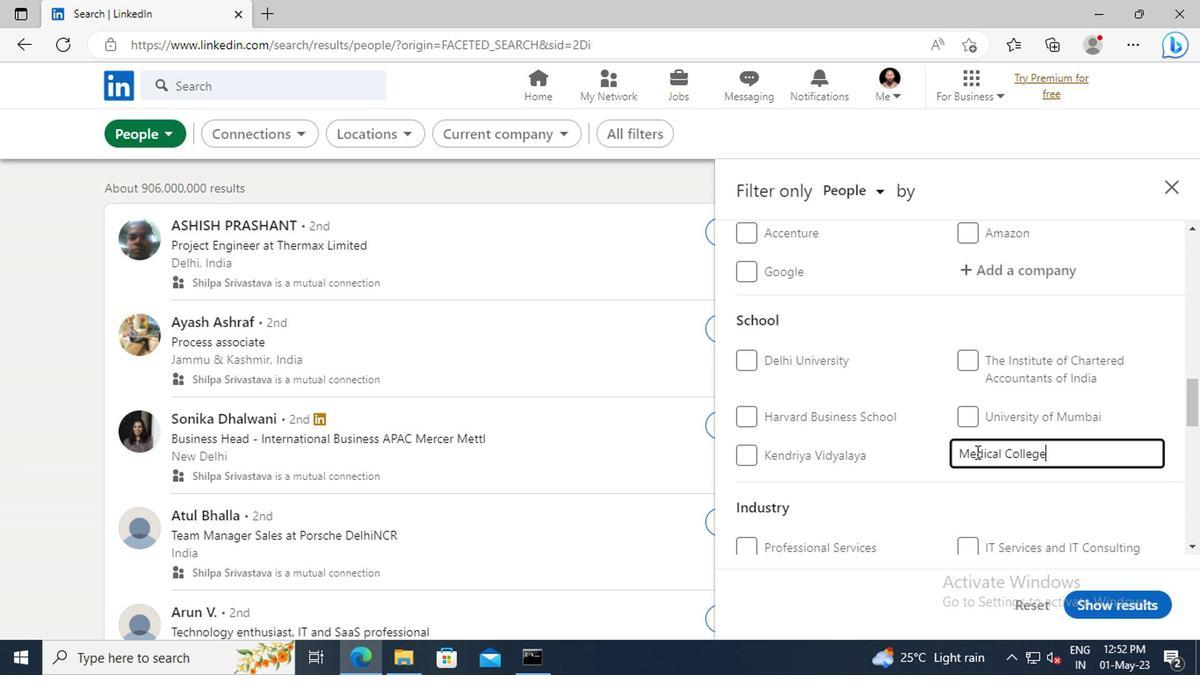 
Action: Mouse scrolled (971, 450) with delta (0, -1)
Screenshot: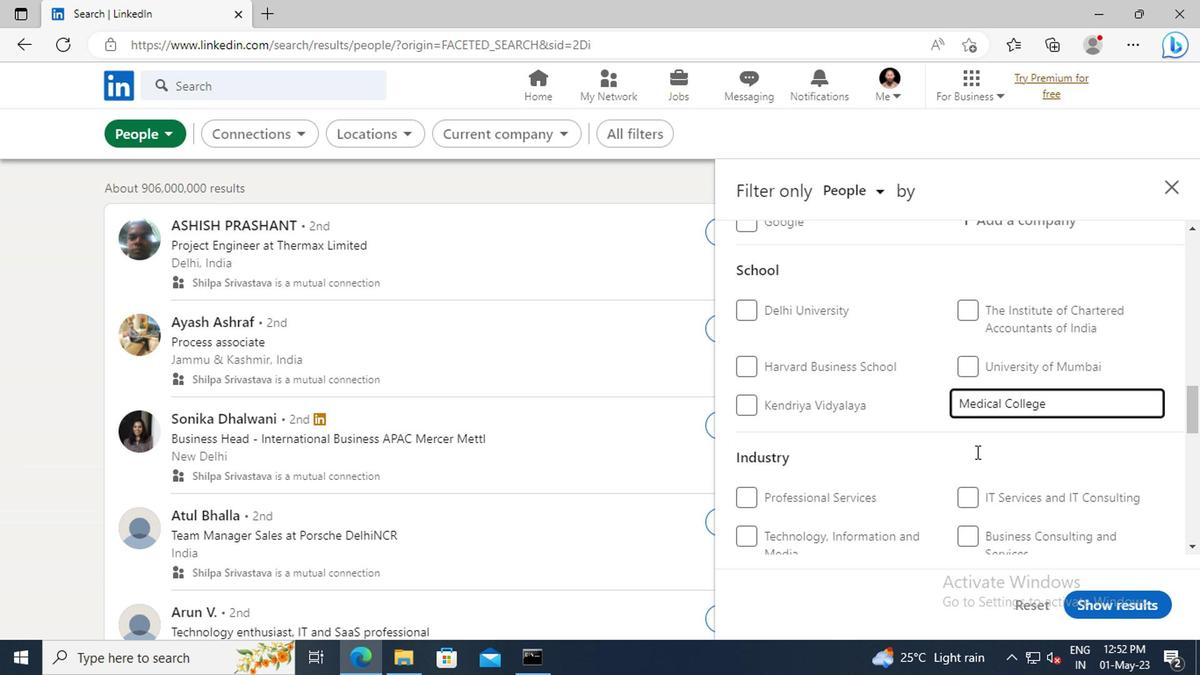 
Action: Mouse scrolled (971, 450) with delta (0, -1)
Screenshot: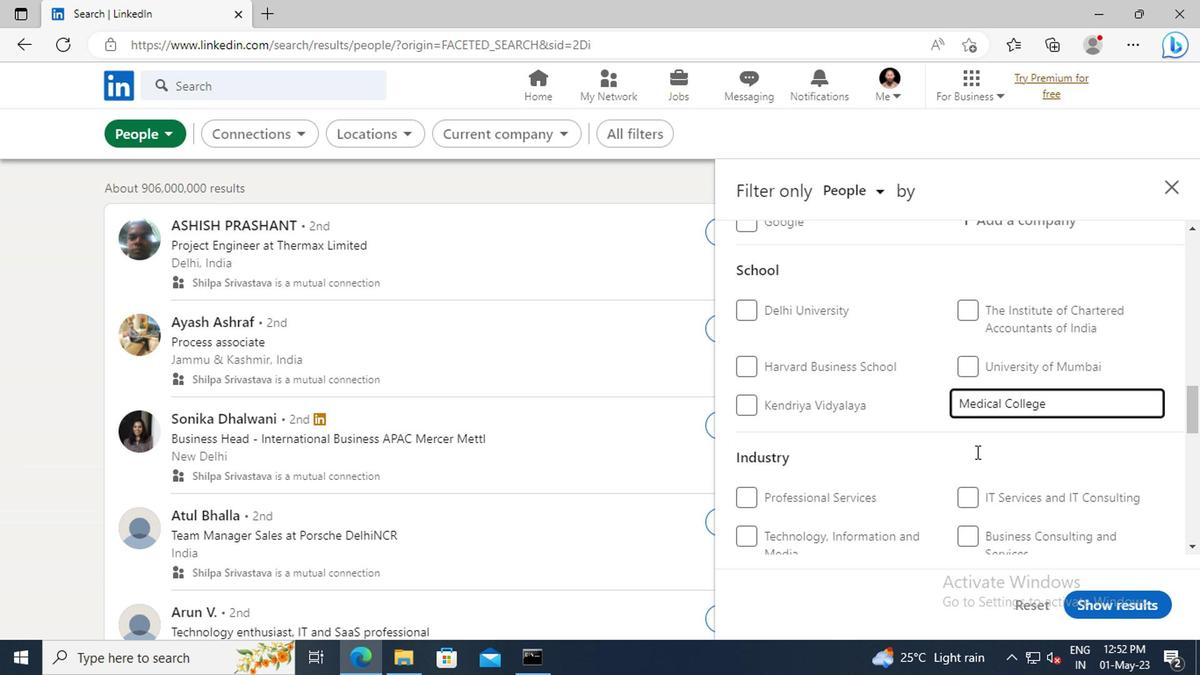 
Action: Mouse scrolled (971, 450) with delta (0, -1)
Screenshot: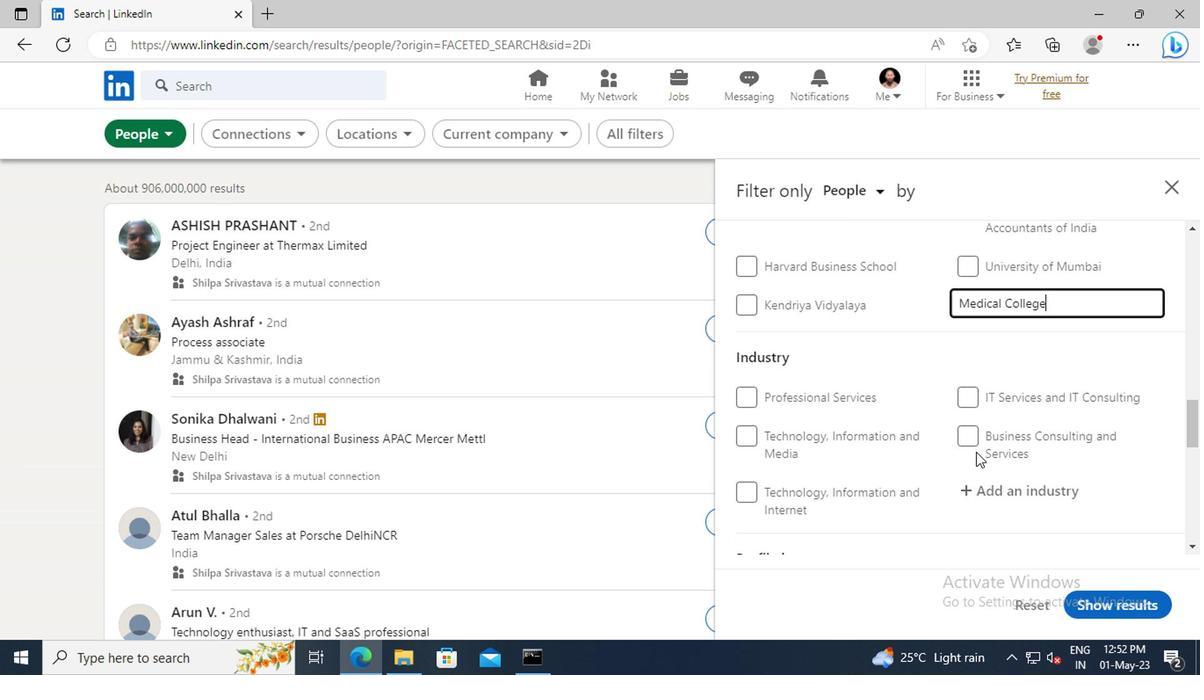 
Action: Mouse moved to (983, 447)
Screenshot: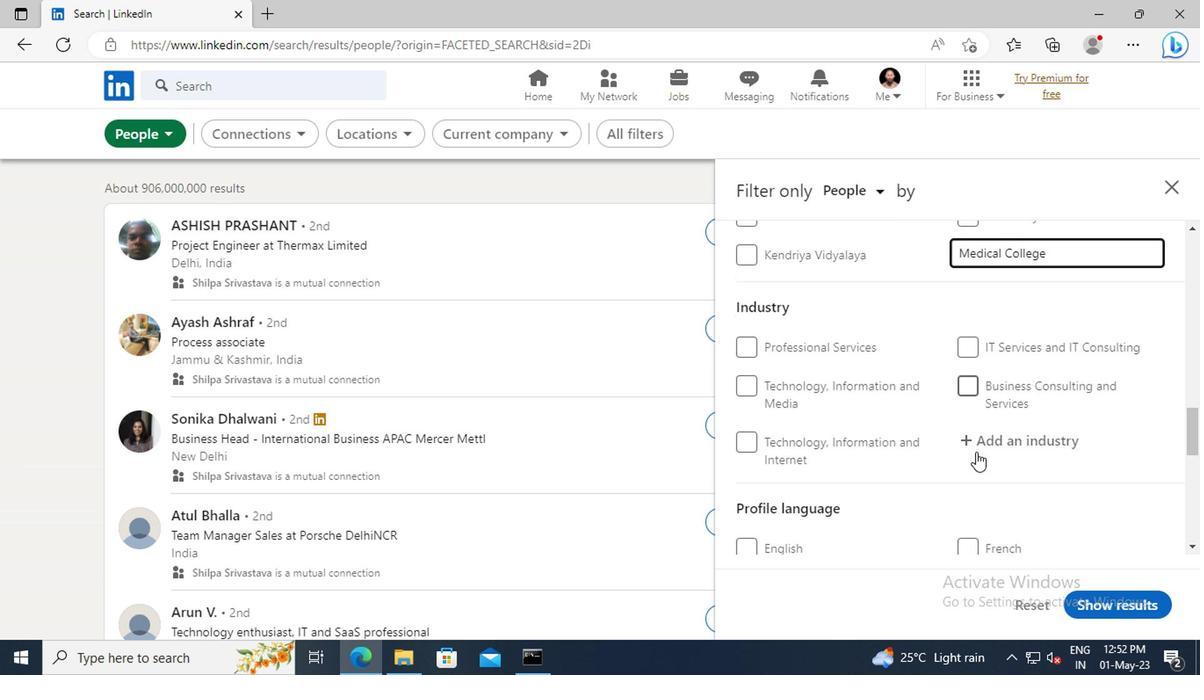 
Action: Mouse pressed left at (983, 447)
Screenshot: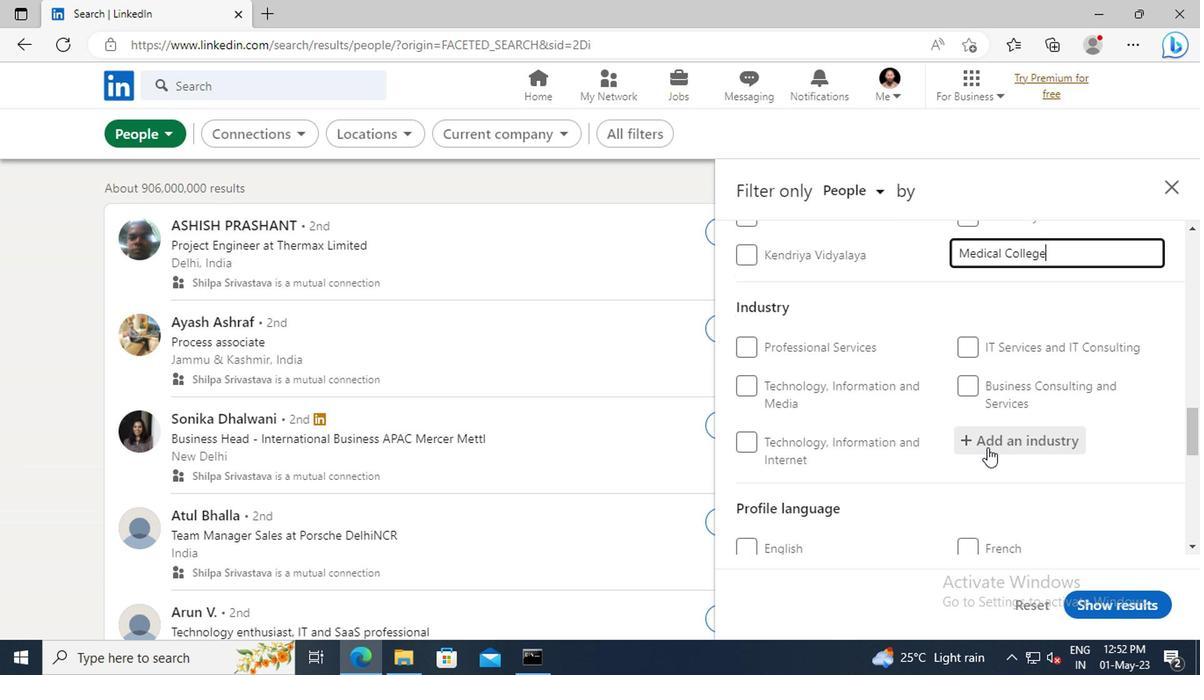 
Action: Key pressed <Key.shift>E-<Key.shift>LE
Screenshot: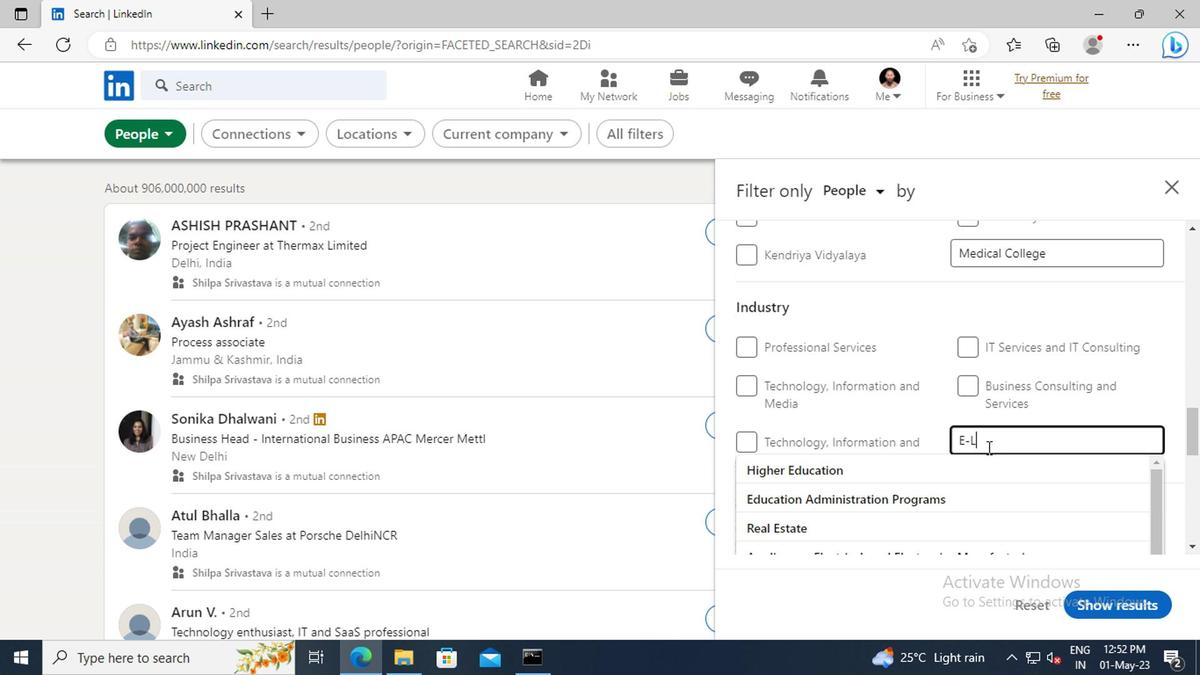 
Action: Mouse moved to (946, 475)
Screenshot: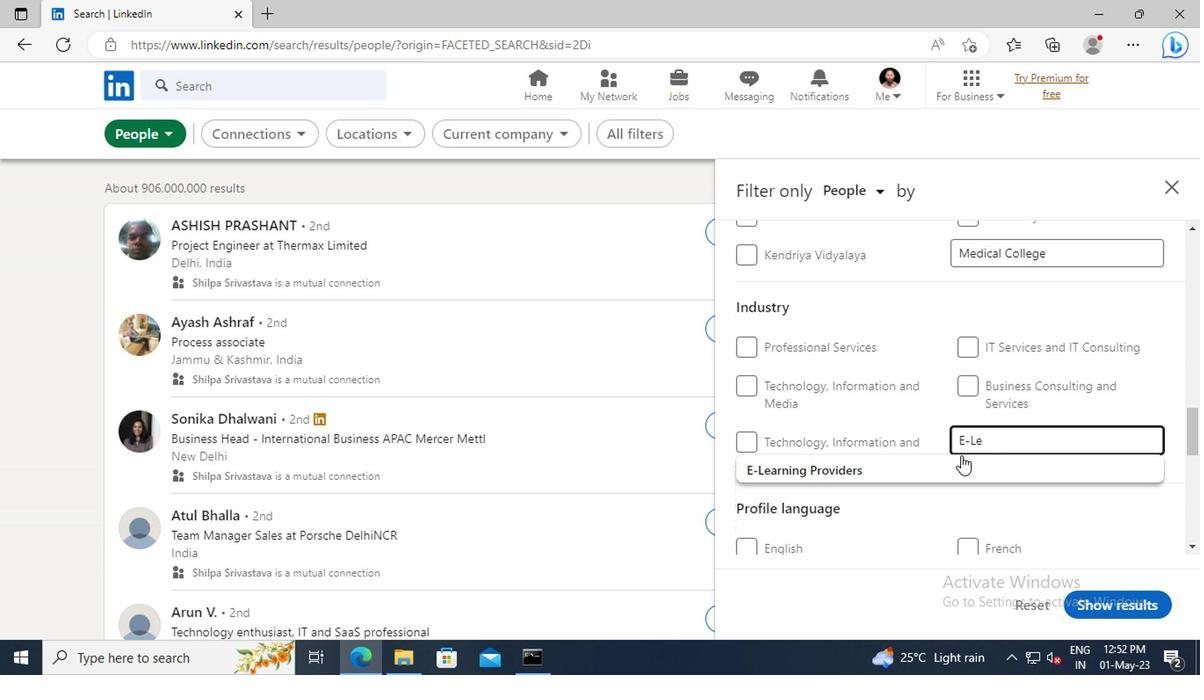 
Action: Mouse pressed left at (946, 475)
Screenshot: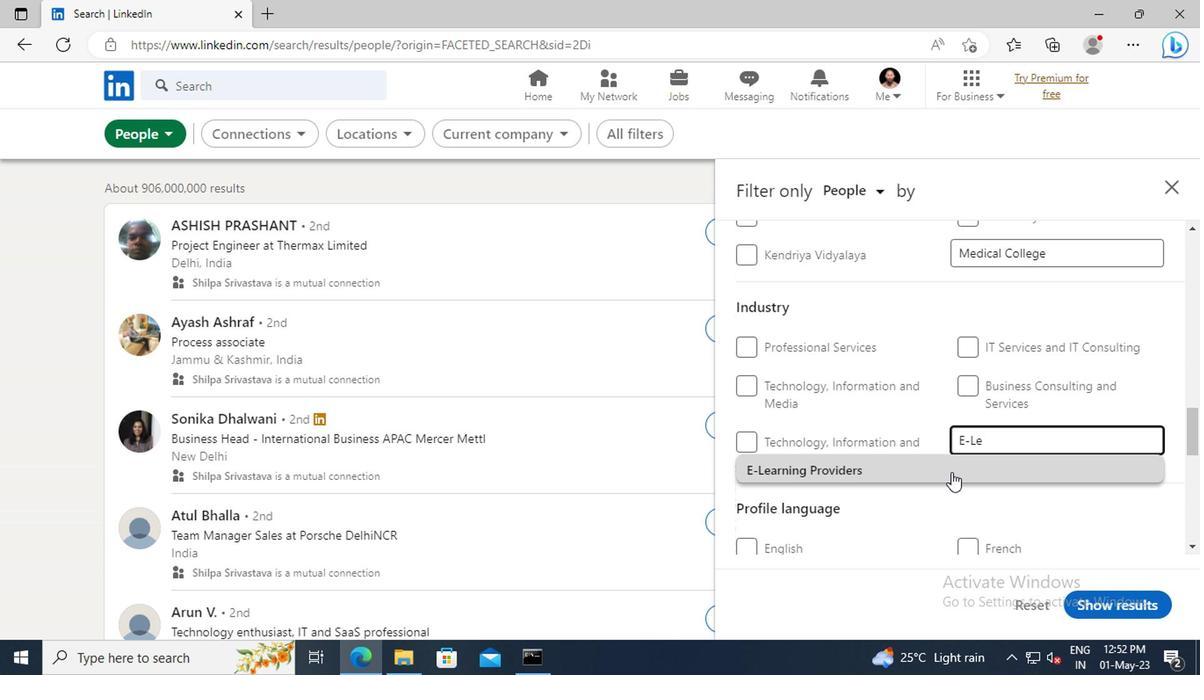 
Action: Mouse scrolled (946, 474) with delta (0, 0)
Screenshot: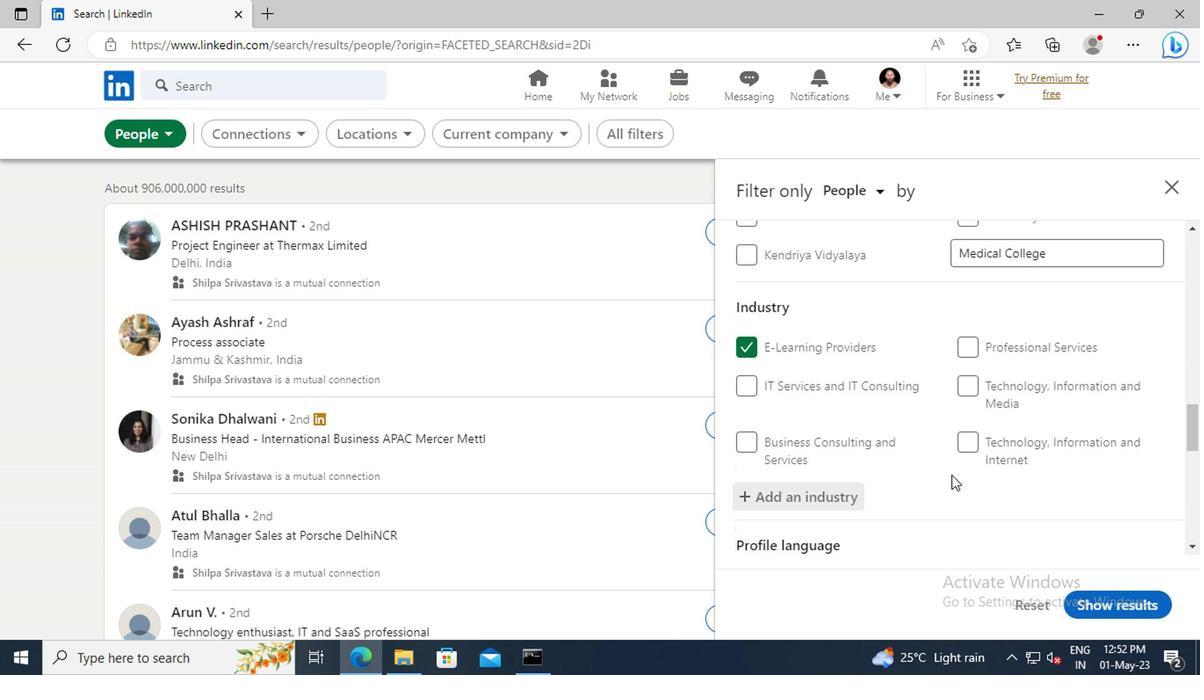
Action: Mouse scrolled (946, 474) with delta (0, 0)
Screenshot: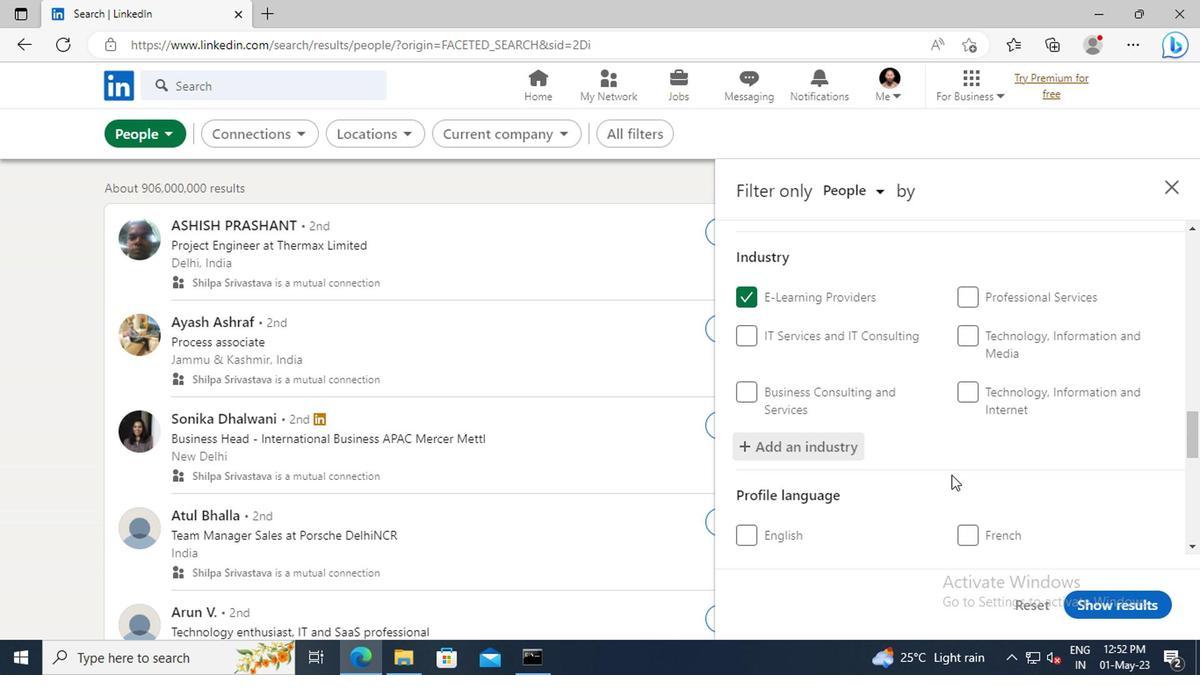 
Action: Mouse scrolled (946, 474) with delta (0, 0)
Screenshot: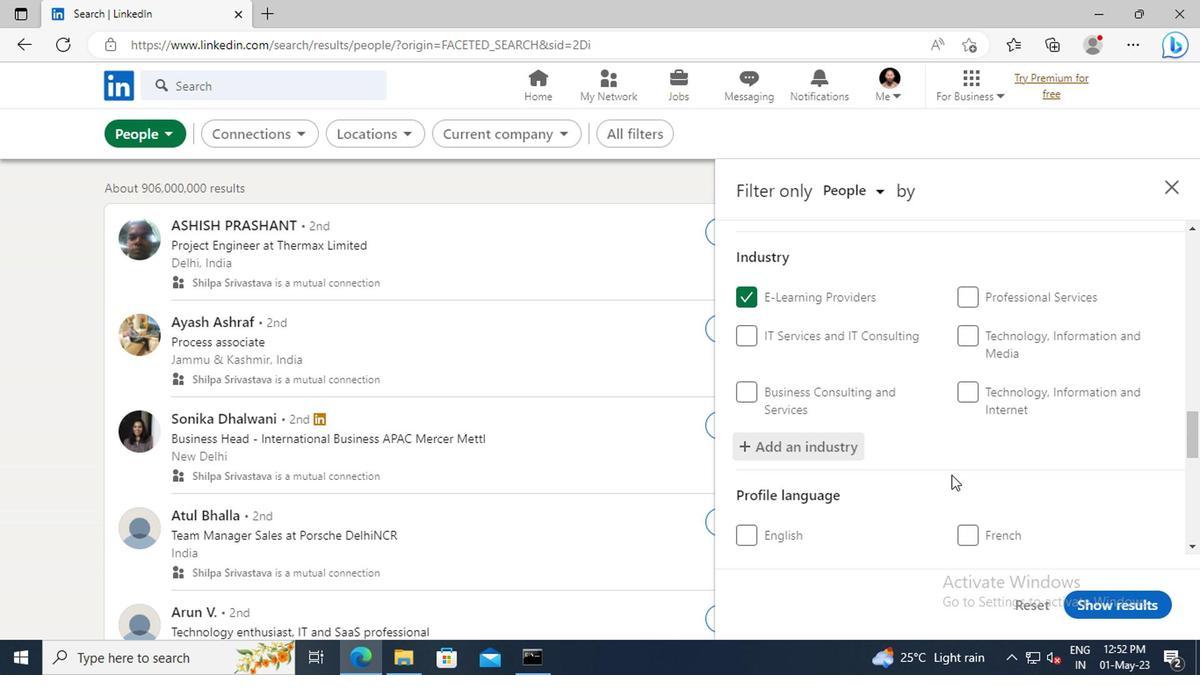
Action: Mouse scrolled (946, 474) with delta (0, 0)
Screenshot: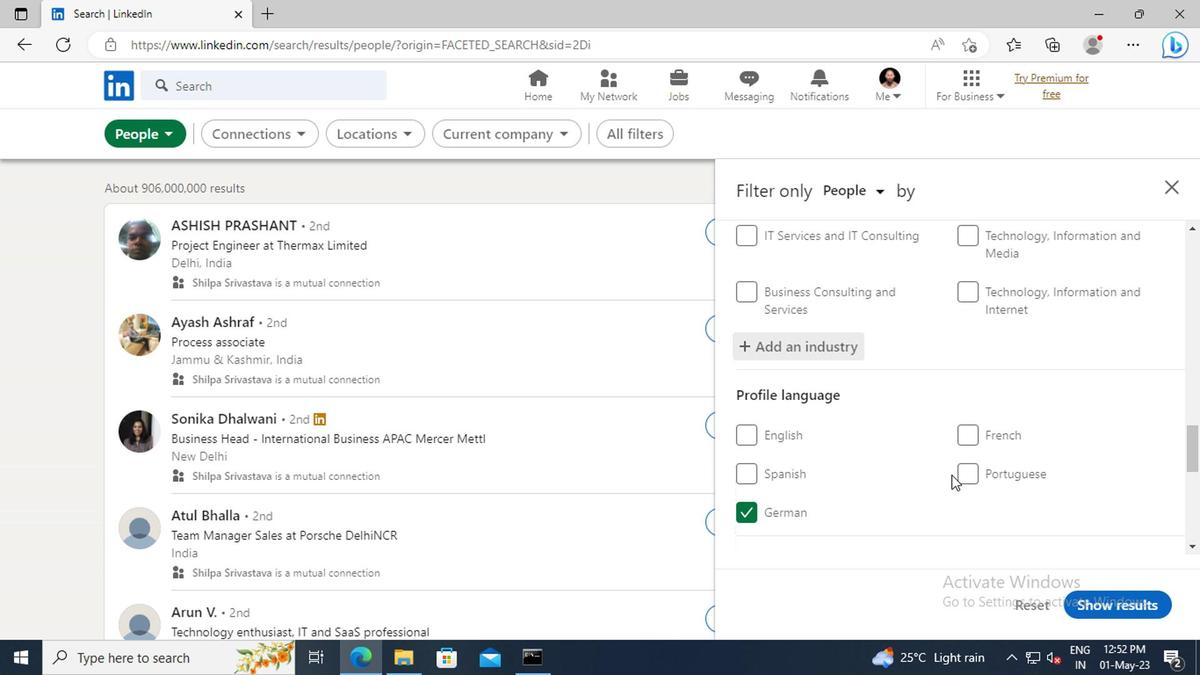 
Action: Mouse scrolled (946, 474) with delta (0, 0)
Screenshot: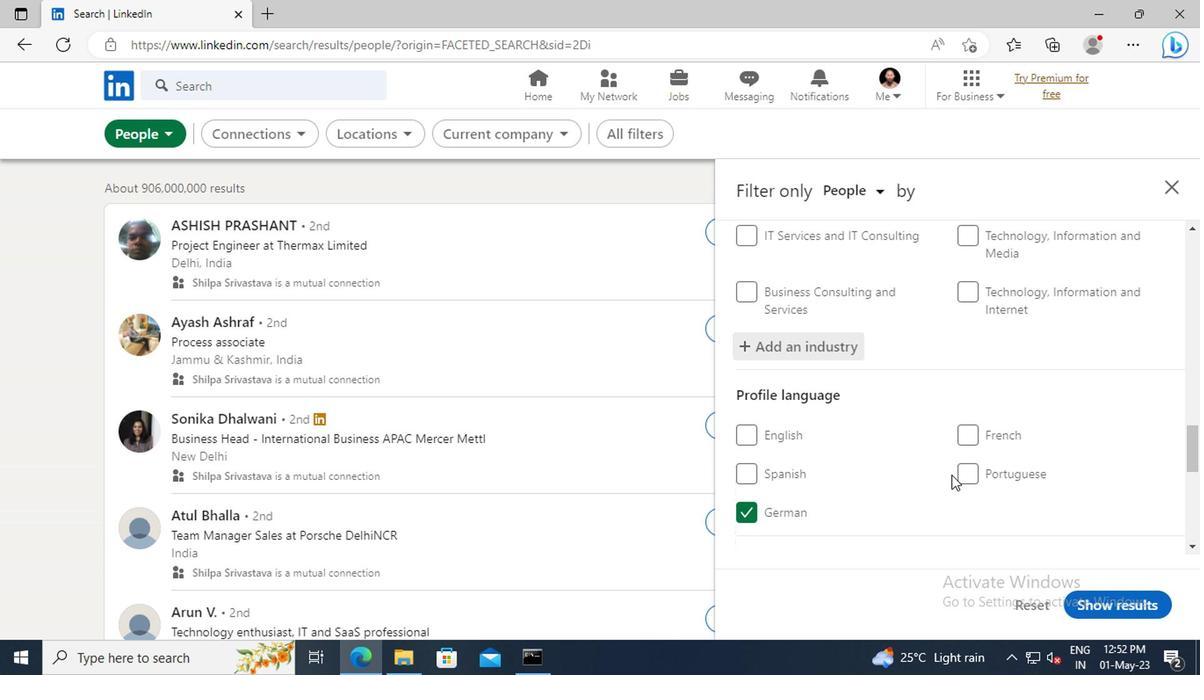 
Action: Mouse scrolled (946, 474) with delta (0, 0)
Screenshot: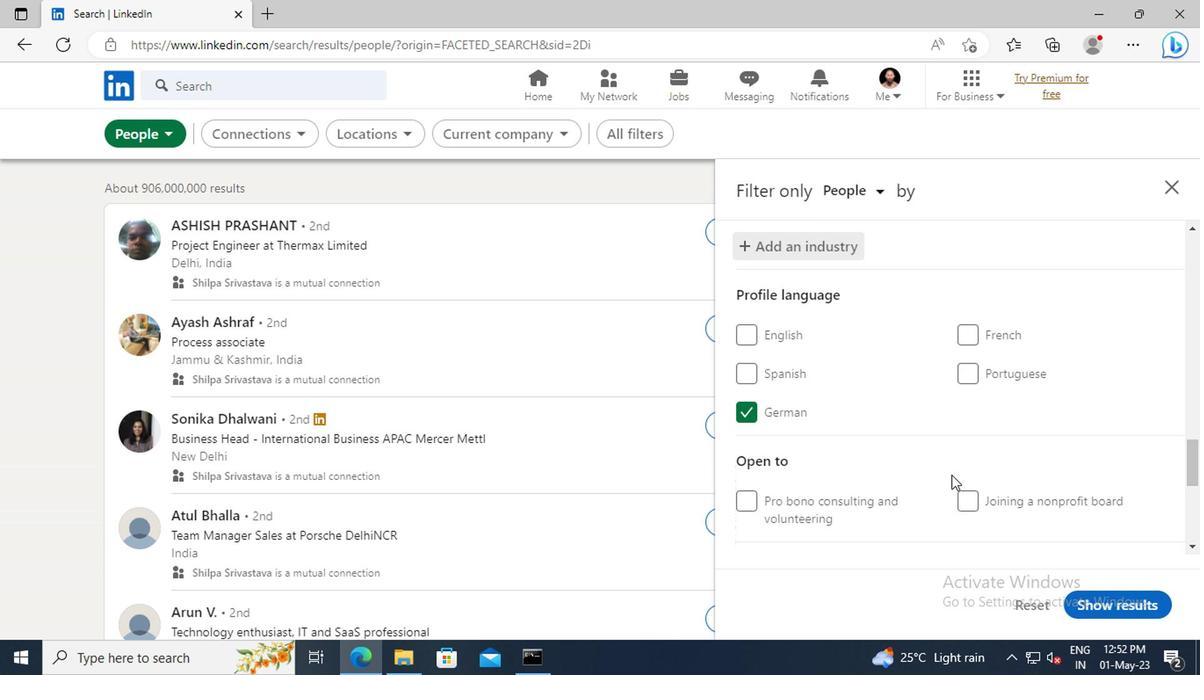 
Action: Mouse scrolled (946, 474) with delta (0, 0)
Screenshot: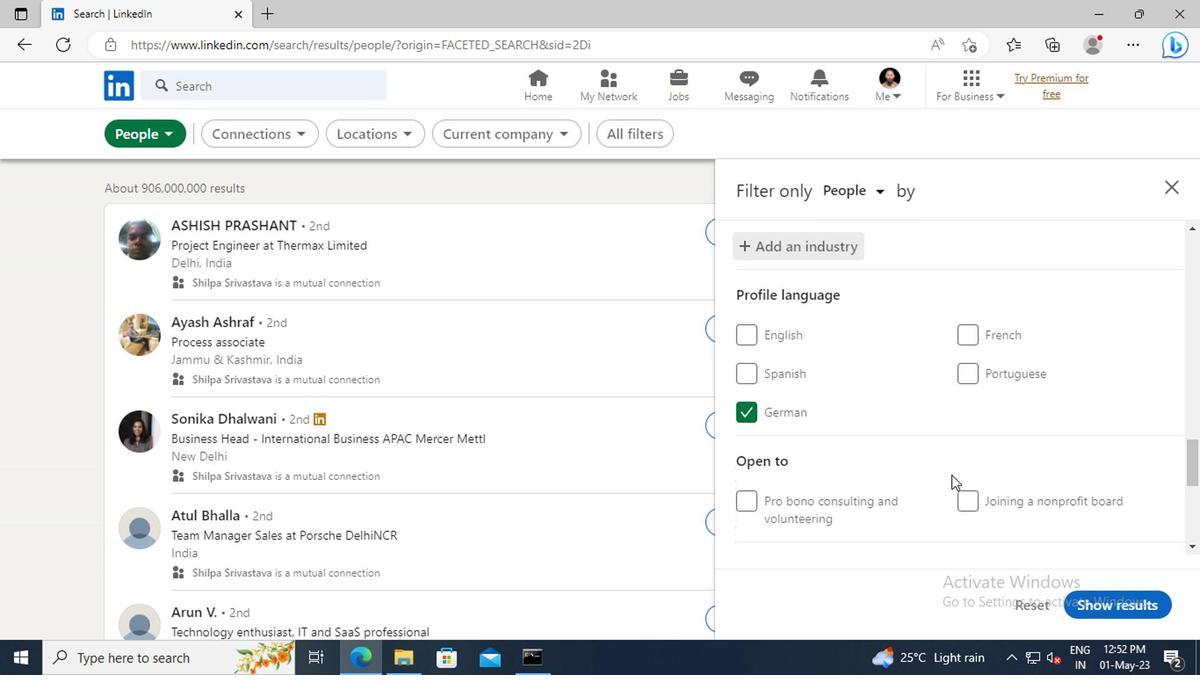 
Action: Mouse scrolled (946, 474) with delta (0, 0)
Screenshot: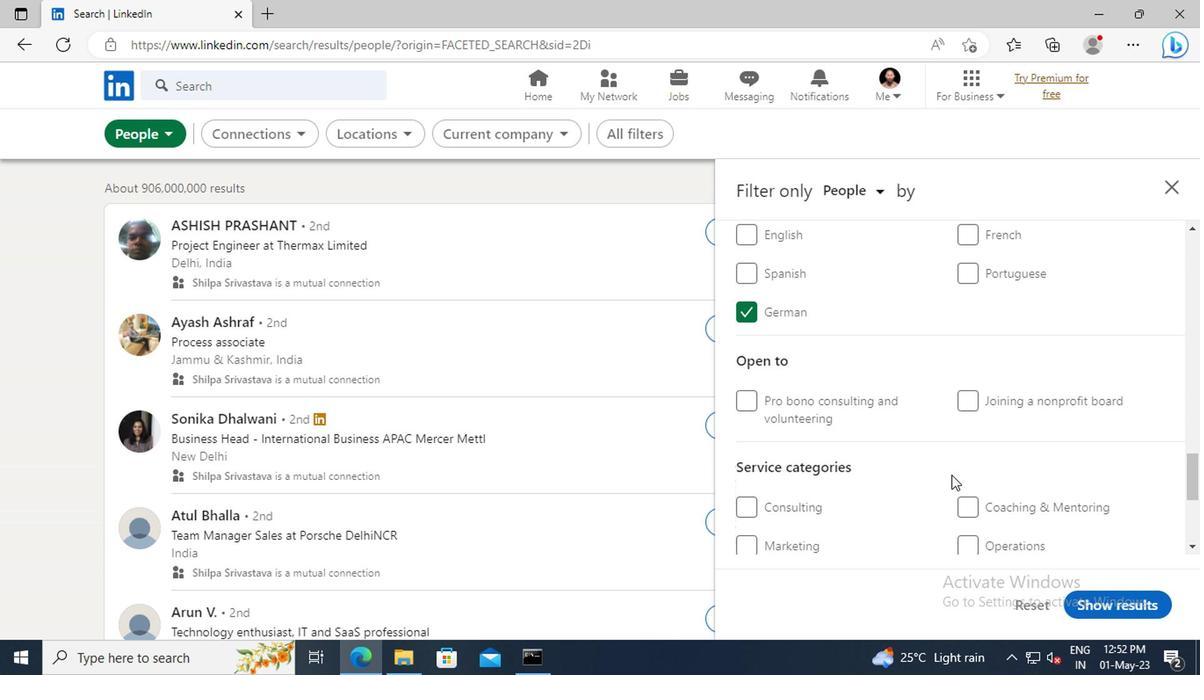 
Action: Mouse scrolled (946, 474) with delta (0, 0)
Screenshot: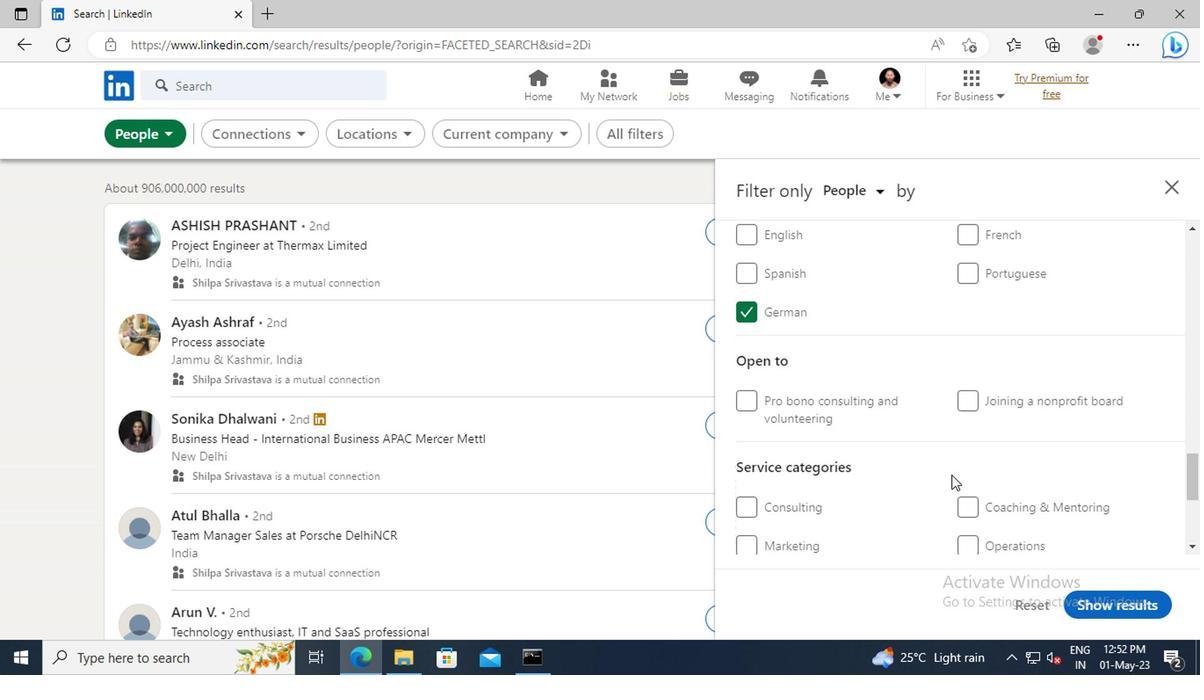
Action: Mouse moved to (960, 478)
Screenshot: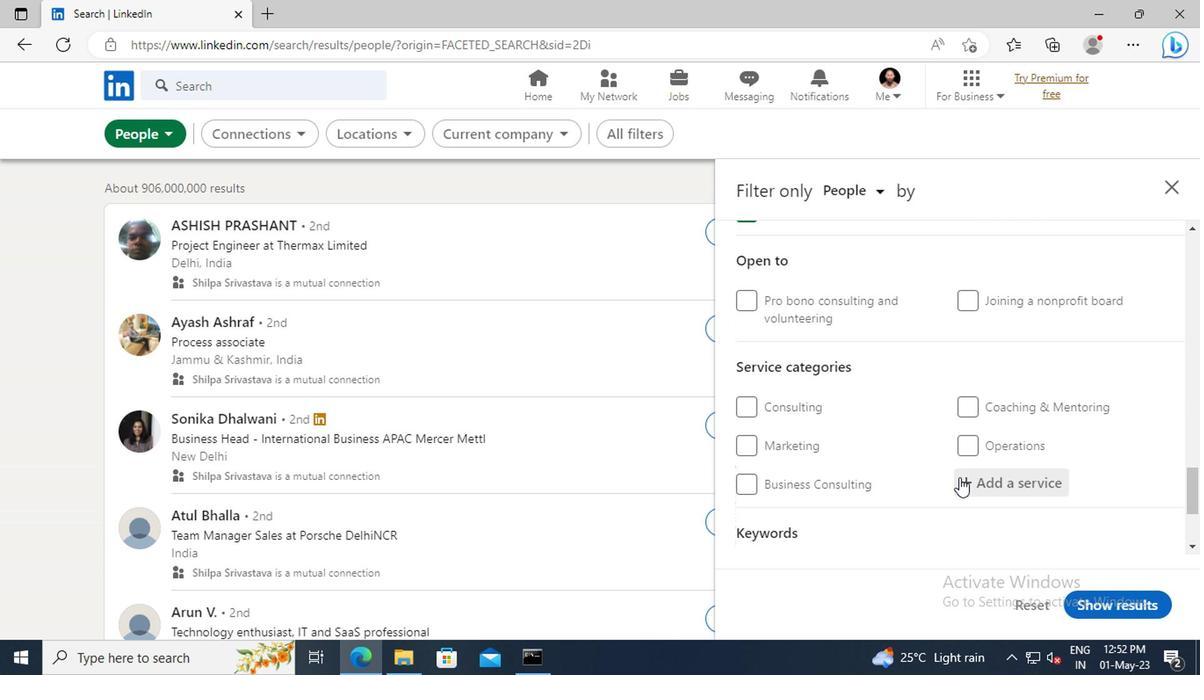 
Action: Mouse pressed left at (960, 478)
Screenshot: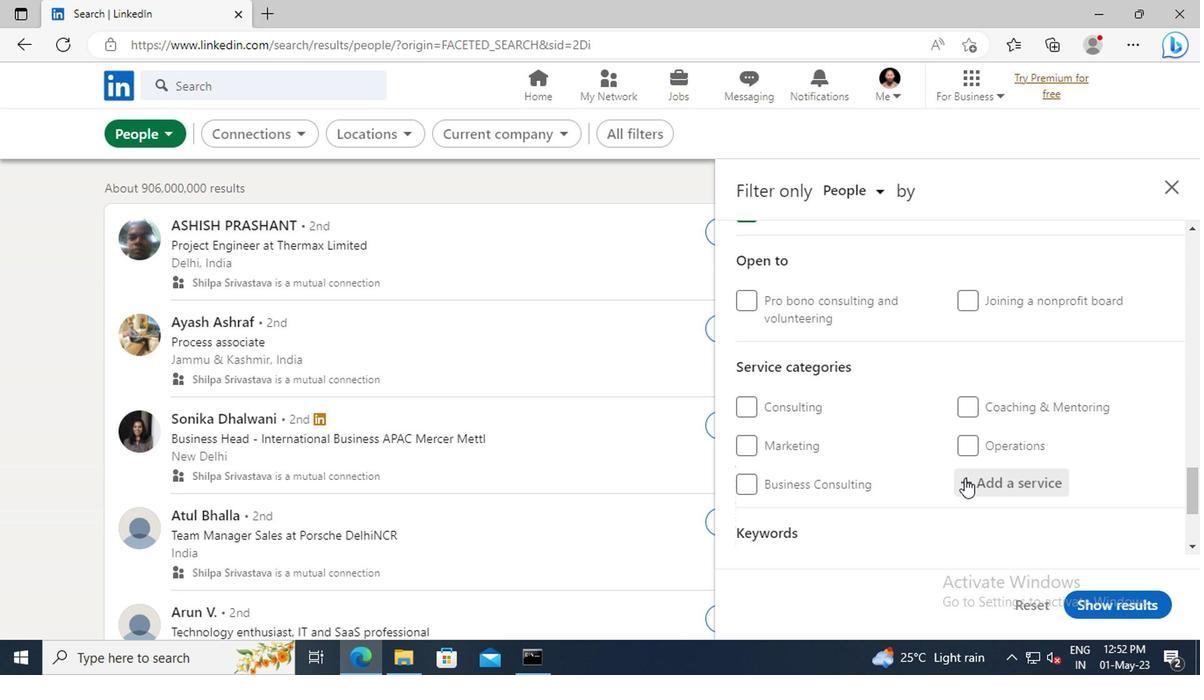 
Action: Key pressed <Key.shift>LOGO<Key.space>
Screenshot: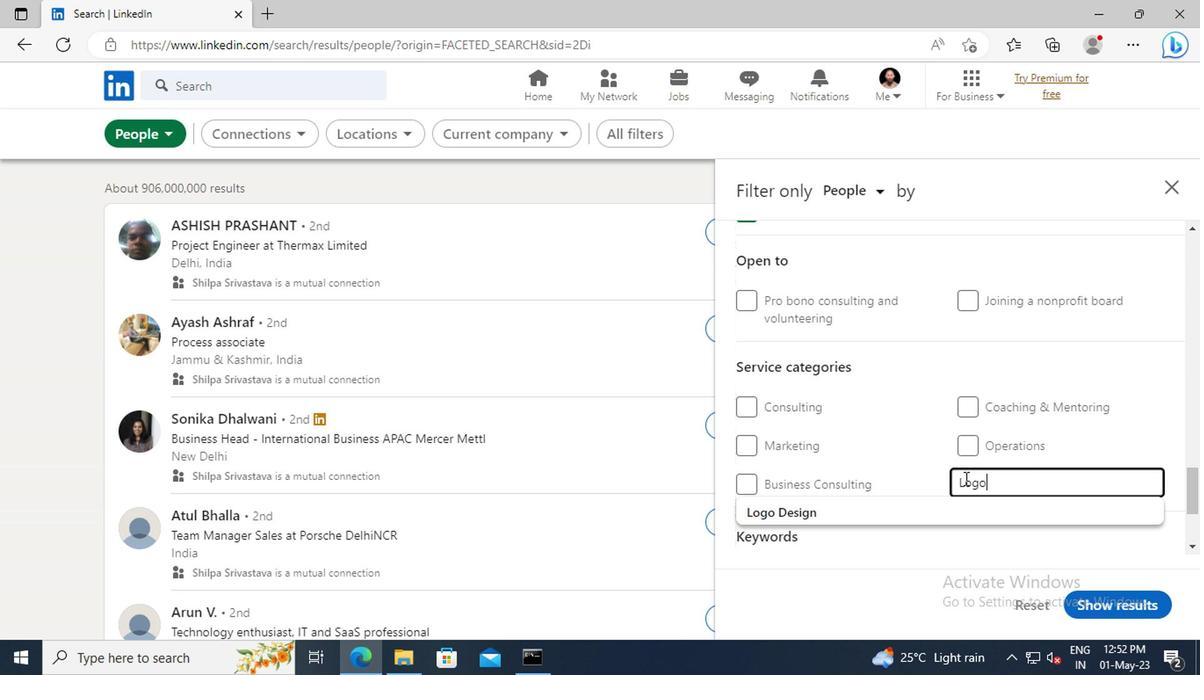 
Action: Mouse moved to (925, 520)
Screenshot: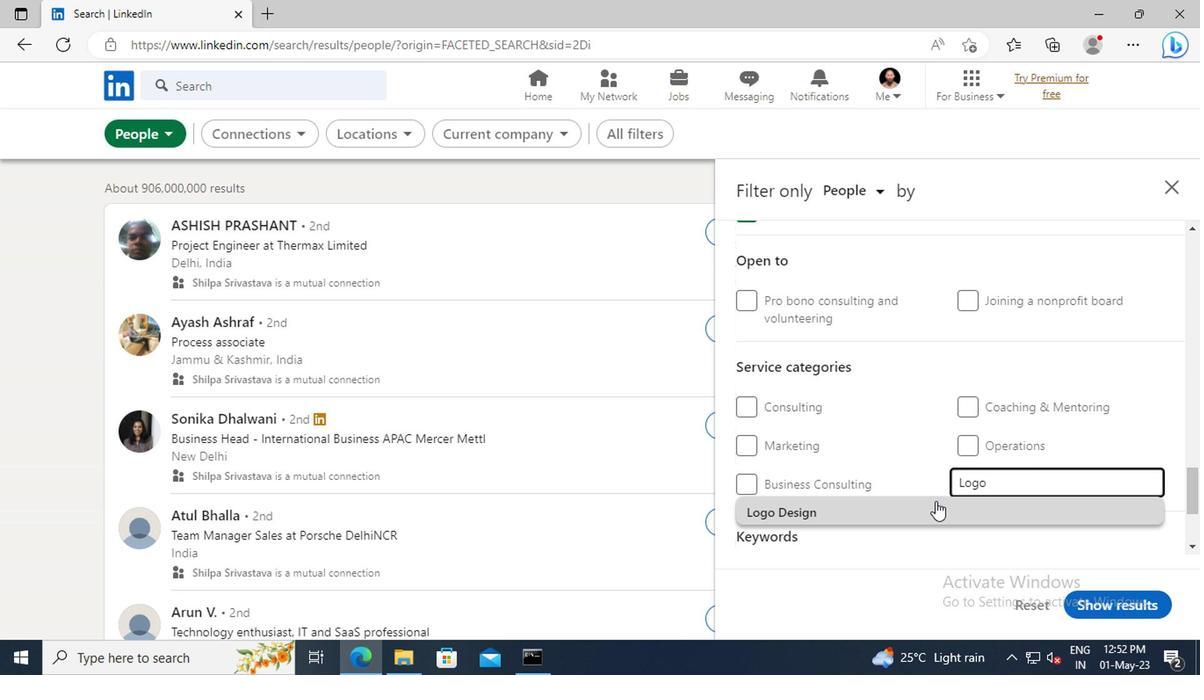 
Action: Mouse pressed left at (925, 520)
Screenshot: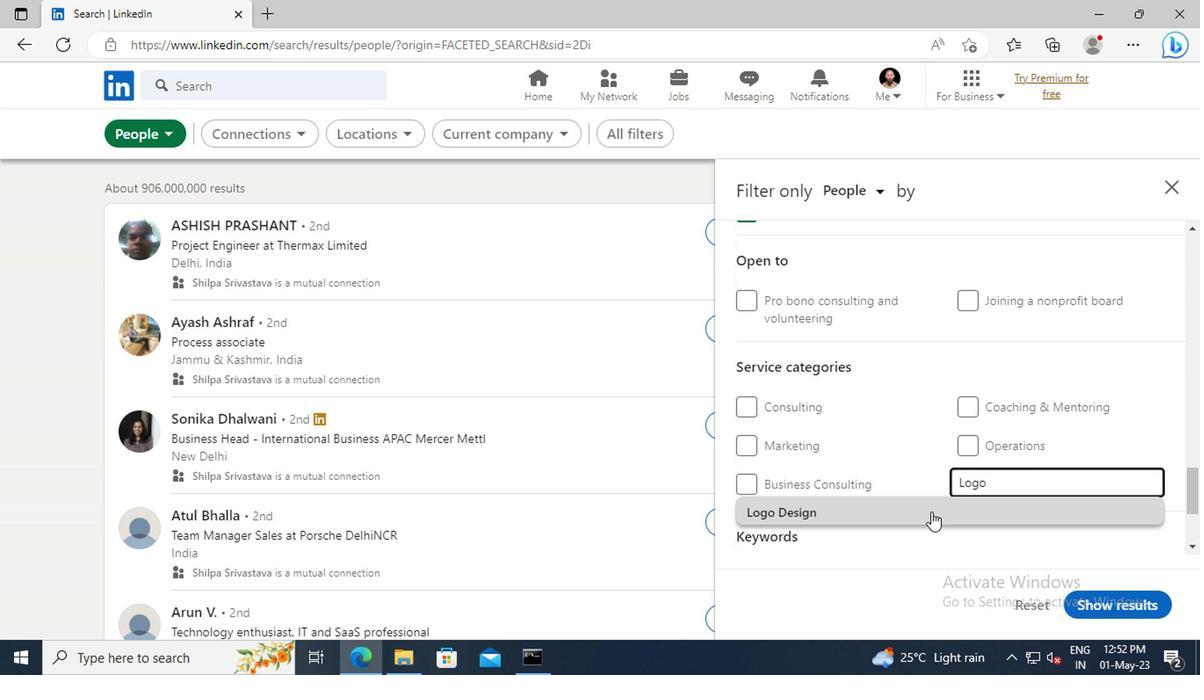 
Action: Mouse scrolled (925, 519) with delta (0, -1)
Screenshot: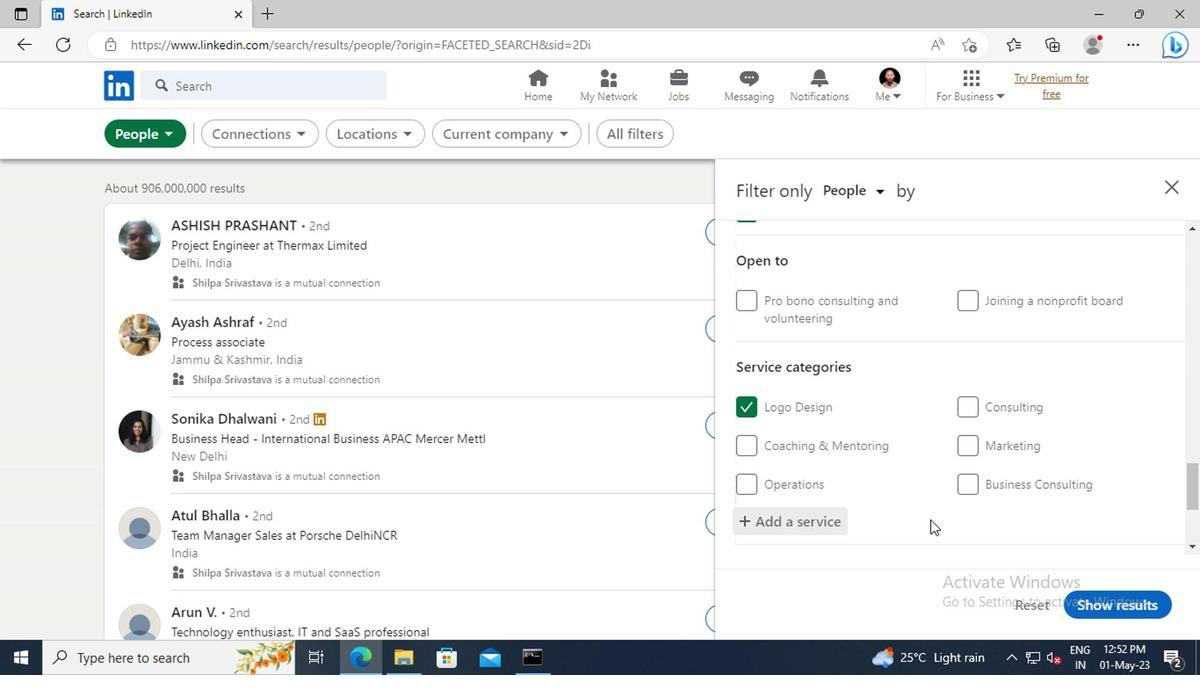 
Action: Mouse scrolled (925, 519) with delta (0, -1)
Screenshot: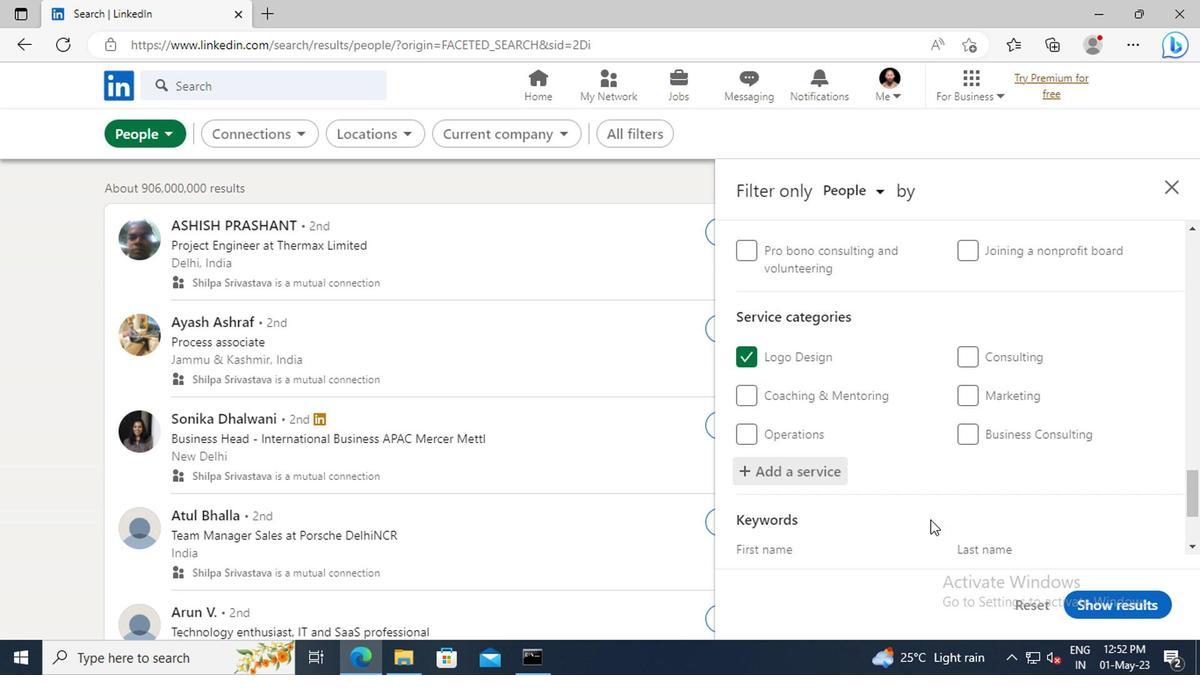 
Action: Mouse scrolled (925, 519) with delta (0, -1)
Screenshot: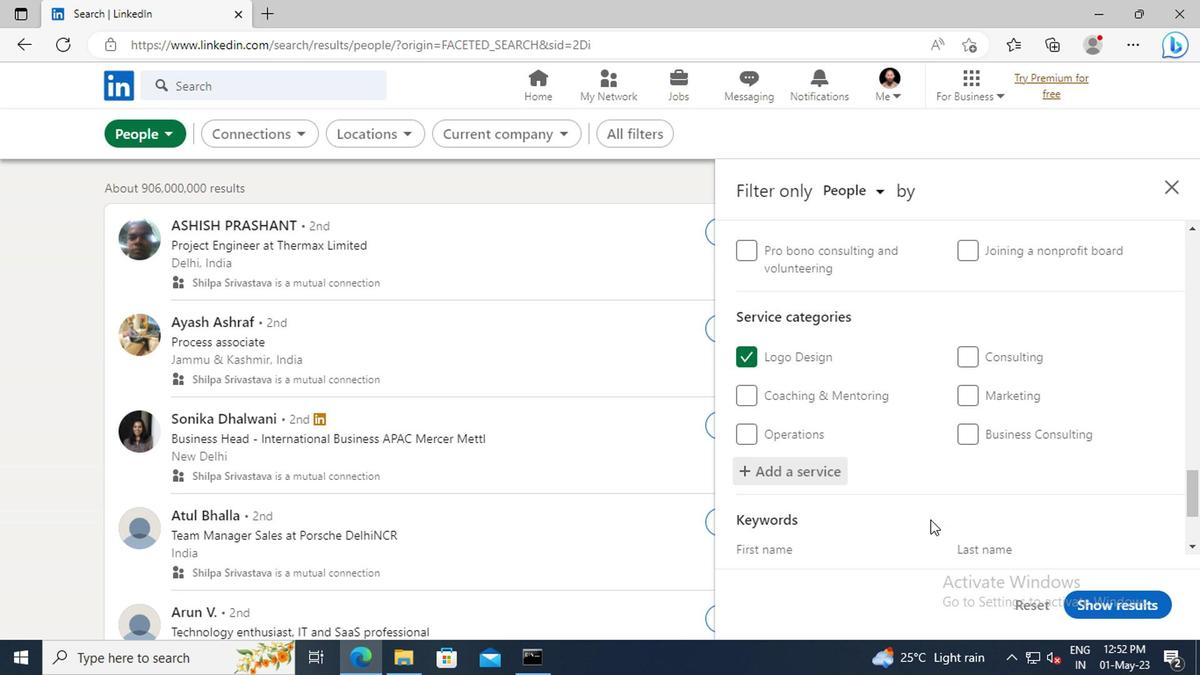 
Action: Mouse scrolled (925, 519) with delta (0, -1)
Screenshot: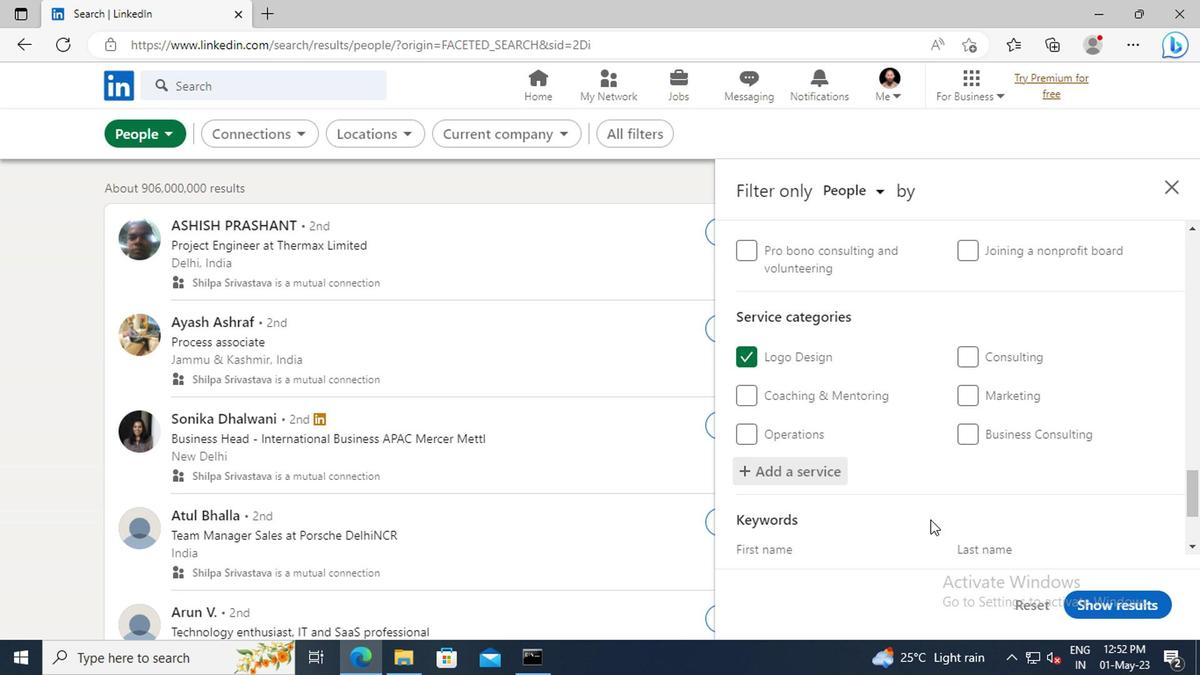 
Action: Mouse moved to (773, 491)
Screenshot: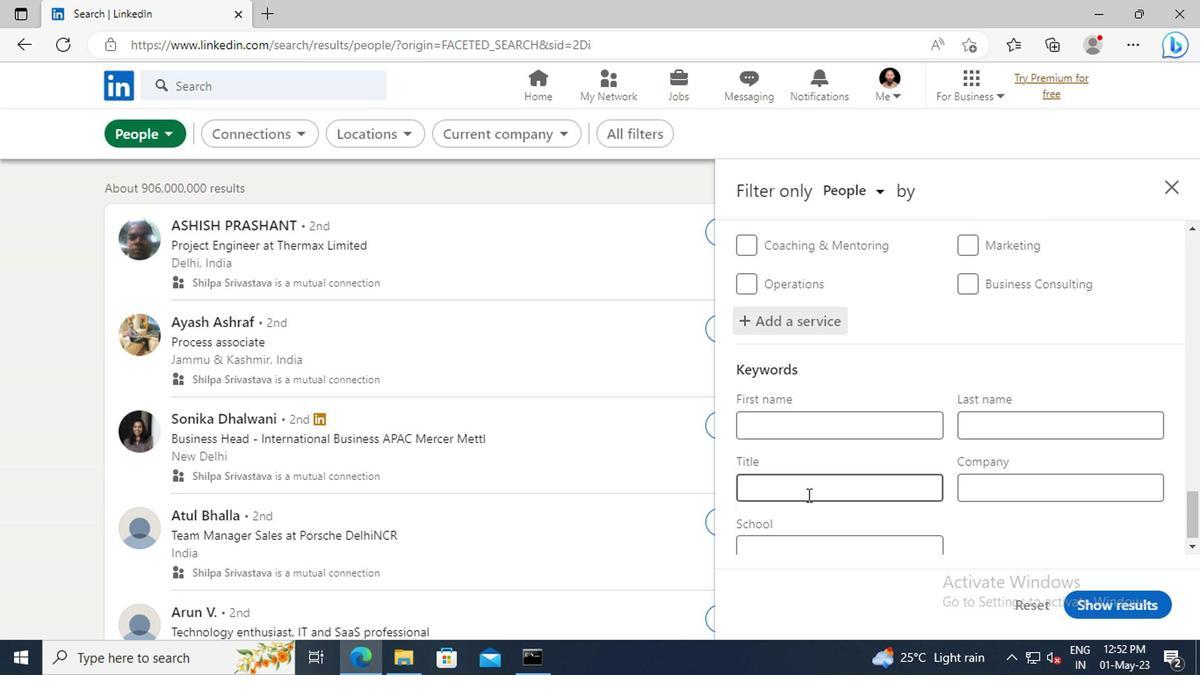
Action: Mouse pressed left at (773, 491)
Screenshot: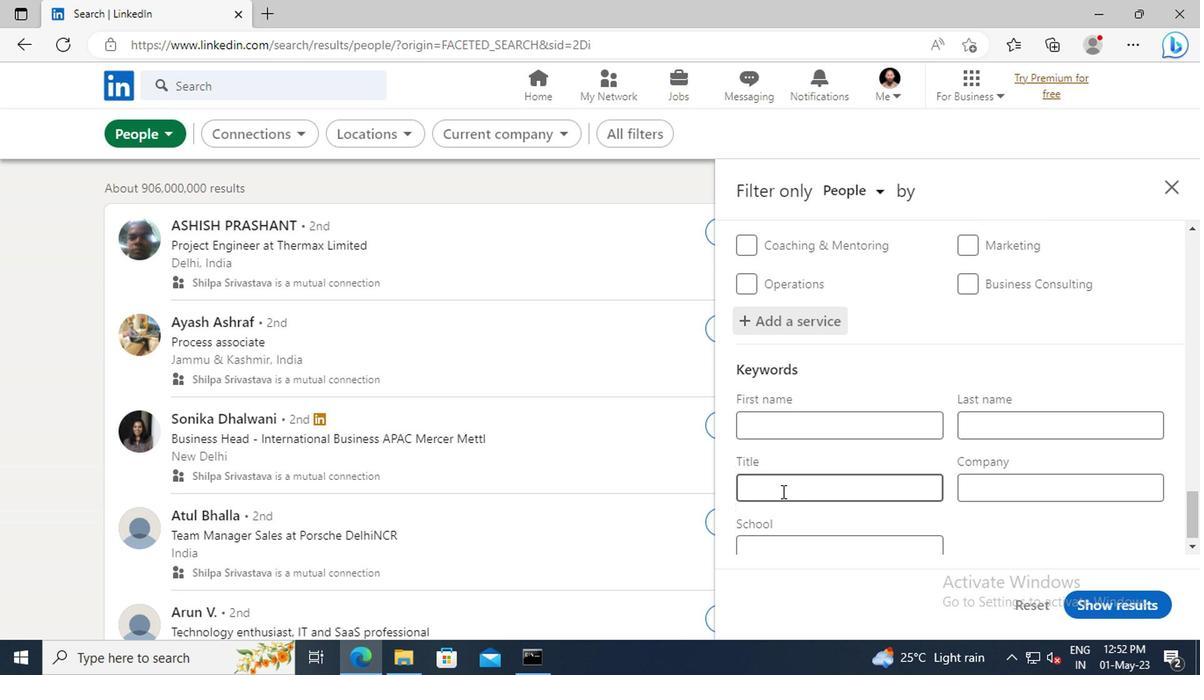 
Action: Key pressed <Key.shift>PHYSICIST<Key.enter>
Screenshot: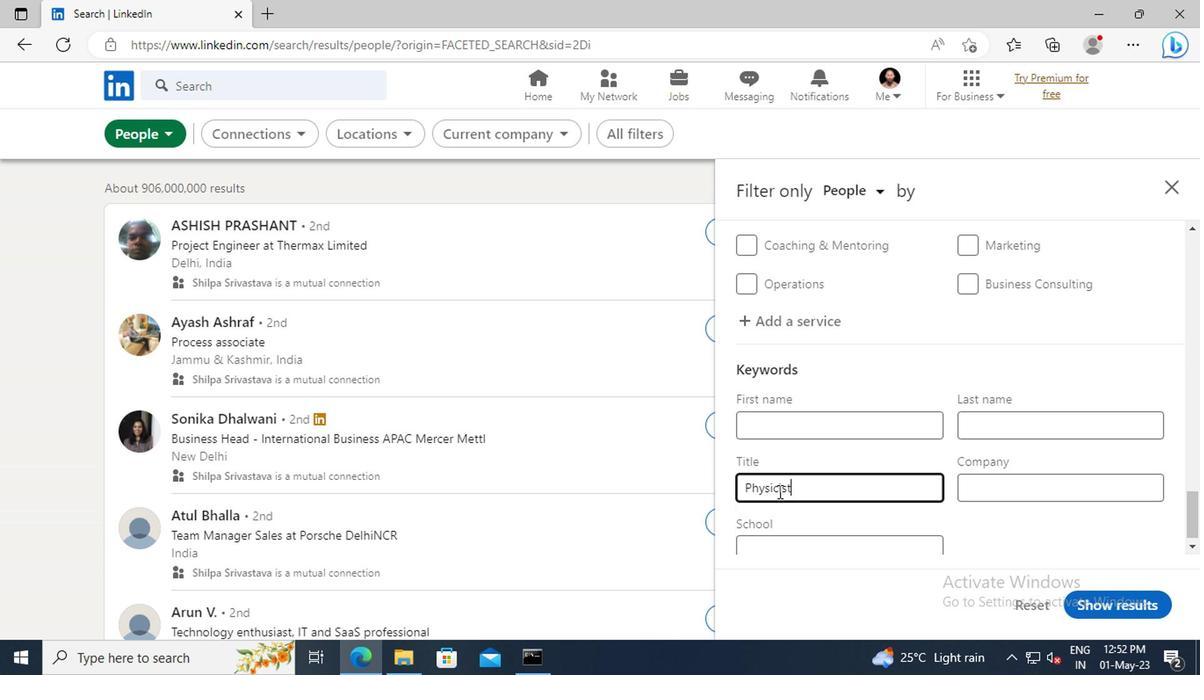 
Action: Mouse moved to (1090, 605)
Screenshot: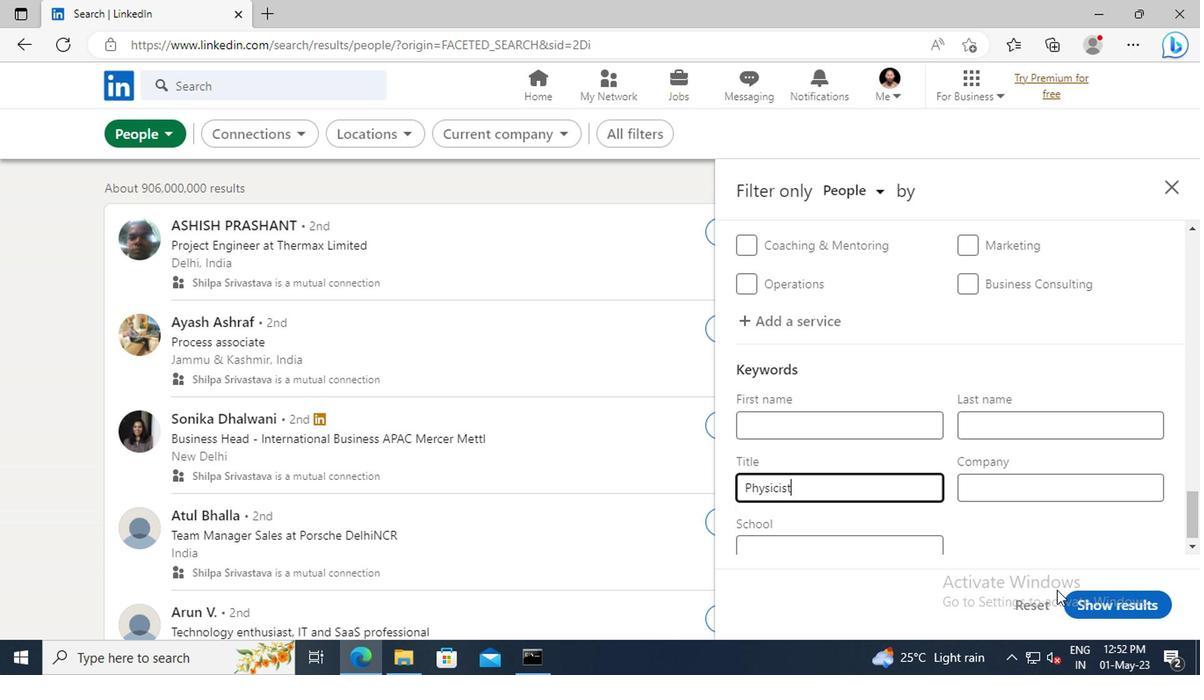 
Action: Mouse pressed left at (1090, 605)
Screenshot: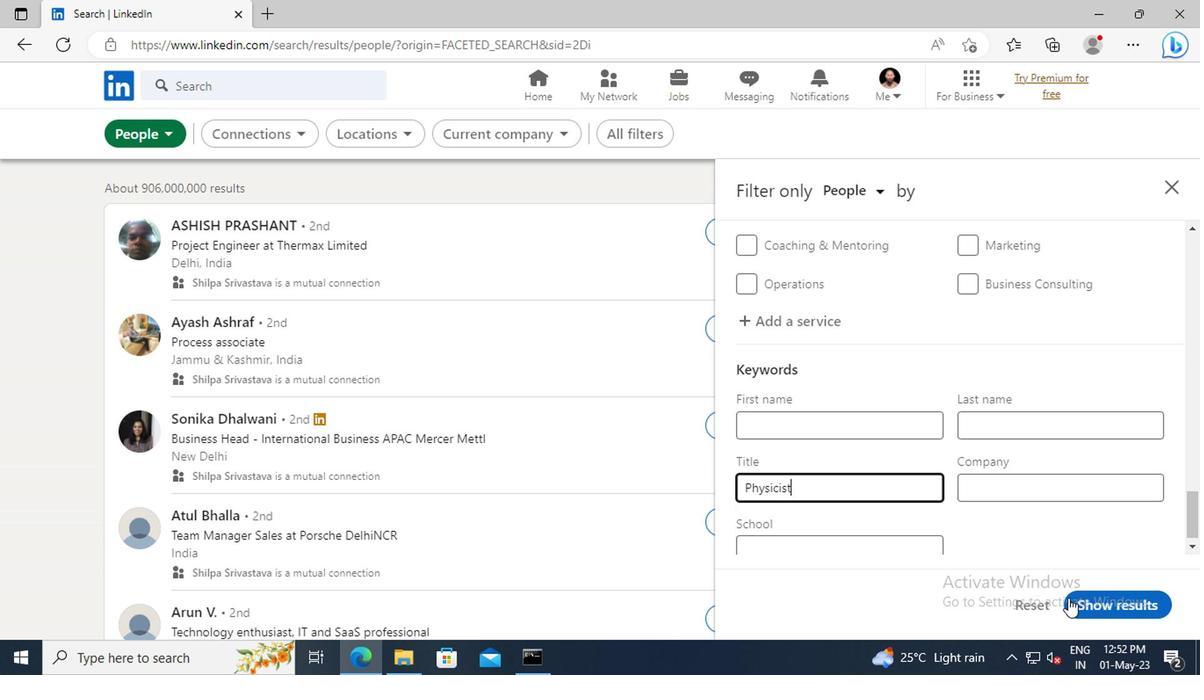 
